 Task: Compose an email with the signature Crystal Jones with the subject Invitation to a workshop and the message I would like to request a copy of the companys policy on work from home arrangements. from softage.4@softage.net to softage.8@softage.net, select last sentence, change the font of the message to Georgia and change the font typography to italics Send the email. Finally, move the email from Sent Items to the label Infrastructure
Action: Mouse moved to (1004, 80)
Screenshot: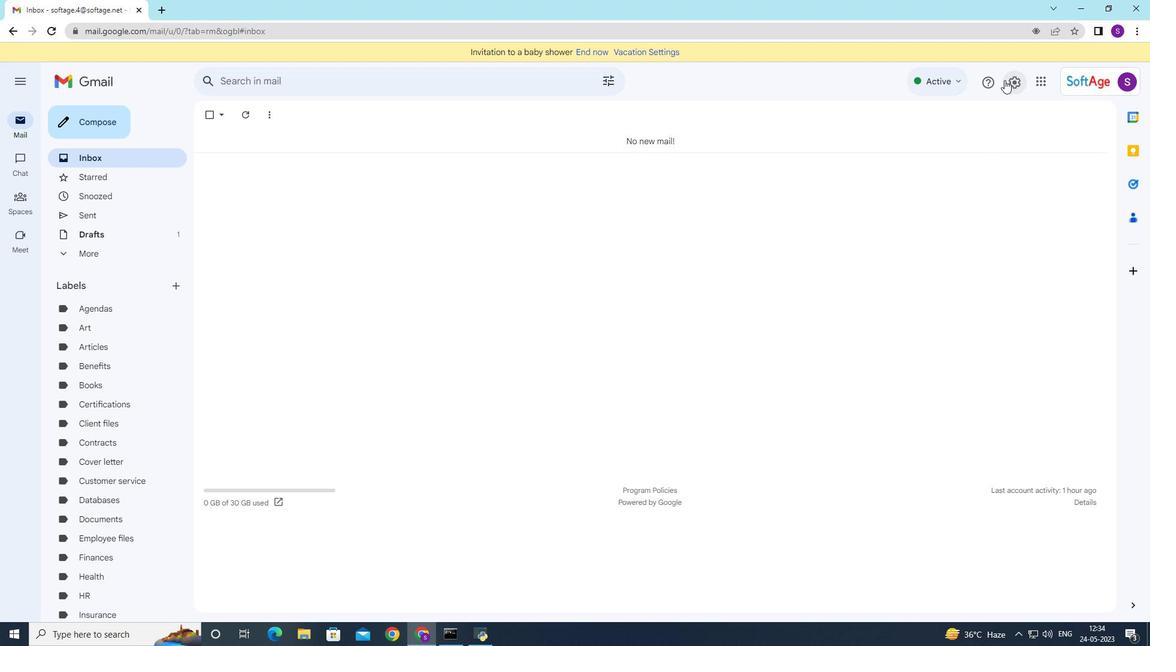 
Action: Mouse pressed left at (1004, 80)
Screenshot: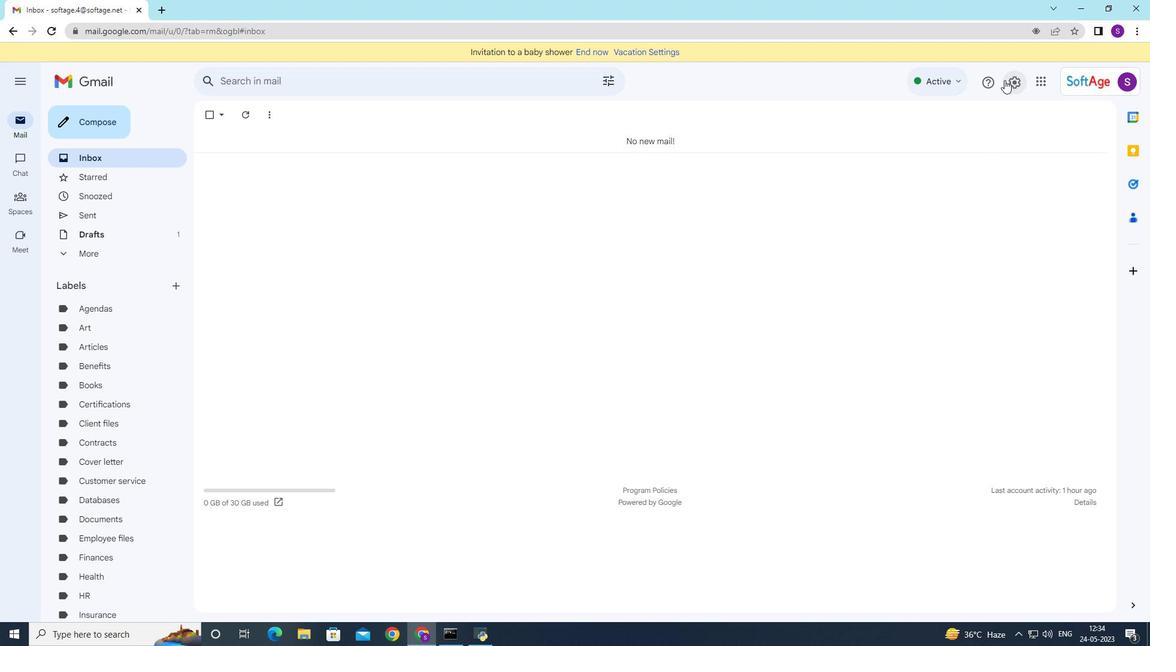 
Action: Mouse moved to (1010, 144)
Screenshot: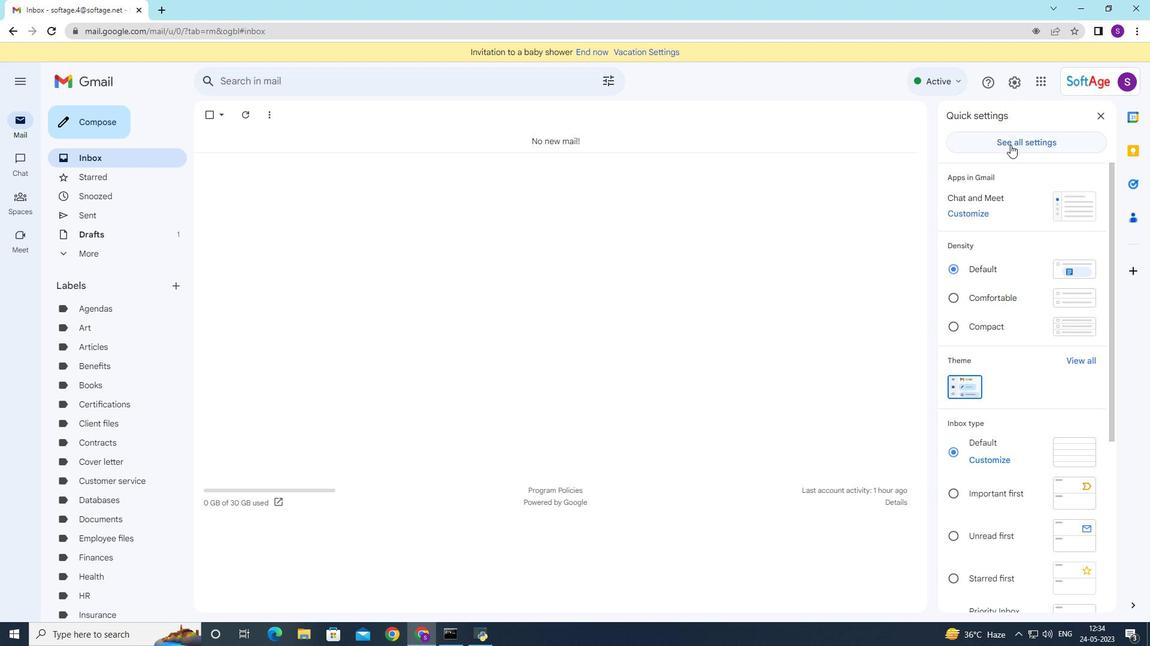 
Action: Mouse pressed left at (1010, 144)
Screenshot: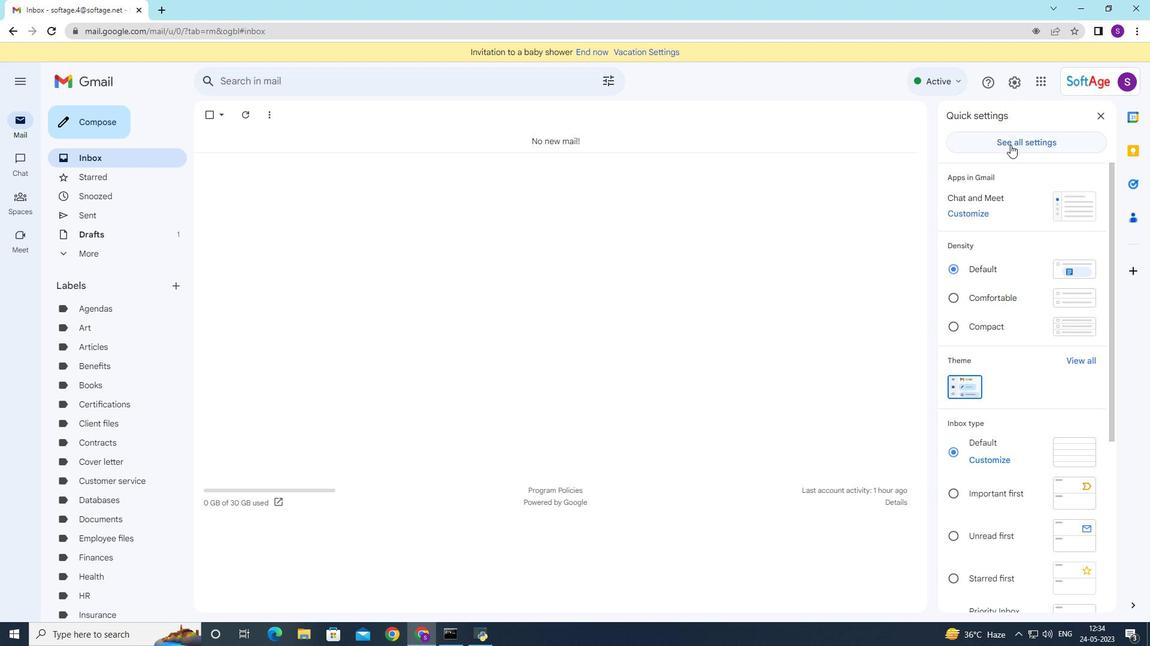 
Action: Mouse moved to (512, 250)
Screenshot: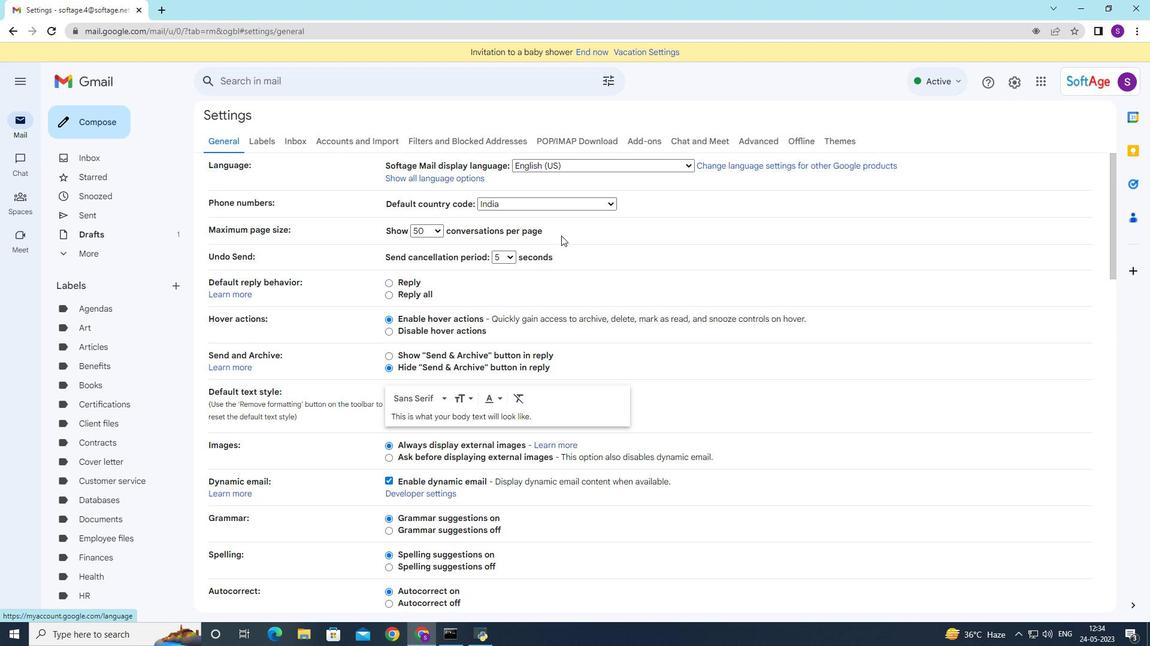 
Action: Mouse scrolled (512, 250) with delta (0, 0)
Screenshot: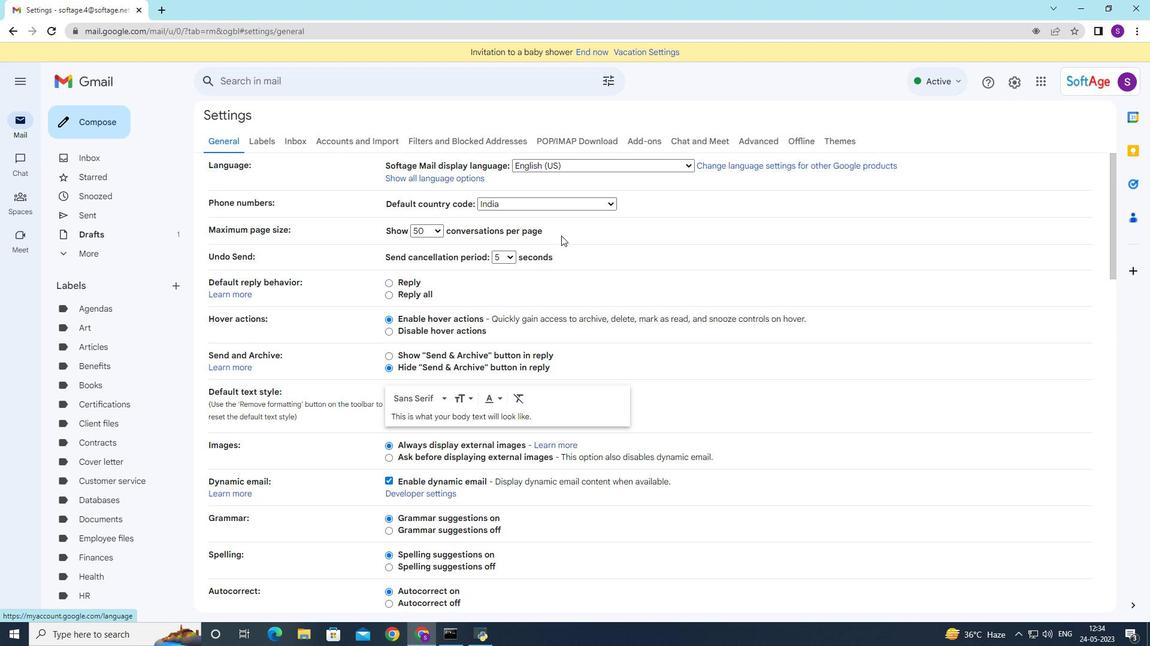 
Action: Mouse scrolled (512, 250) with delta (0, 0)
Screenshot: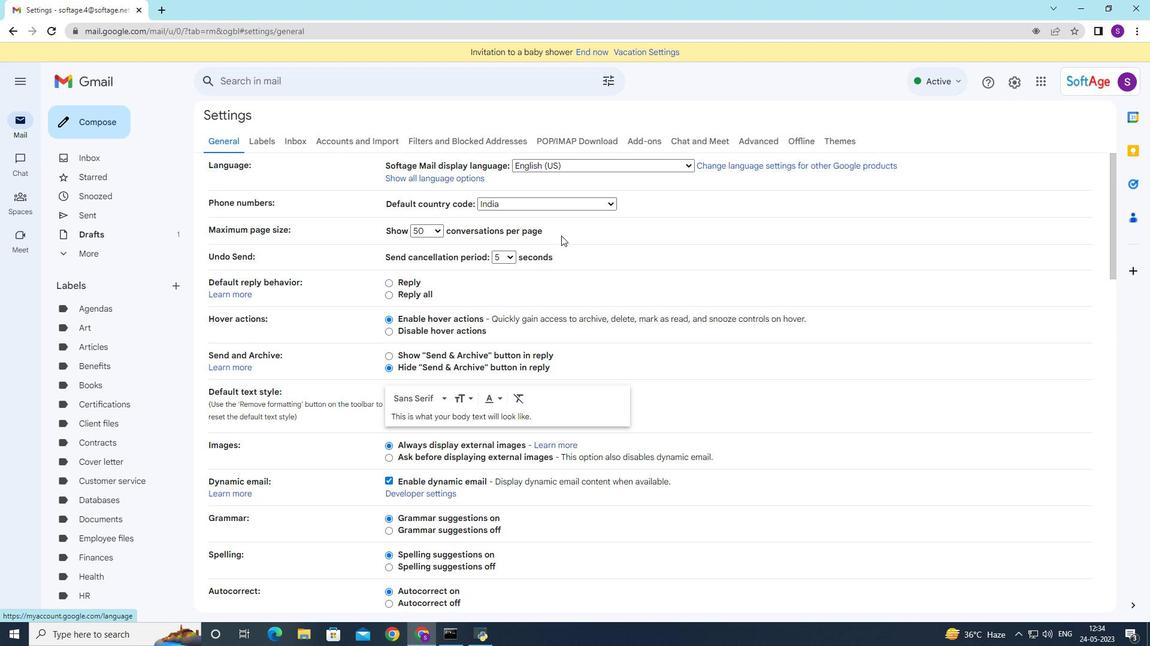 
Action: Mouse moved to (512, 250)
Screenshot: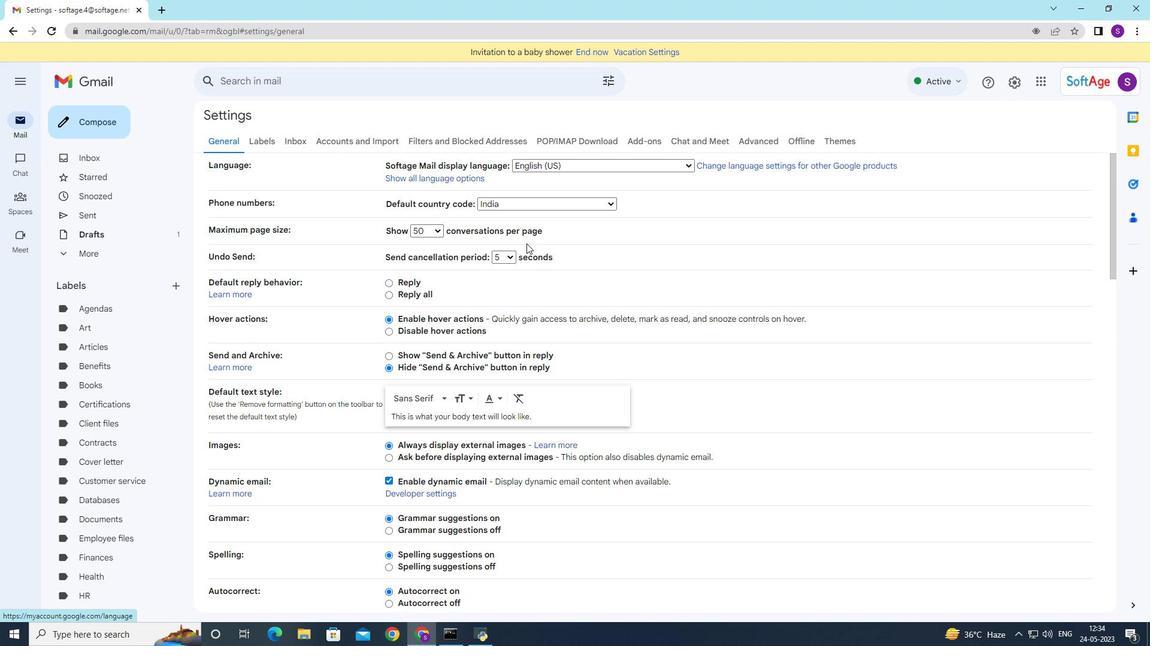 
Action: Mouse scrolled (512, 250) with delta (0, 0)
Screenshot: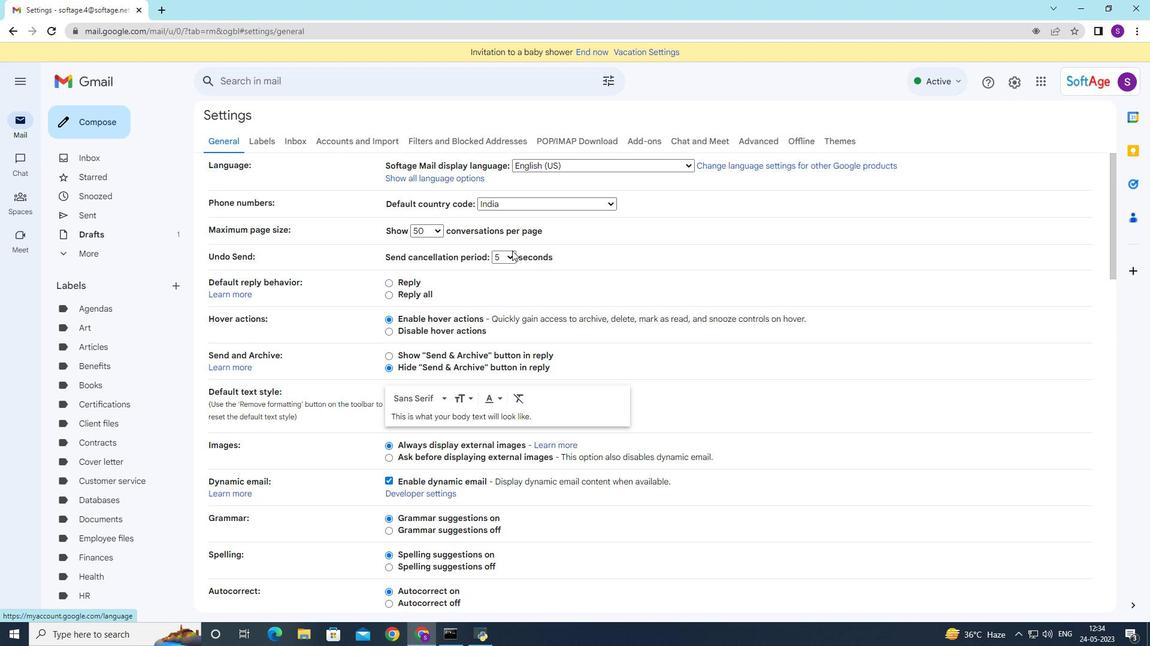 
Action: Mouse scrolled (512, 250) with delta (0, 0)
Screenshot: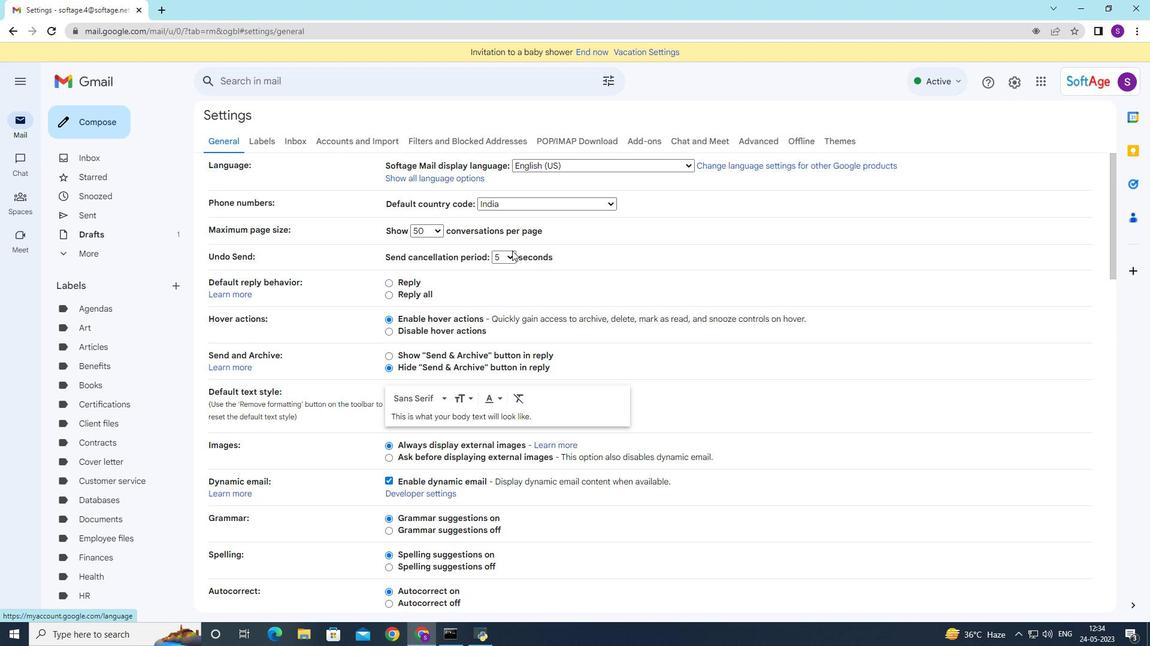 
Action: Mouse moved to (511, 250)
Screenshot: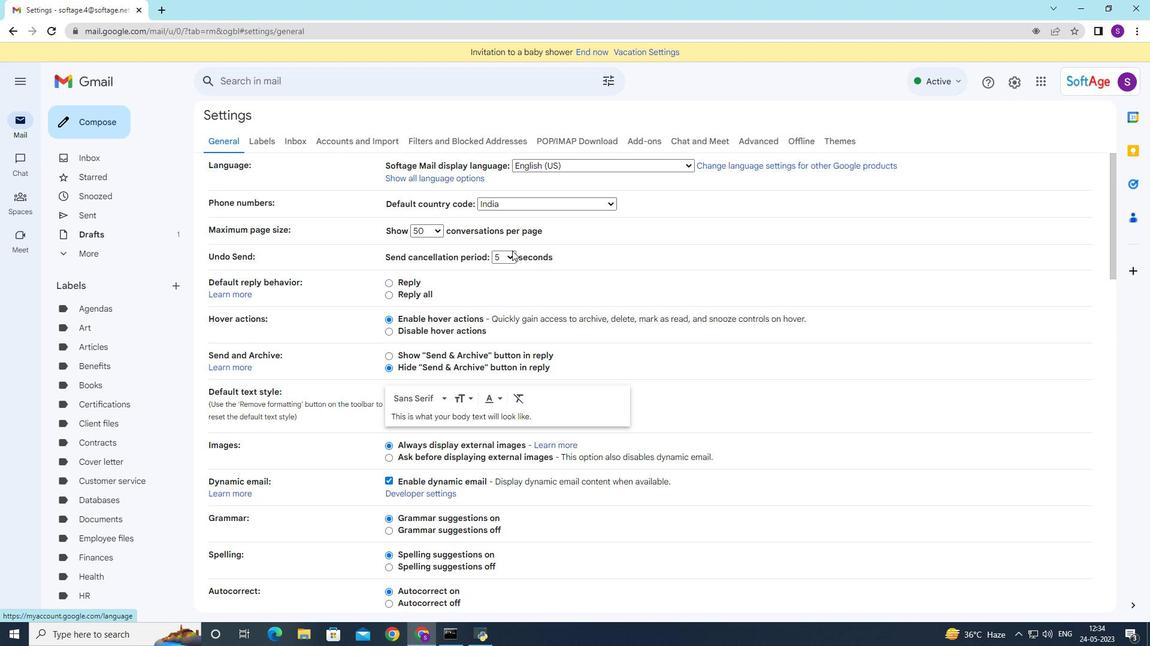 
Action: Mouse scrolled (511, 250) with delta (0, 0)
Screenshot: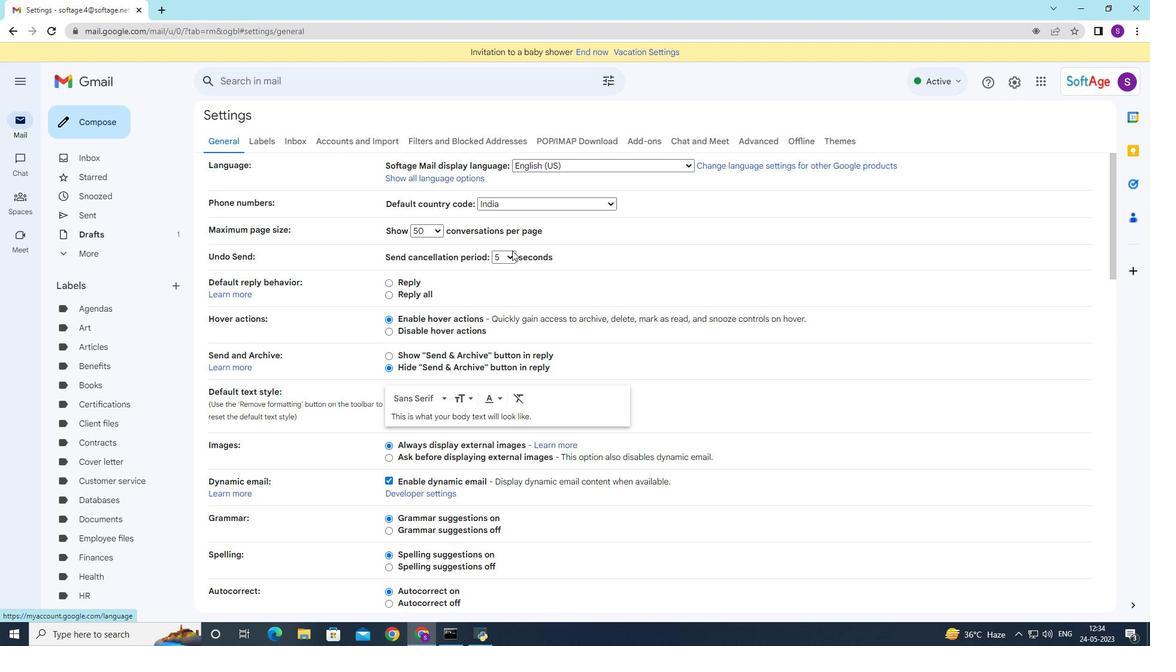 
Action: Mouse scrolled (511, 250) with delta (0, 0)
Screenshot: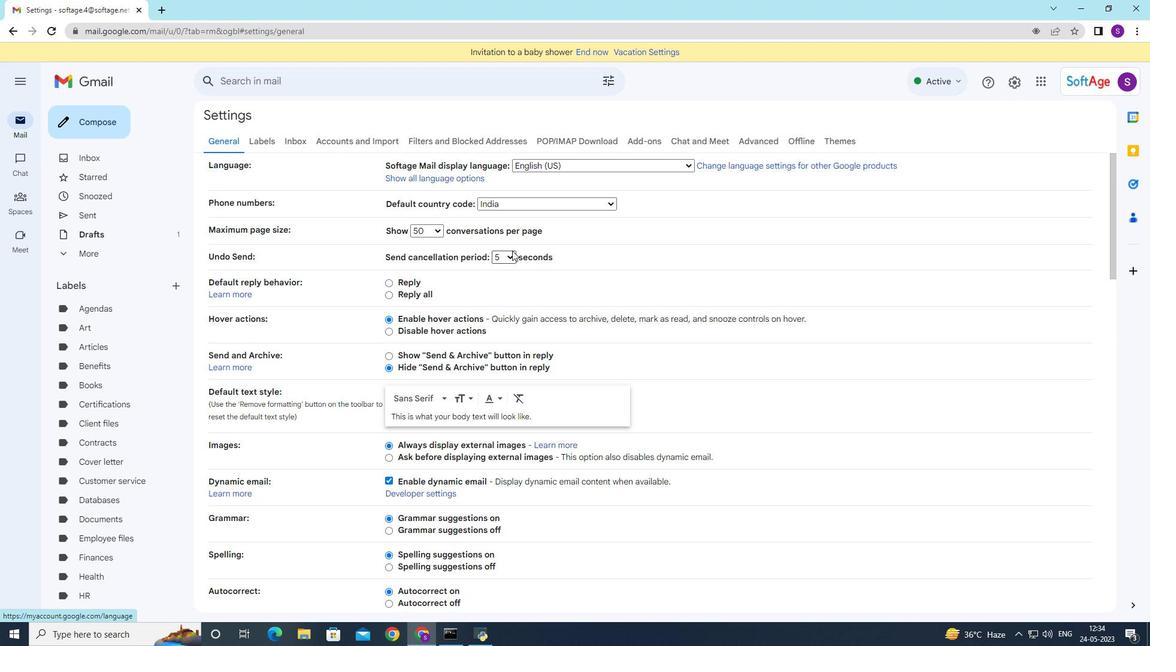 
Action: Mouse scrolled (511, 250) with delta (0, 0)
Screenshot: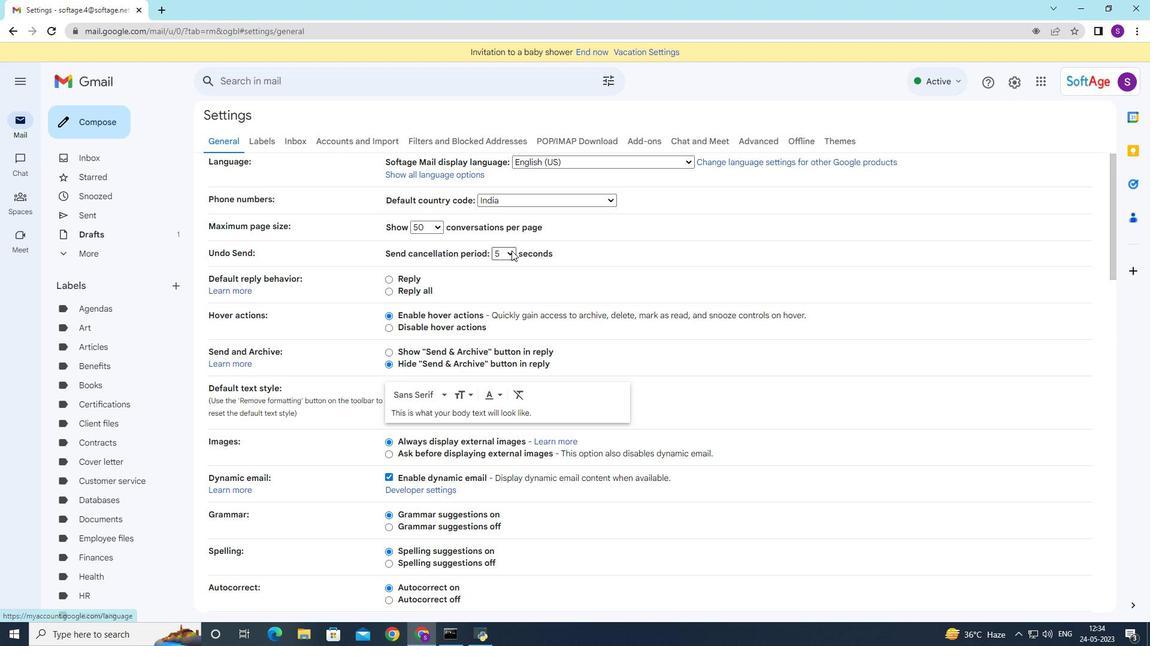 
Action: Mouse moved to (517, 261)
Screenshot: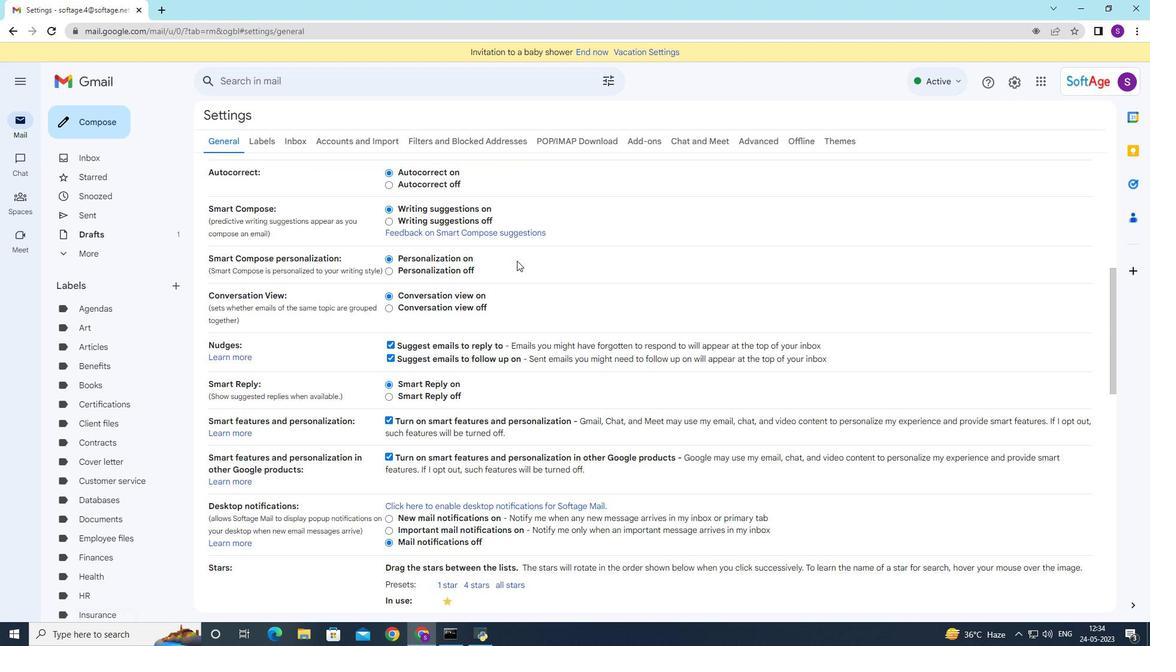 
Action: Mouse scrolled (517, 260) with delta (0, 0)
Screenshot: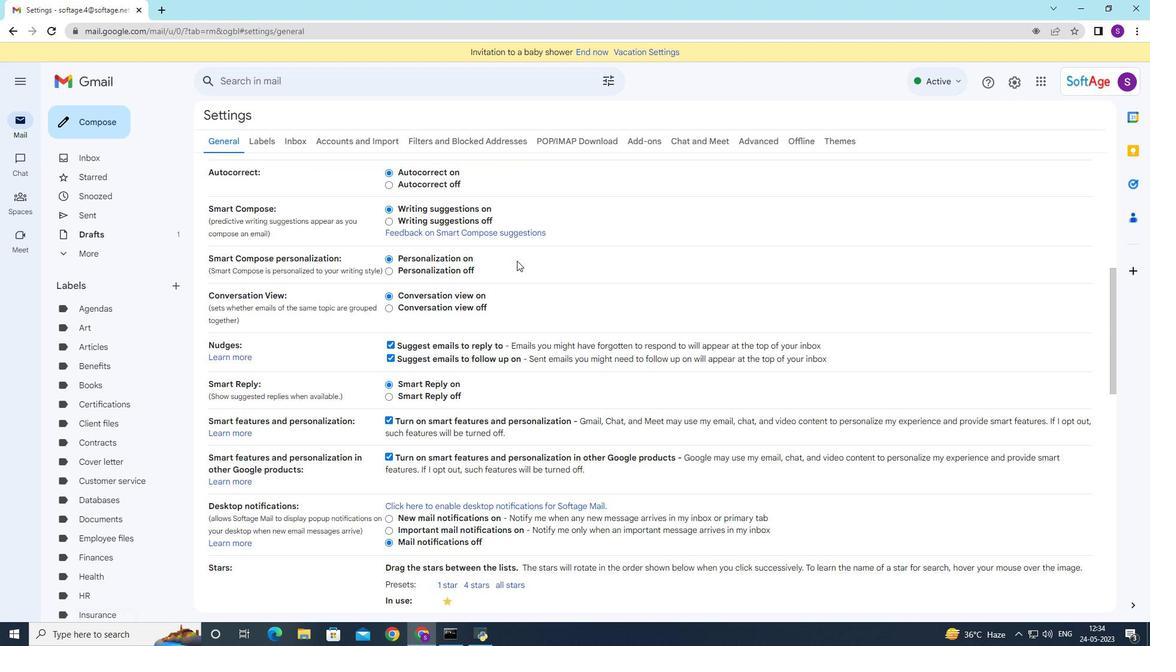
Action: Mouse moved to (518, 261)
Screenshot: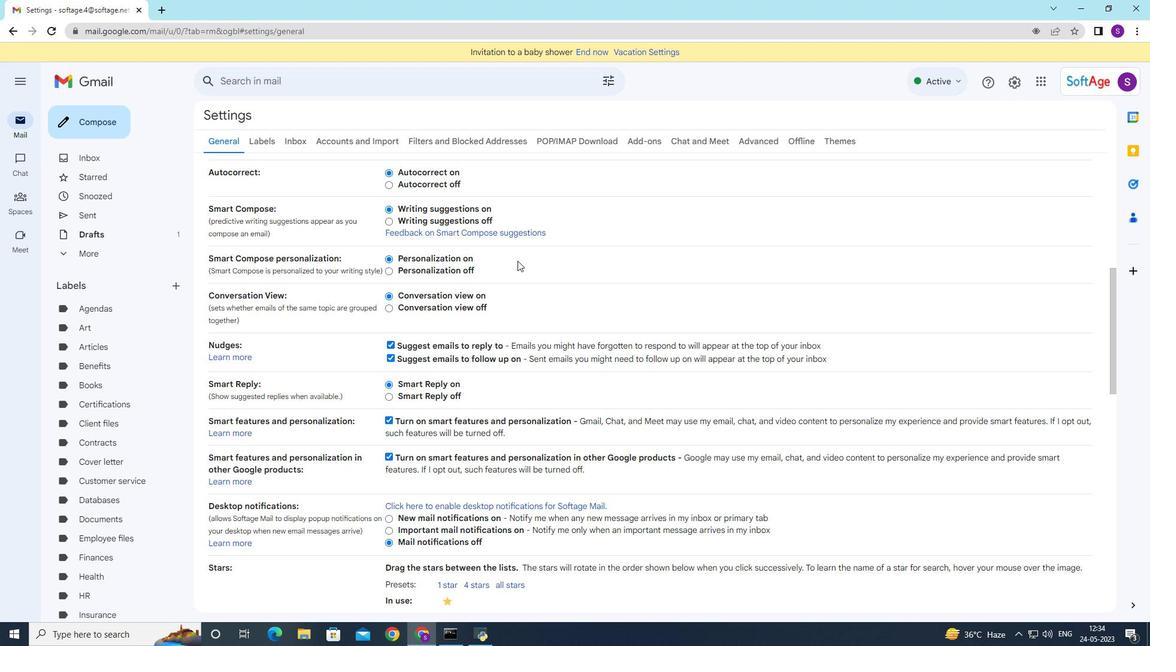
Action: Mouse scrolled (518, 261) with delta (0, 0)
Screenshot: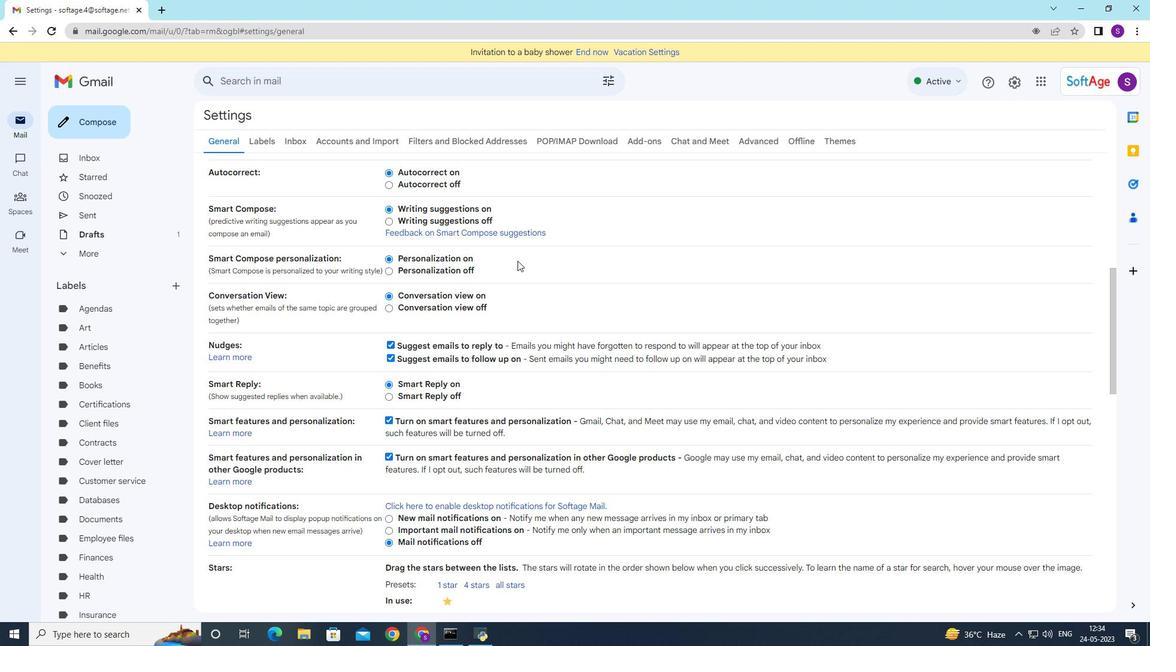 
Action: Mouse scrolled (518, 261) with delta (0, 0)
Screenshot: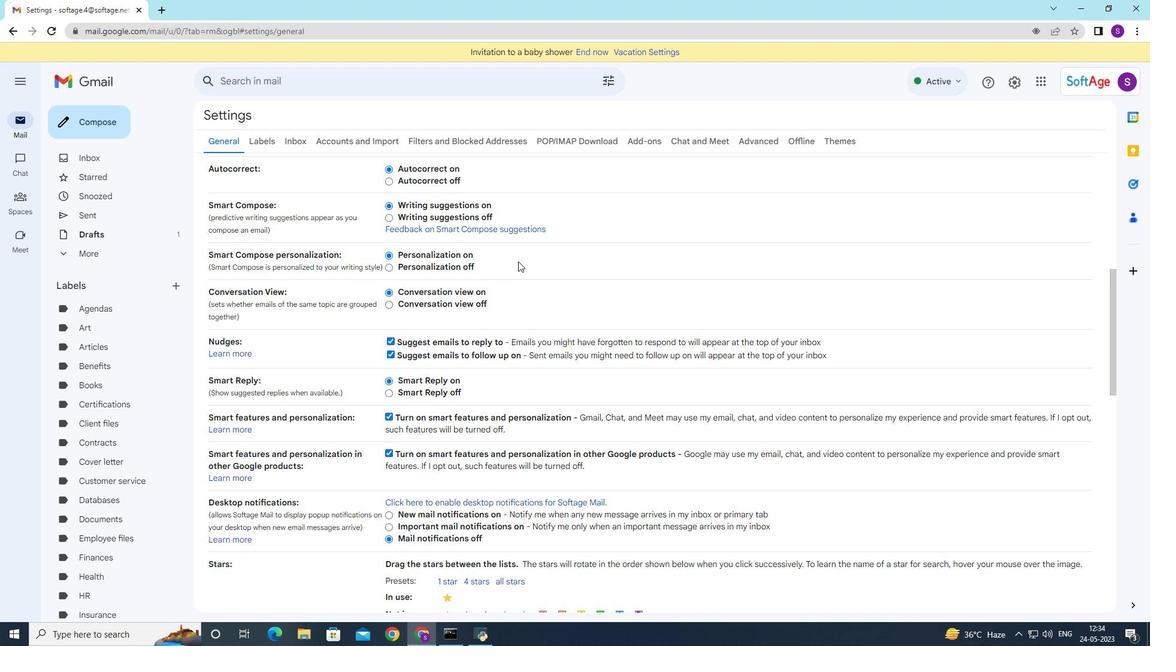 
Action: Mouse moved to (518, 274)
Screenshot: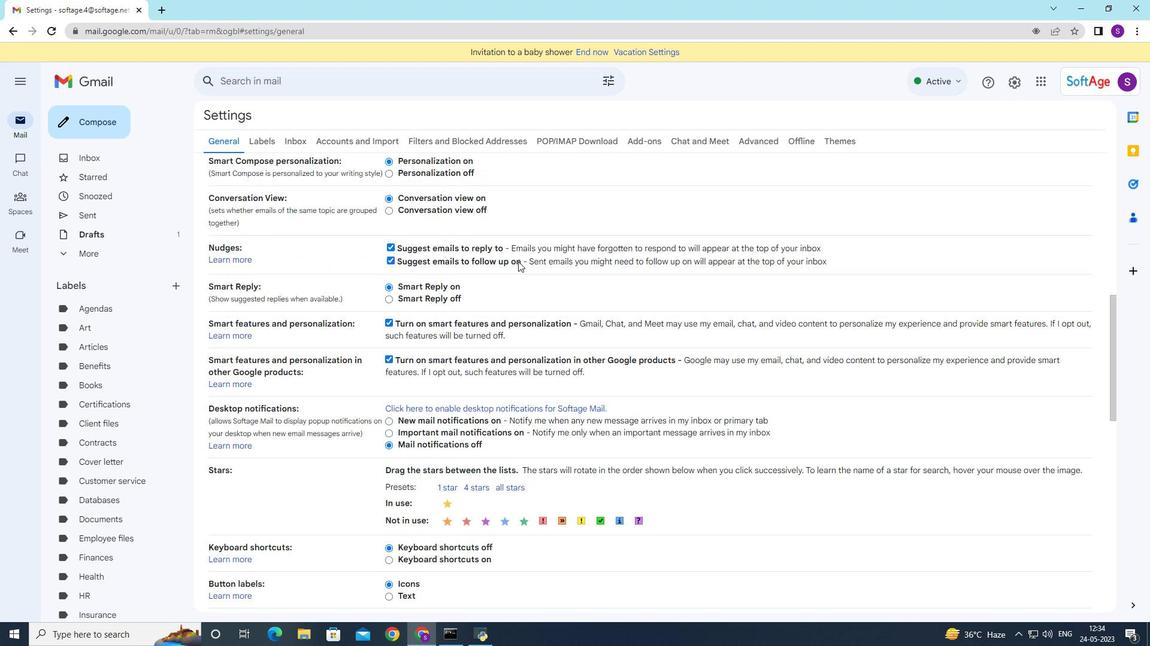 
Action: Mouse scrolled (518, 274) with delta (0, 0)
Screenshot: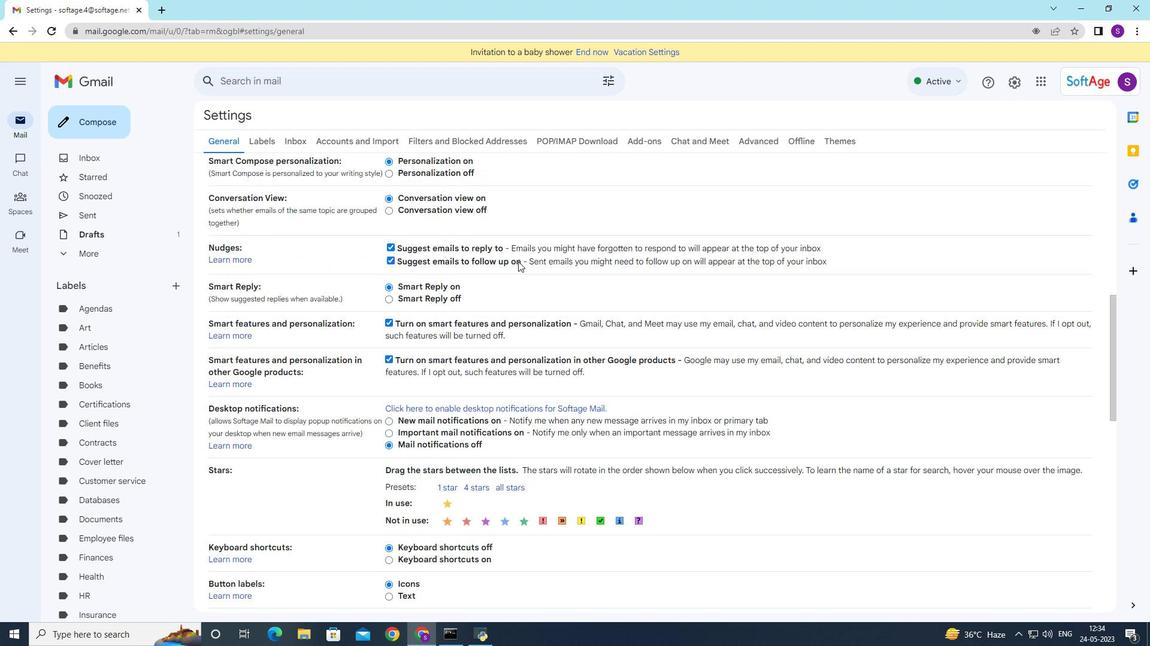 
Action: Mouse moved to (521, 283)
Screenshot: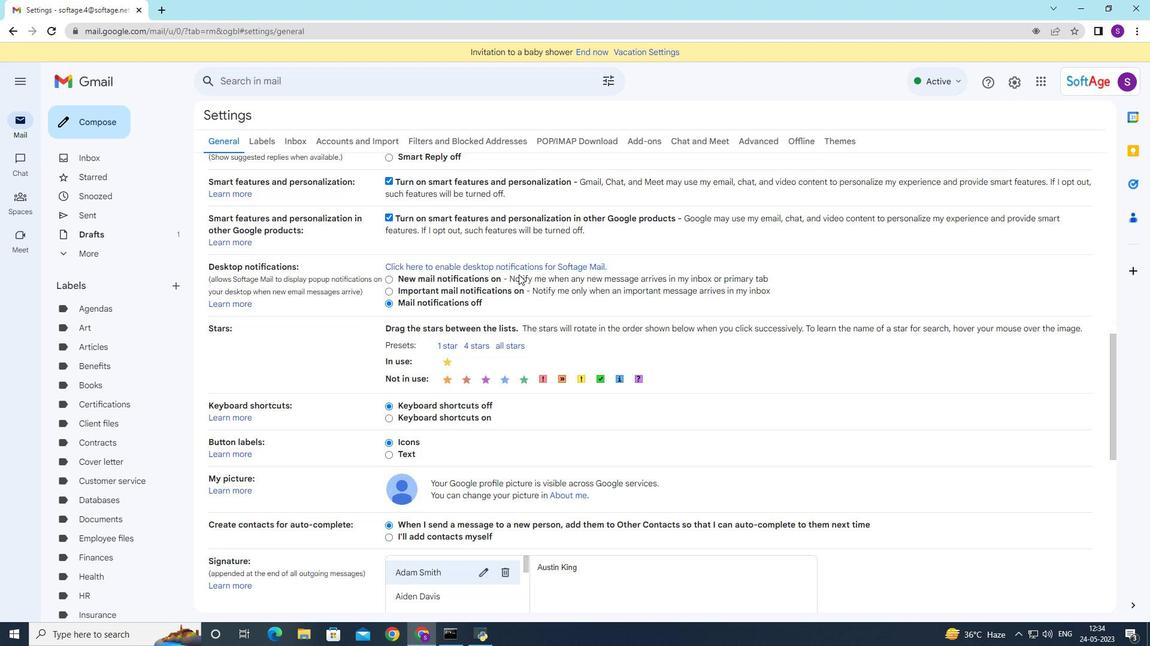 
Action: Mouse scrolled (519, 280) with delta (0, 0)
Screenshot: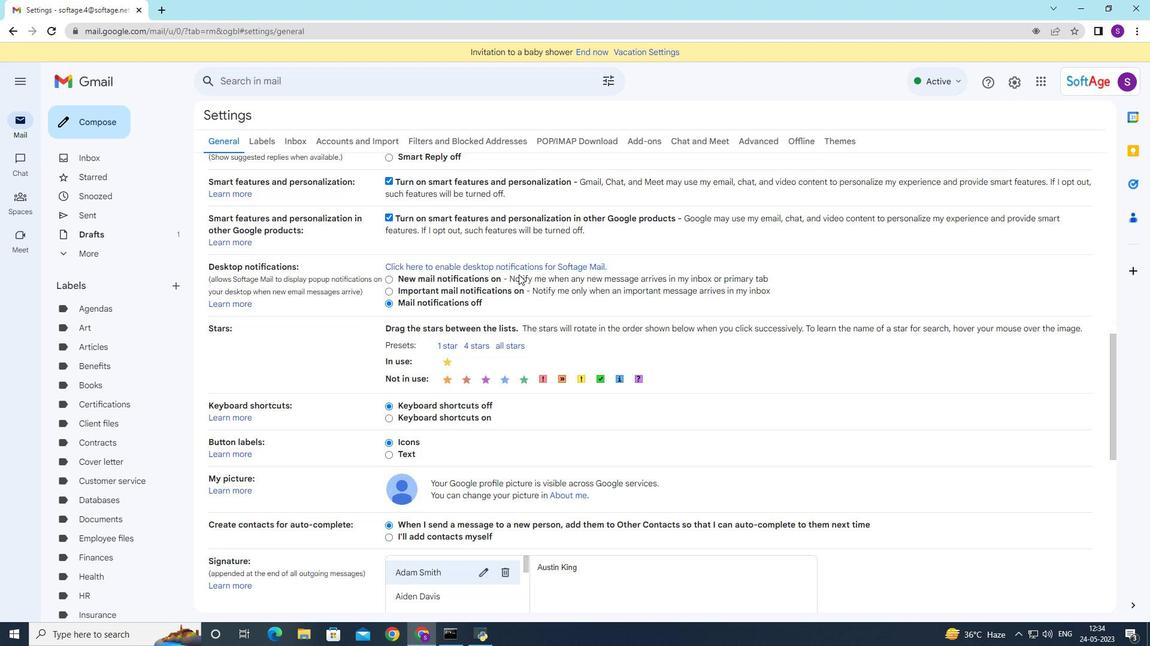 
Action: Mouse moved to (524, 293)
Screenshot: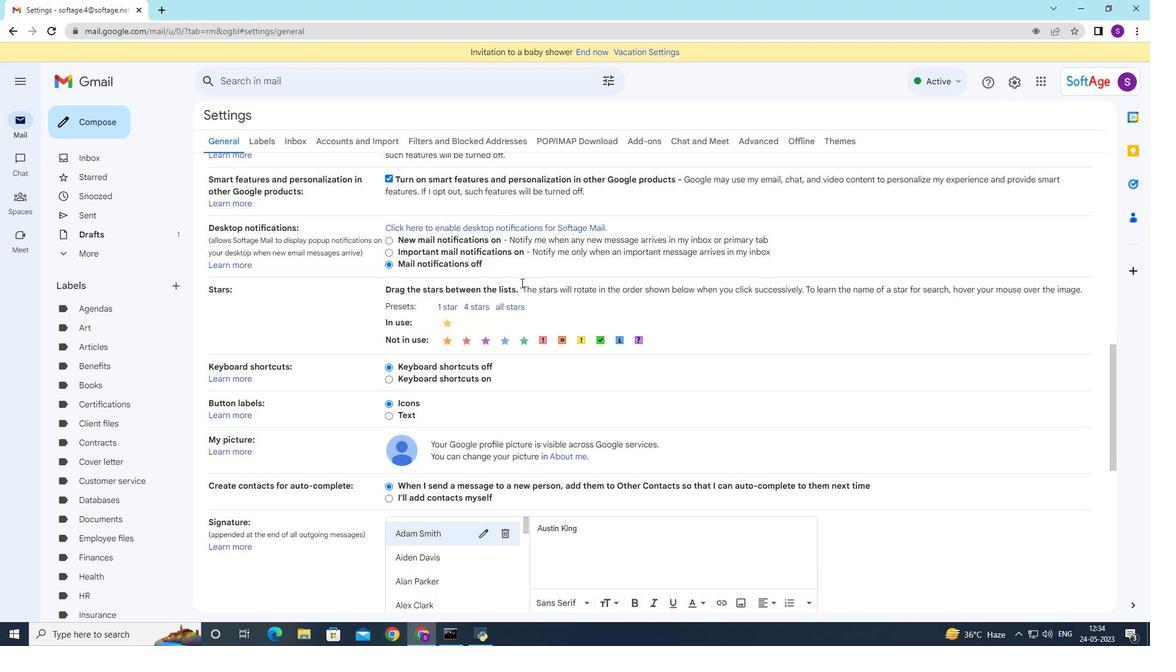 
Action: Mouse scrolled (524, 292) with delta (0, 0)
Screenshot: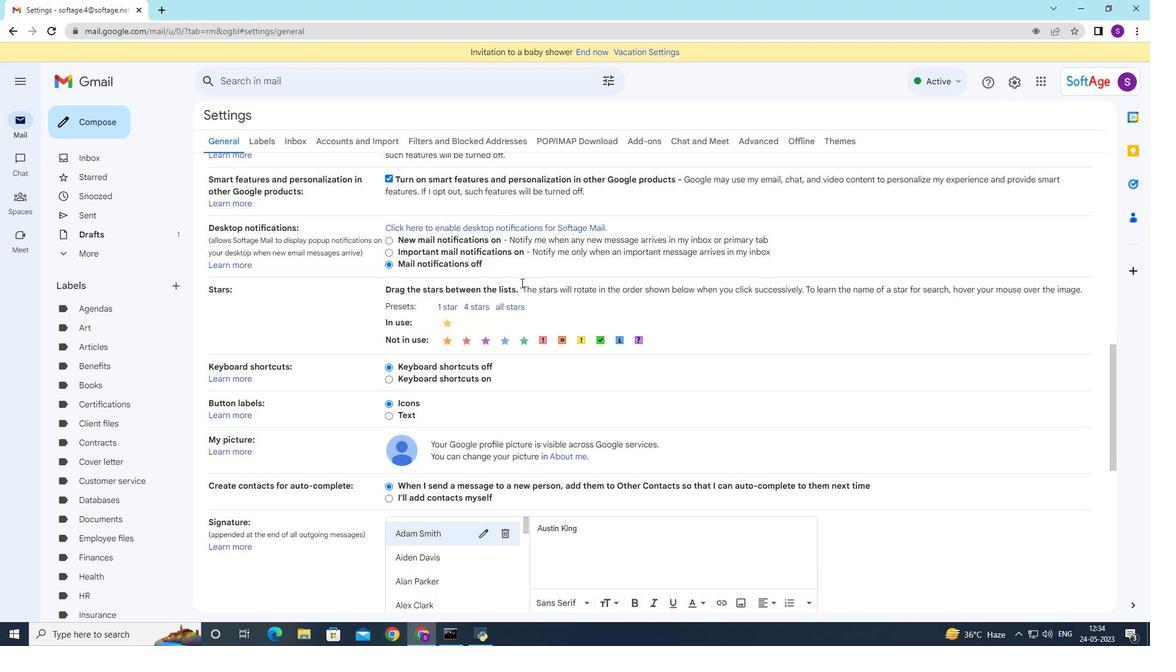 
Action: Mouse moved to (525, 297)
Screenshot: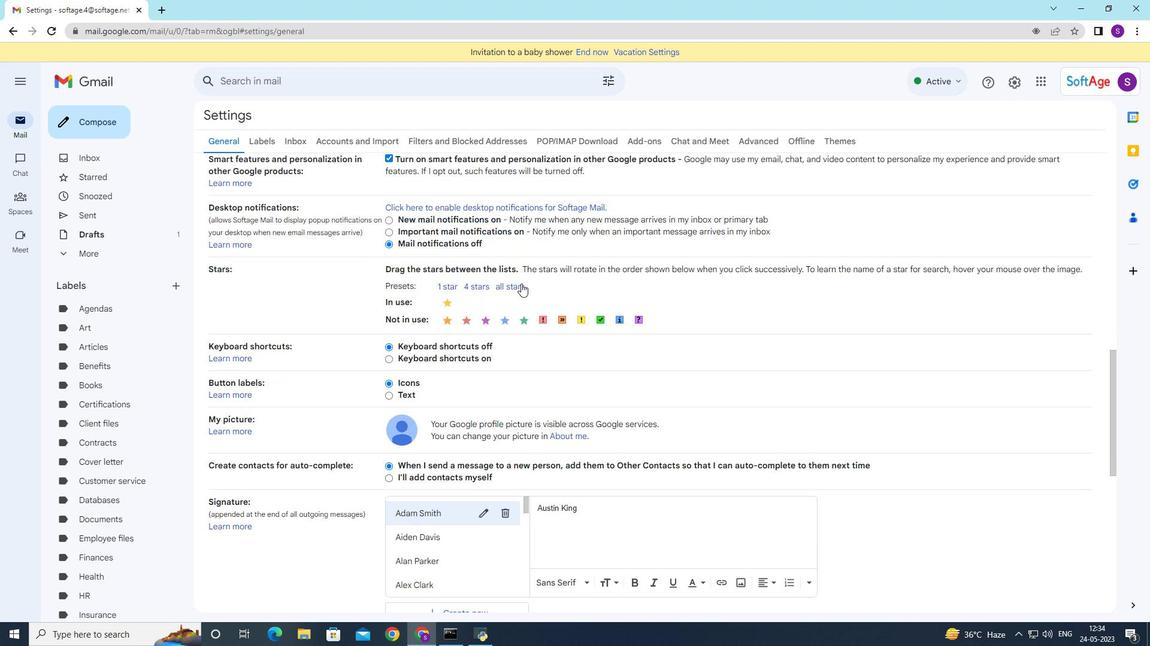 
Action: Mouse scrolled (525, 297) with delta (0, 0)
Screenshot: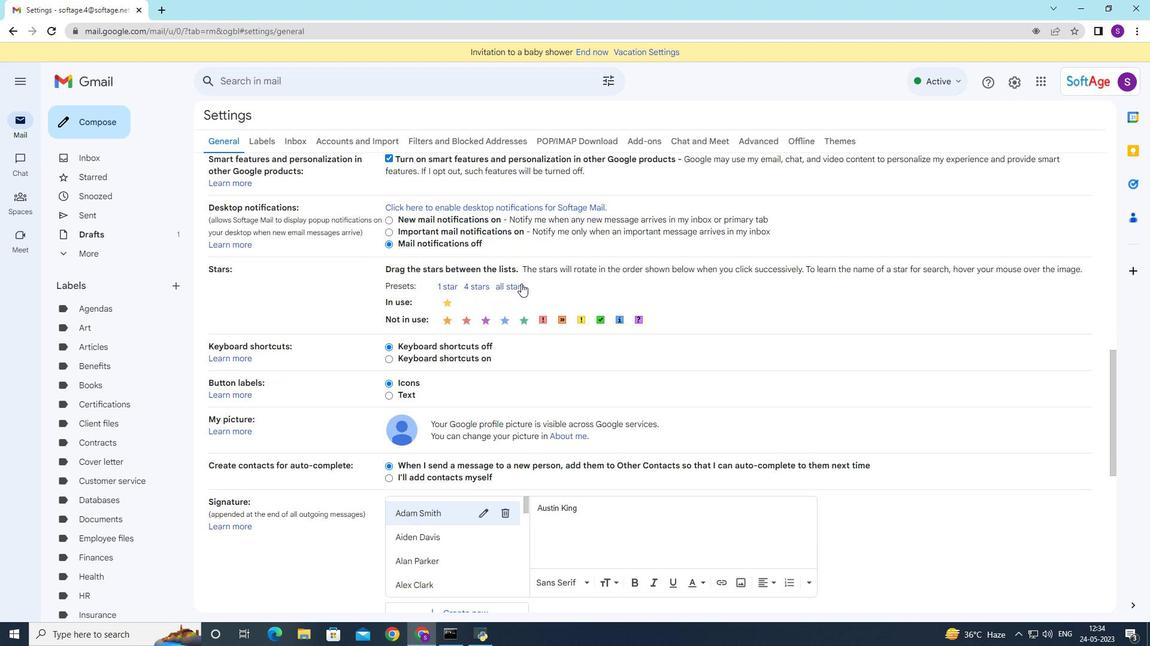 
Action: Mouse moved to (526, 306)
Screenshot: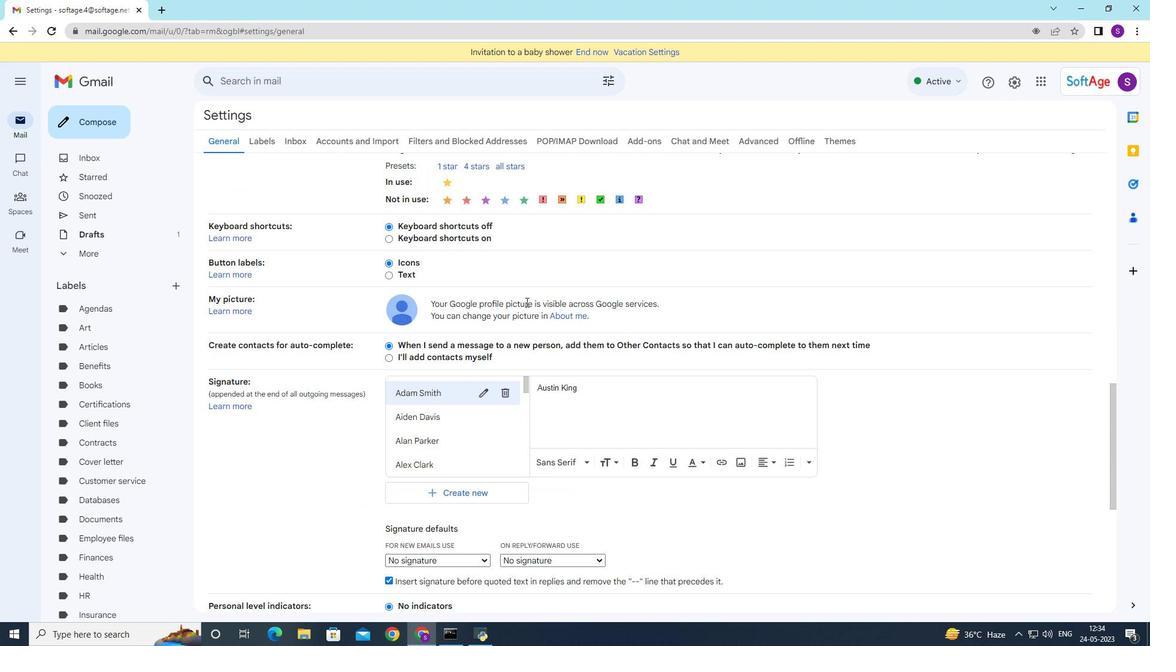 
Action: Mouse scrolled (526, 306) with delta (0, 0)
Screenshot: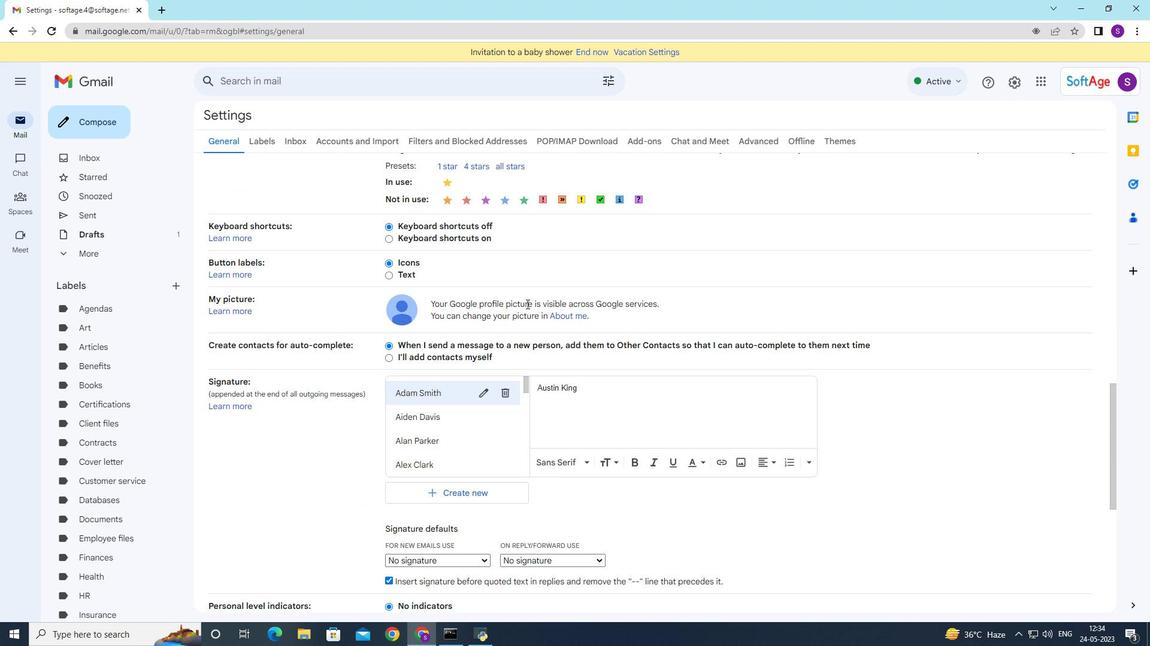 
Action: Mouse moved to (527, 310)
Screenshot: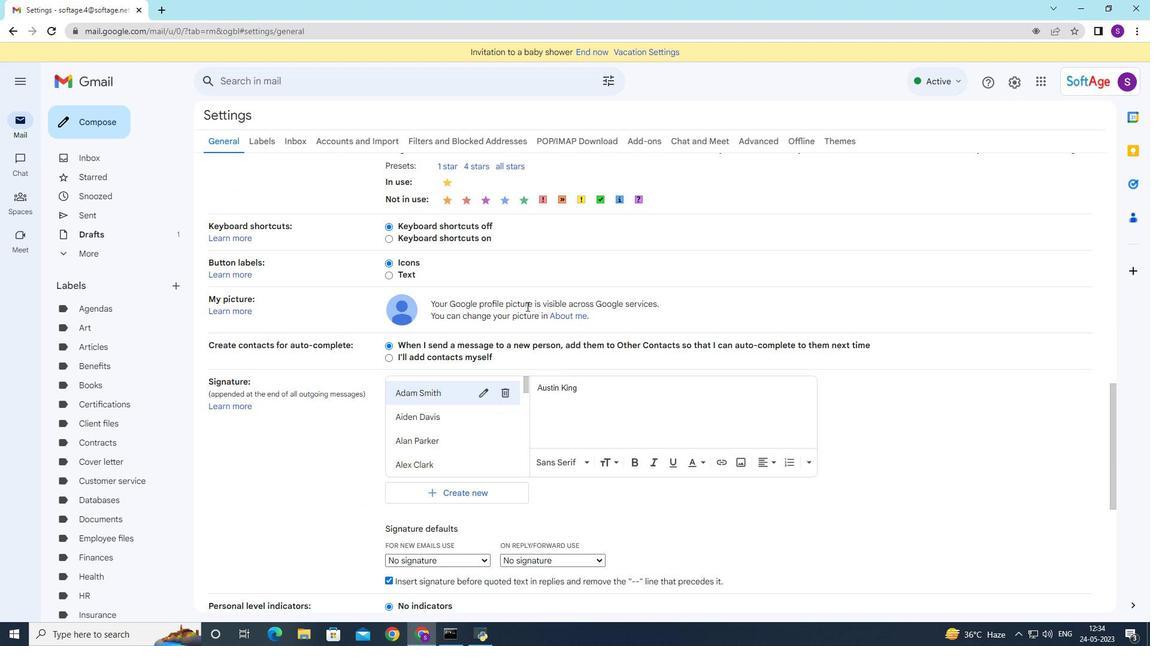 
Action: Mouse scrolled (527, 309) with delta (0, 0)
Screenshot: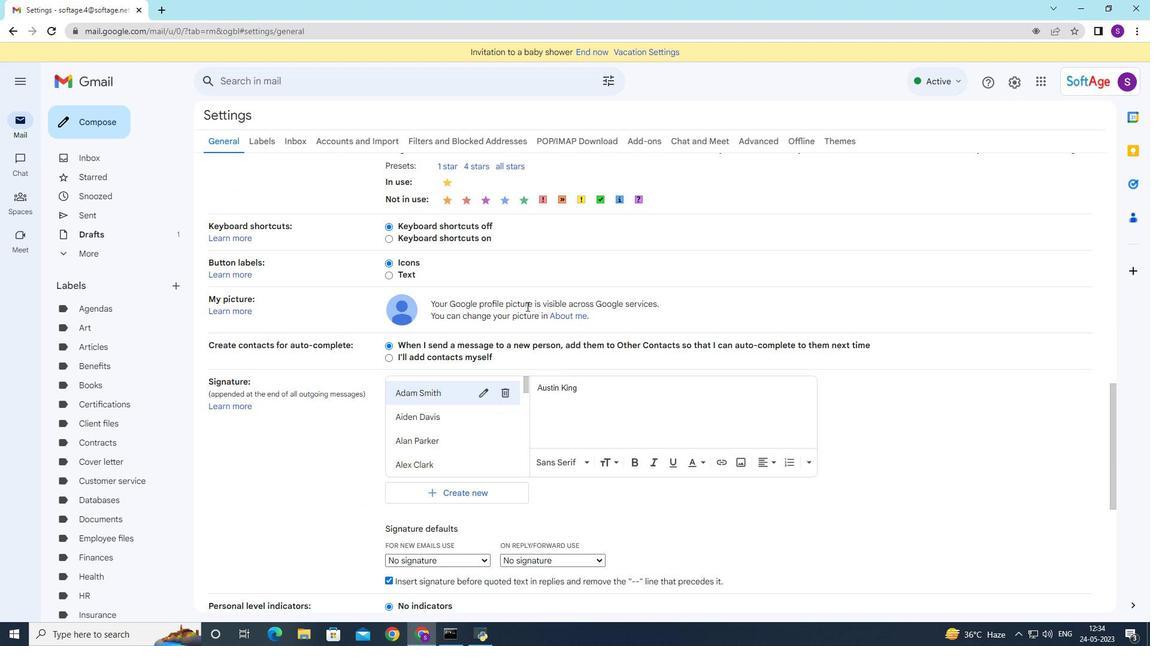 
Action: Mouse moved to (470, 368)
Screenshot: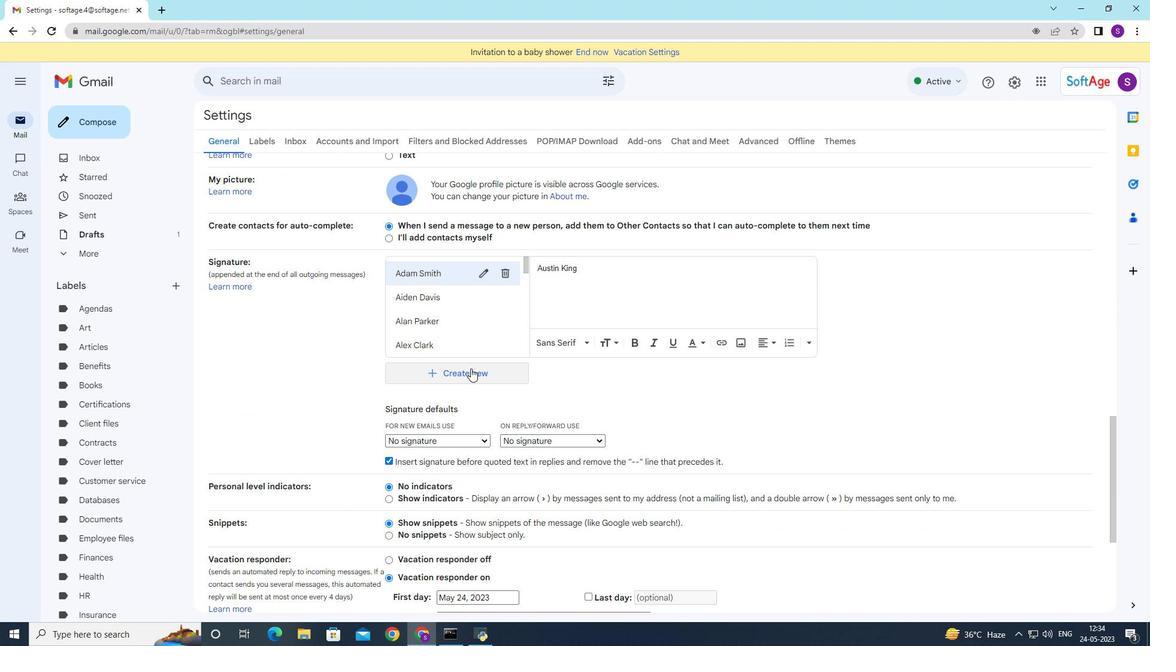 
Action: Mouse pressed left at (470, 368)
Screenshot: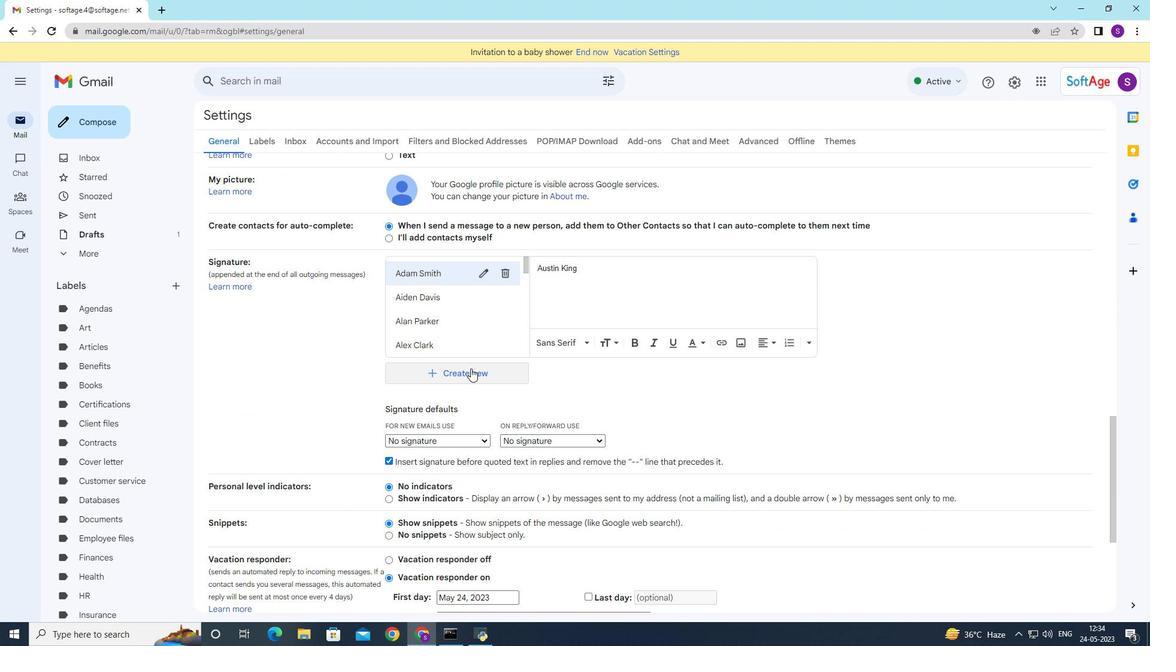 
Action: Mouse moved to (548, 320)
Screenshot: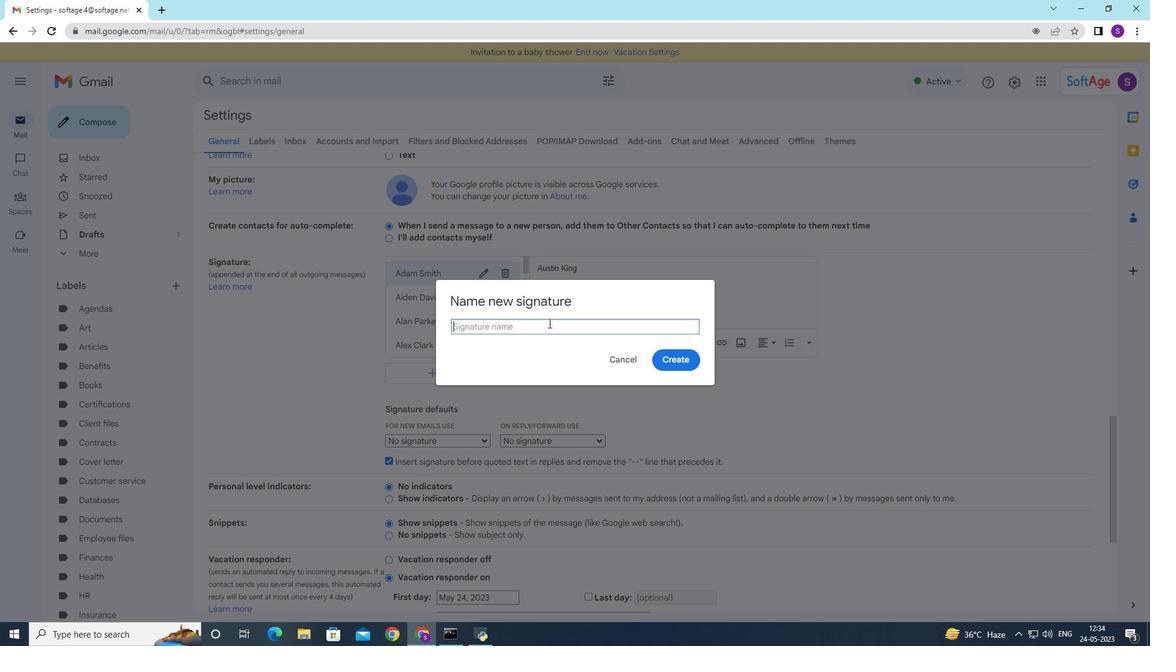
Action: Key pressed <Key.shift>Crystal<Key.space><Key.shift>Jones
Screenshot: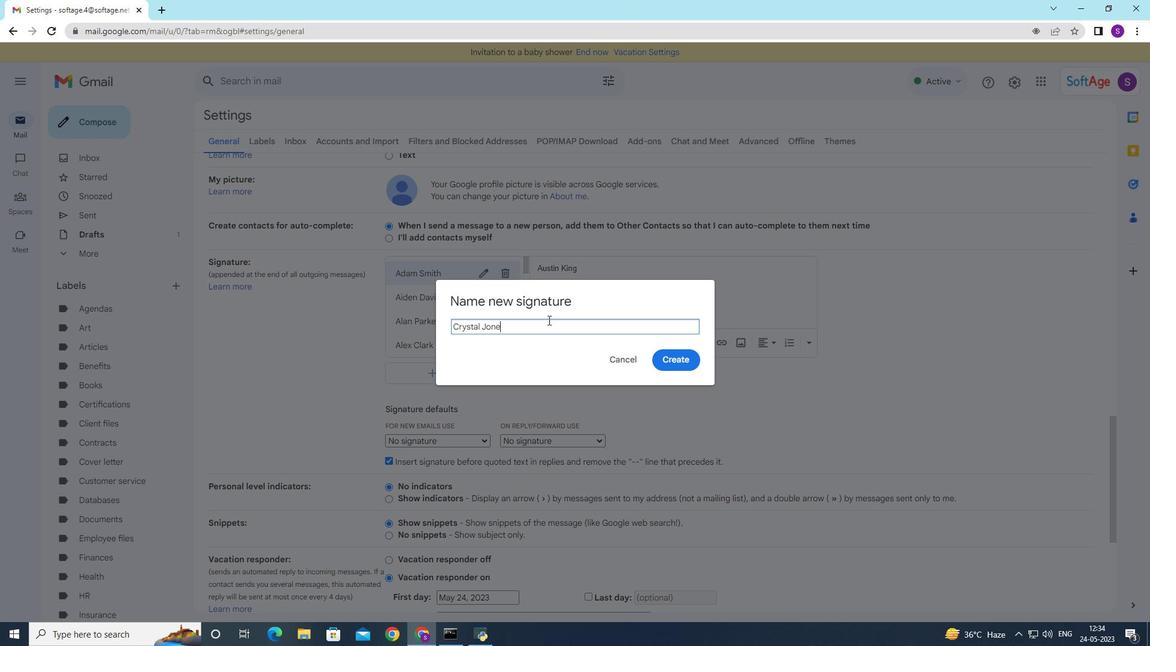 
Action: Mouse moved to (675, 361)
Screenshot: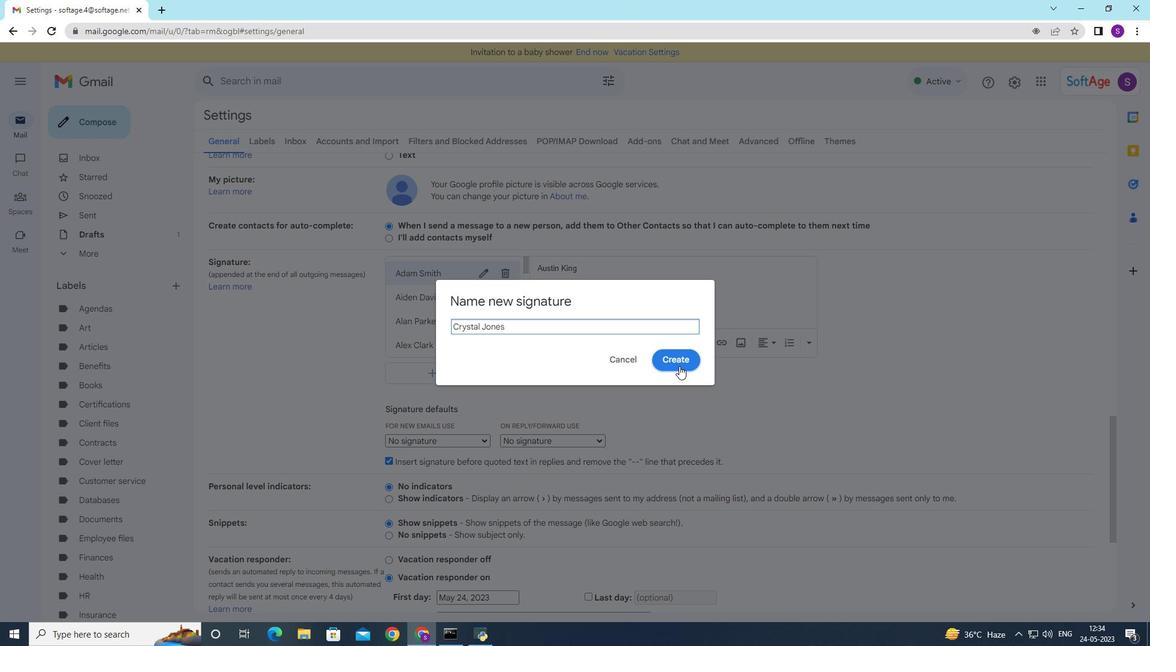 
Action: Mouse pressed left at (675, 361)
Screenshot: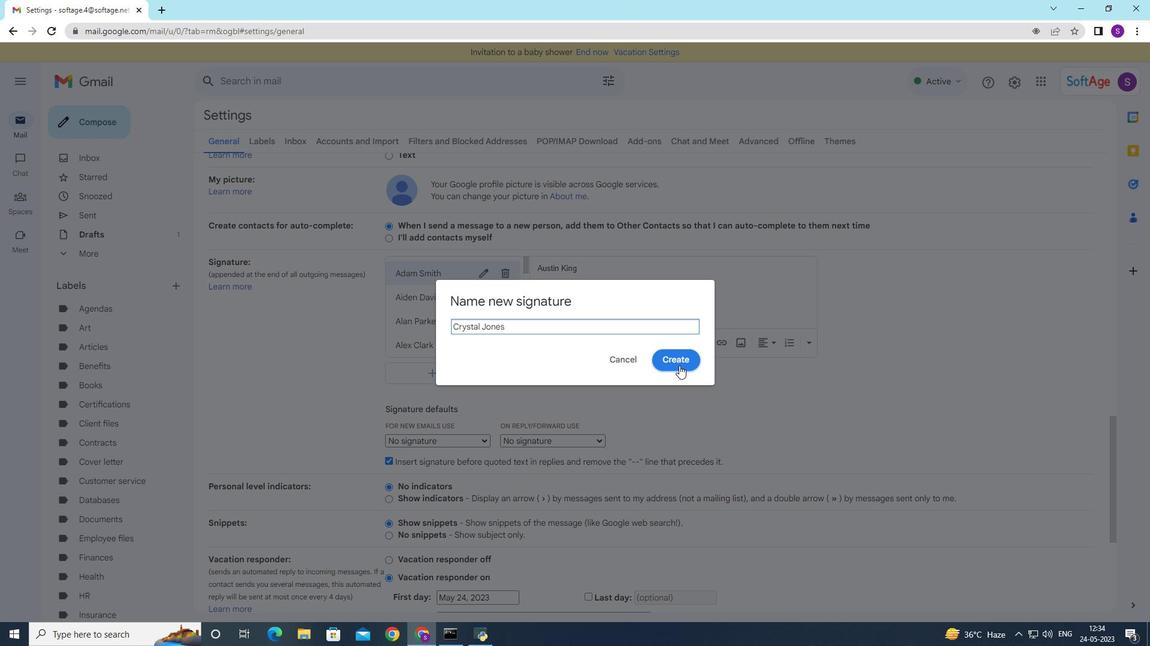 
Action: Mouse moved to (600, 280)
Screenshot: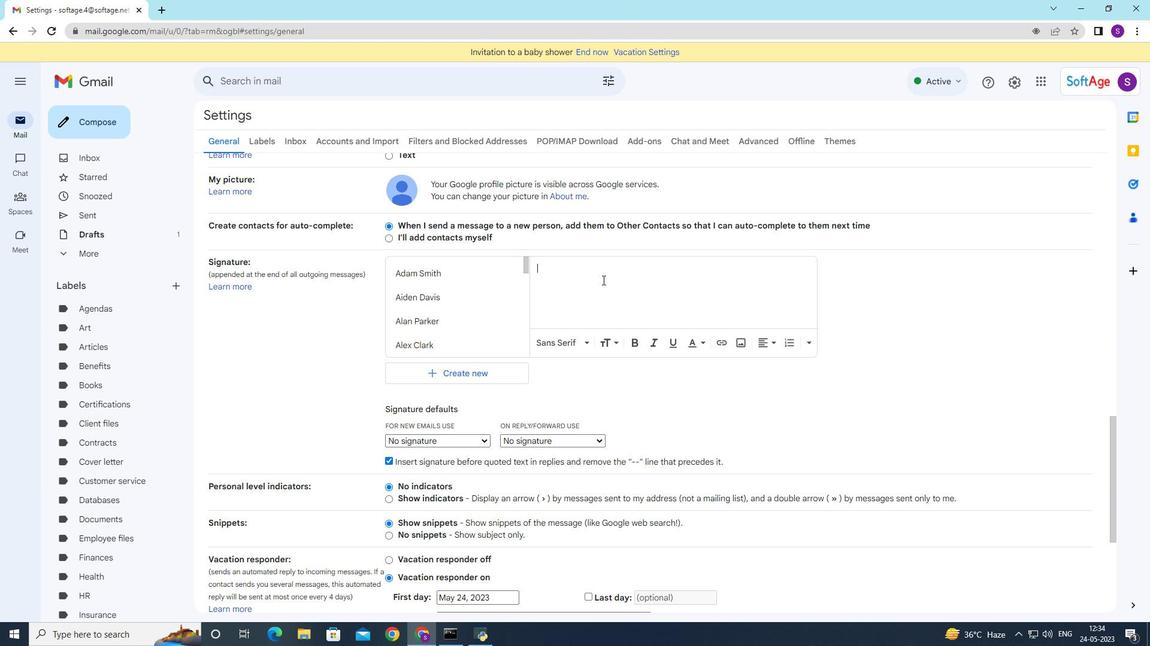 
Action: Key pressed <Key.shift>Crysta<Key.space>j<Key.backspace><Key.shift>Jones
Screenshot: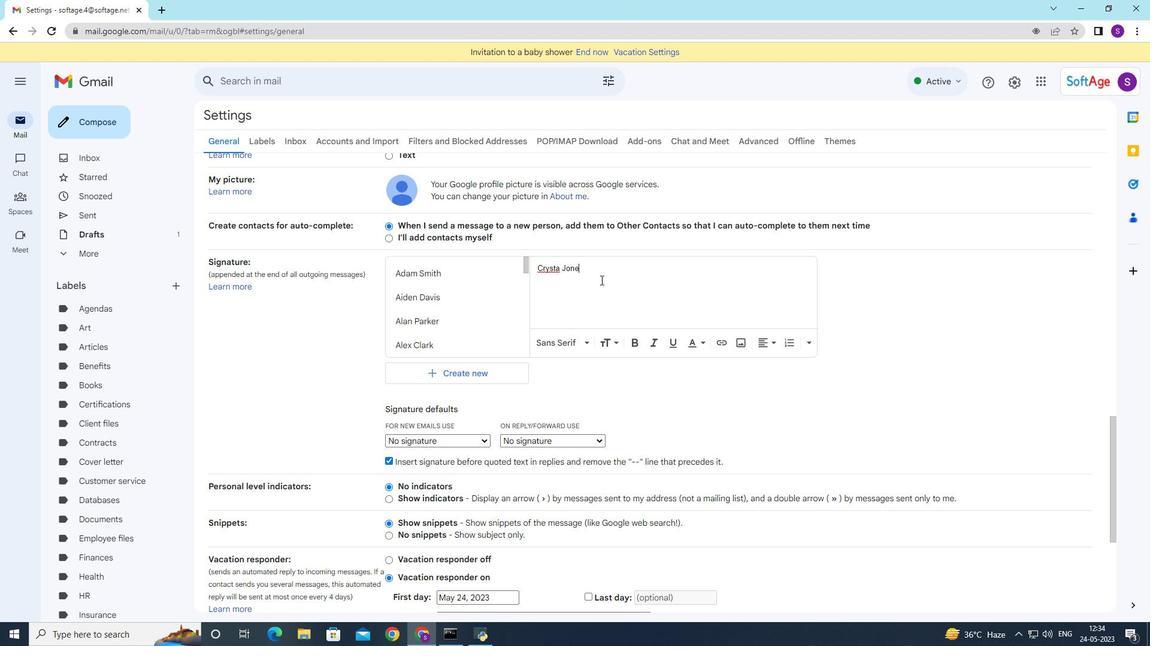 
Action: Mouse moved to (557, 268)
Screenshot: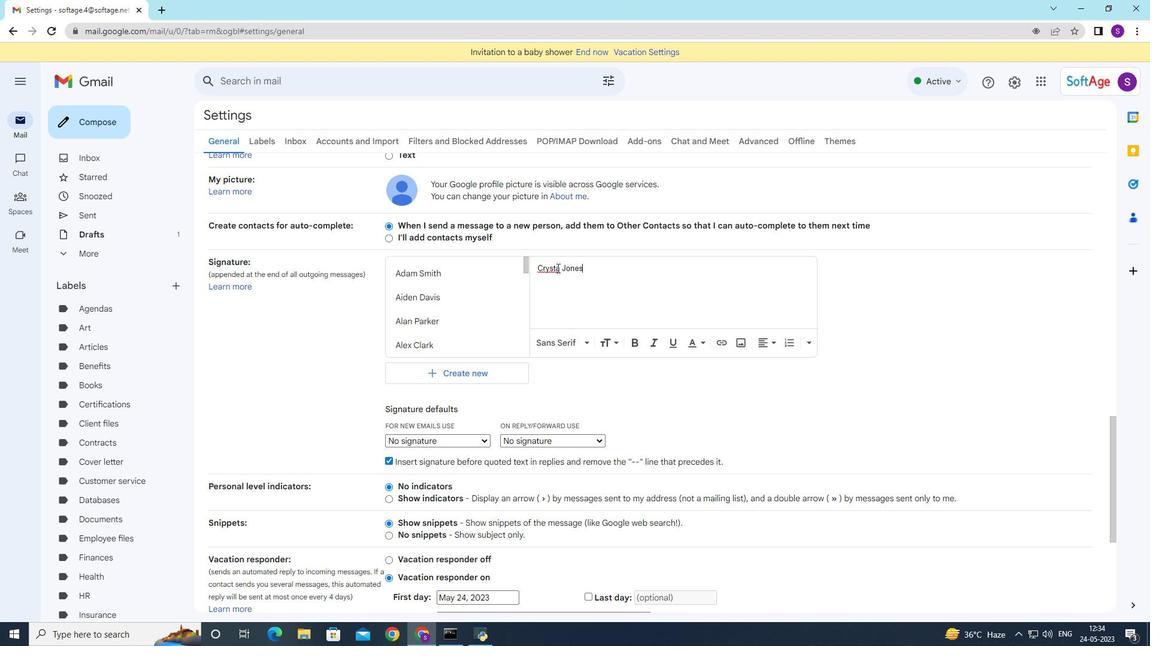 
Action: Mouse pressed left at (557, 268)
Screenshot: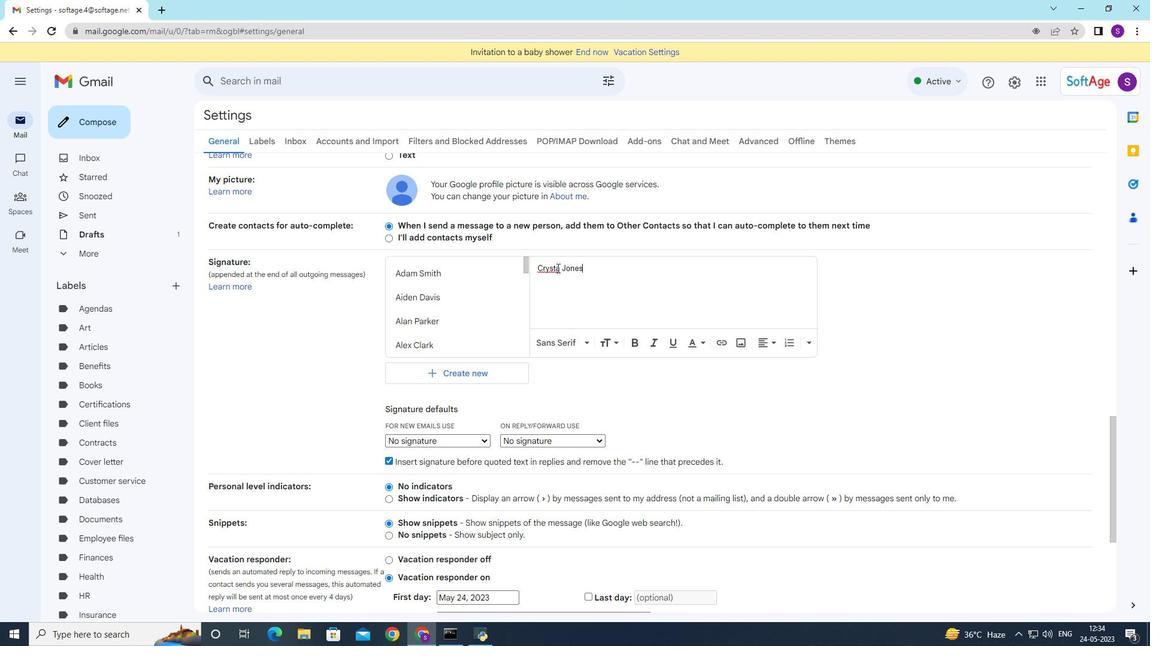 
Action: Mouse moved to (559, 267)
Screenshot: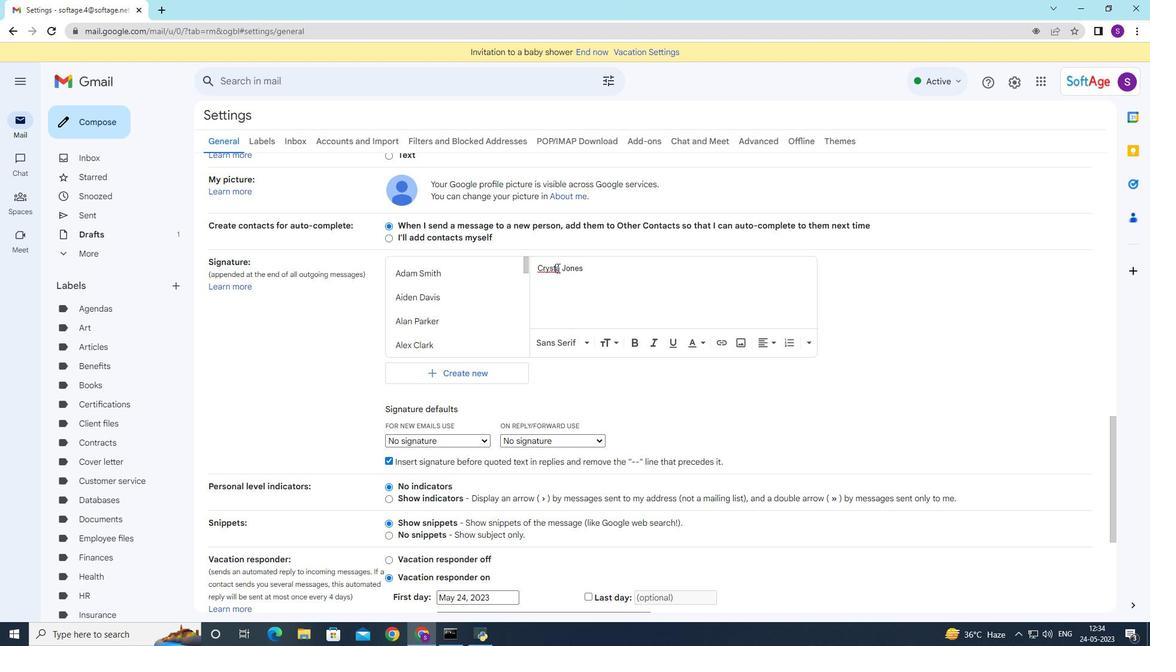 
Action: Mouse pressed left at (559, 267)
Screenshot: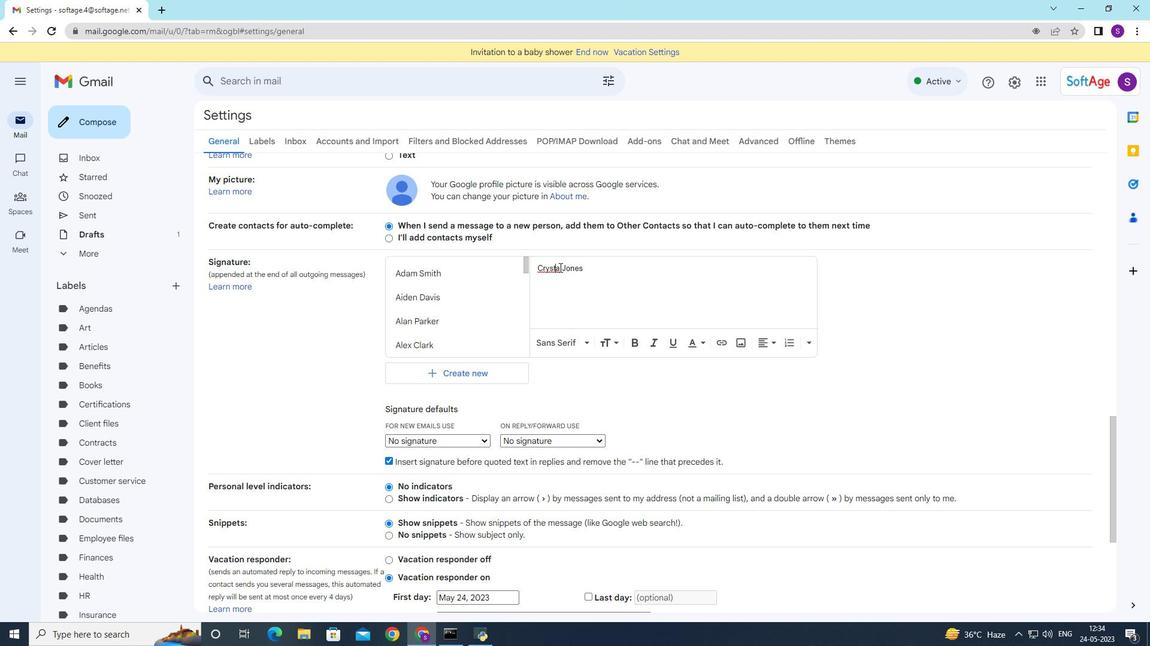 
Action: Key pressed l
Screenshot: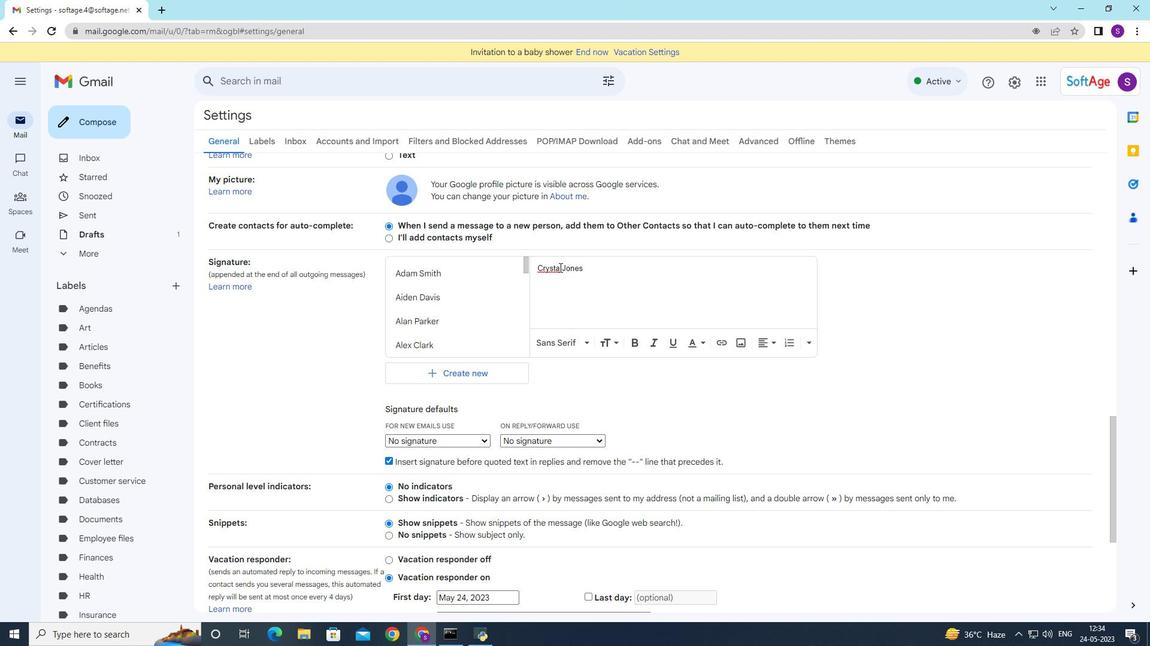 
Action: Mouse moved to (587, 321)
Screenshot: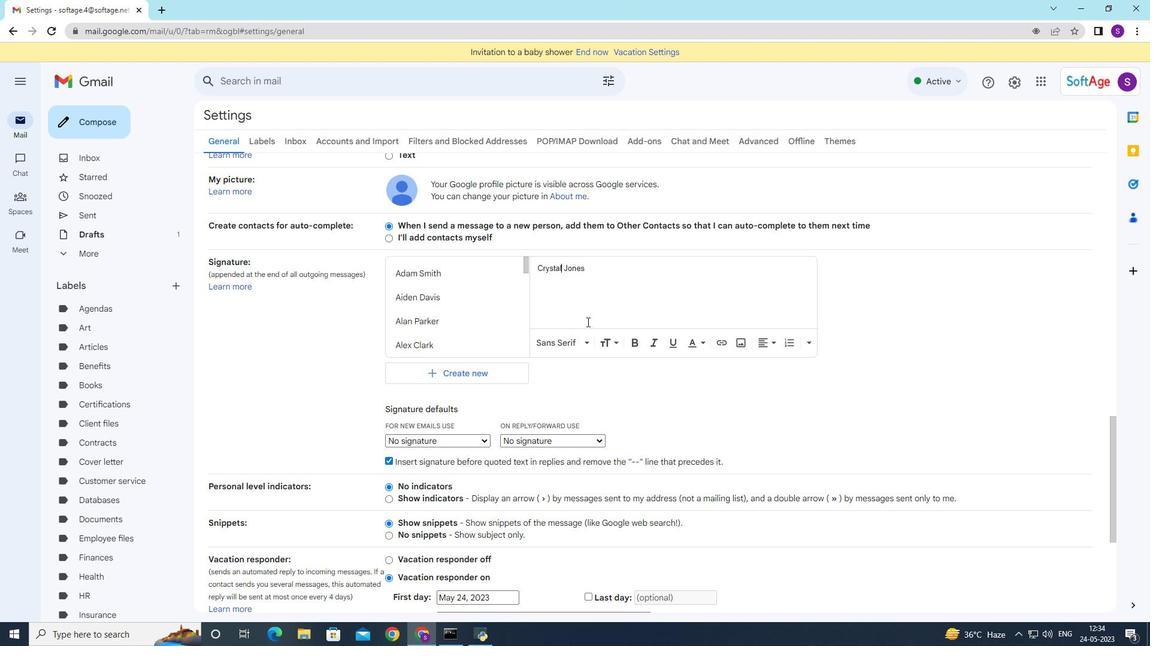 
Action: Mouse scrolled (587, 321) with delta (0, 0)
Screenshot: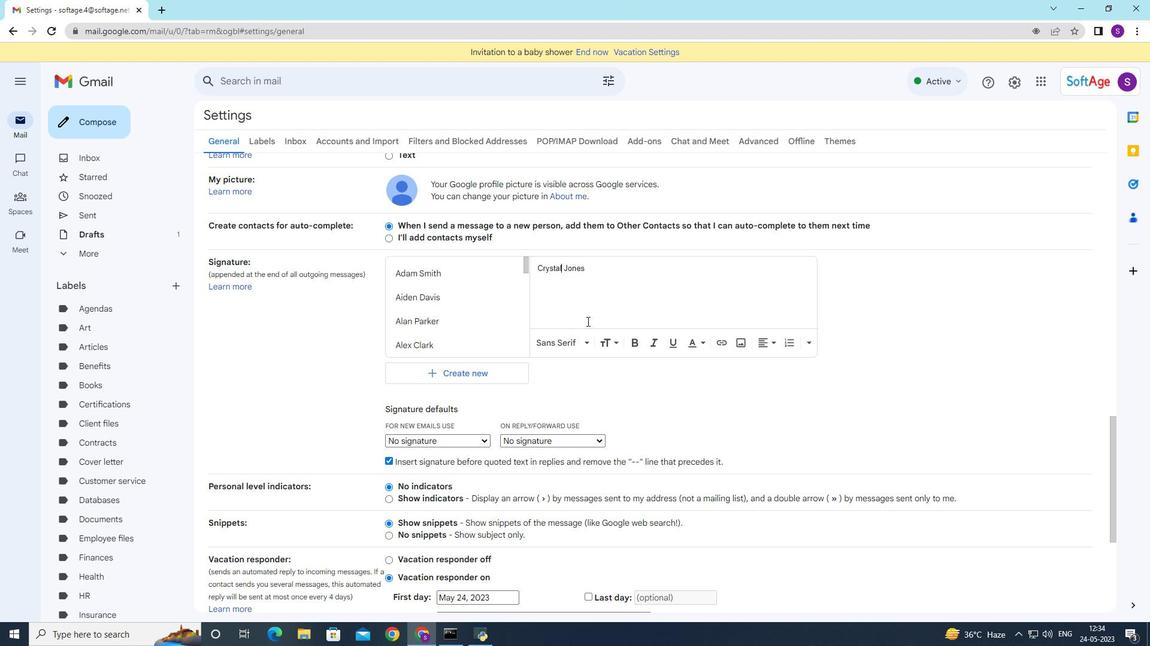 
Action: Mouse scrolled (587, 321) with delta (0, 0)
Screenshot: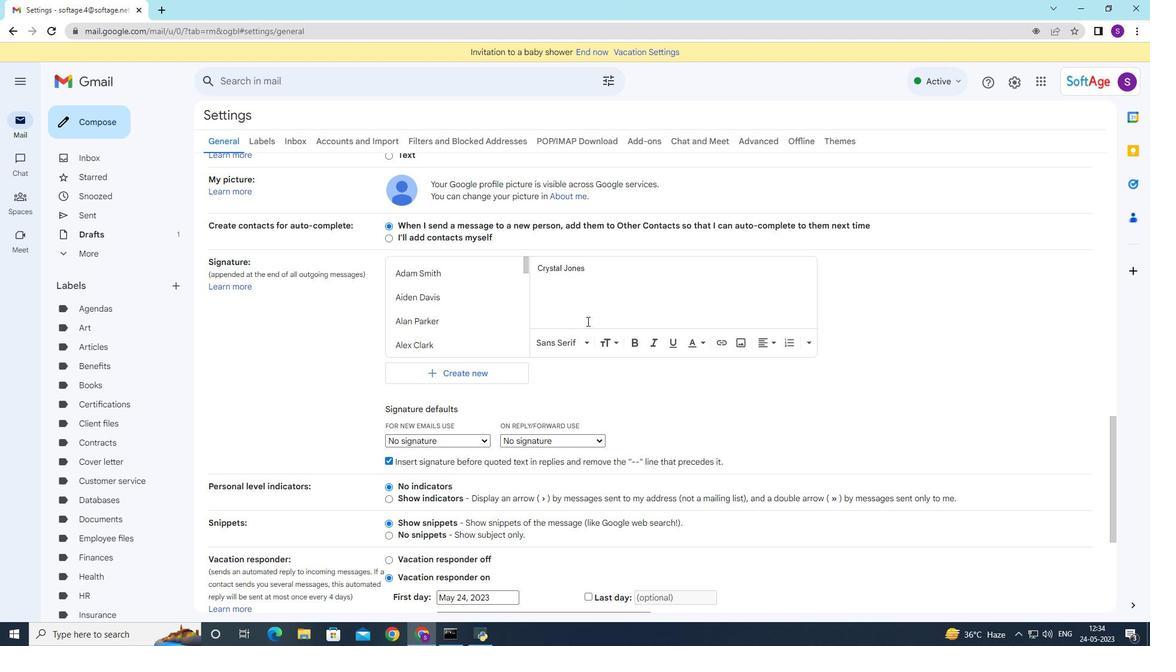 
Action: Mouse scrolled (587, 321) with delta (0, 0)
Screenshot: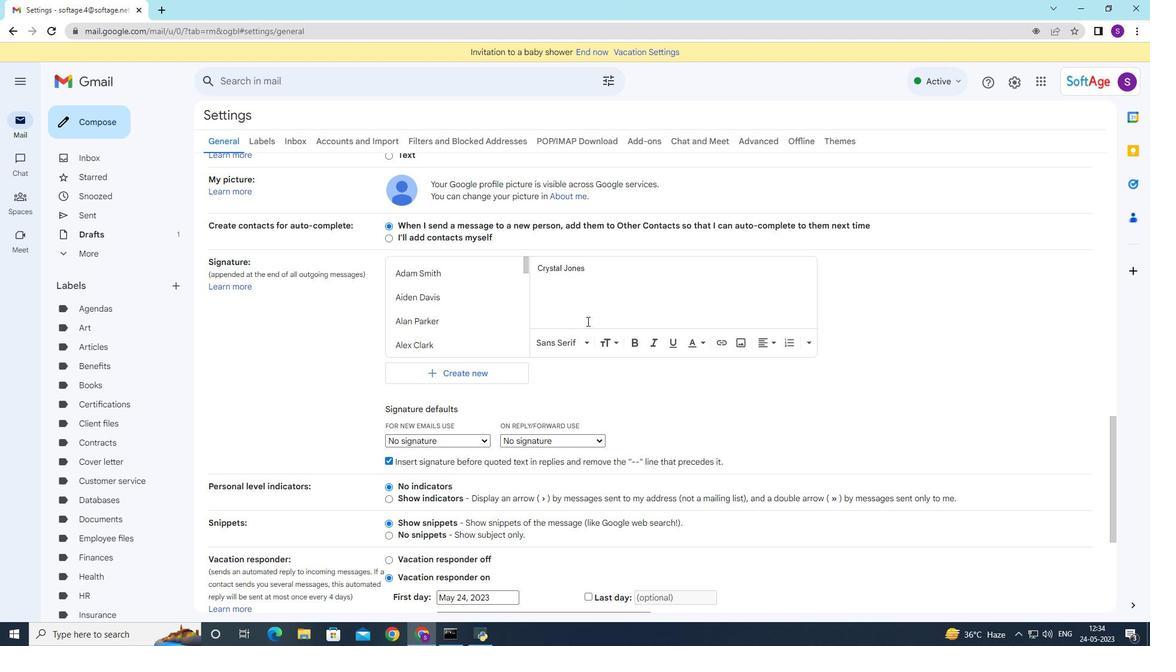 
Action: Mouse moved to (587, 322)
Screenshot: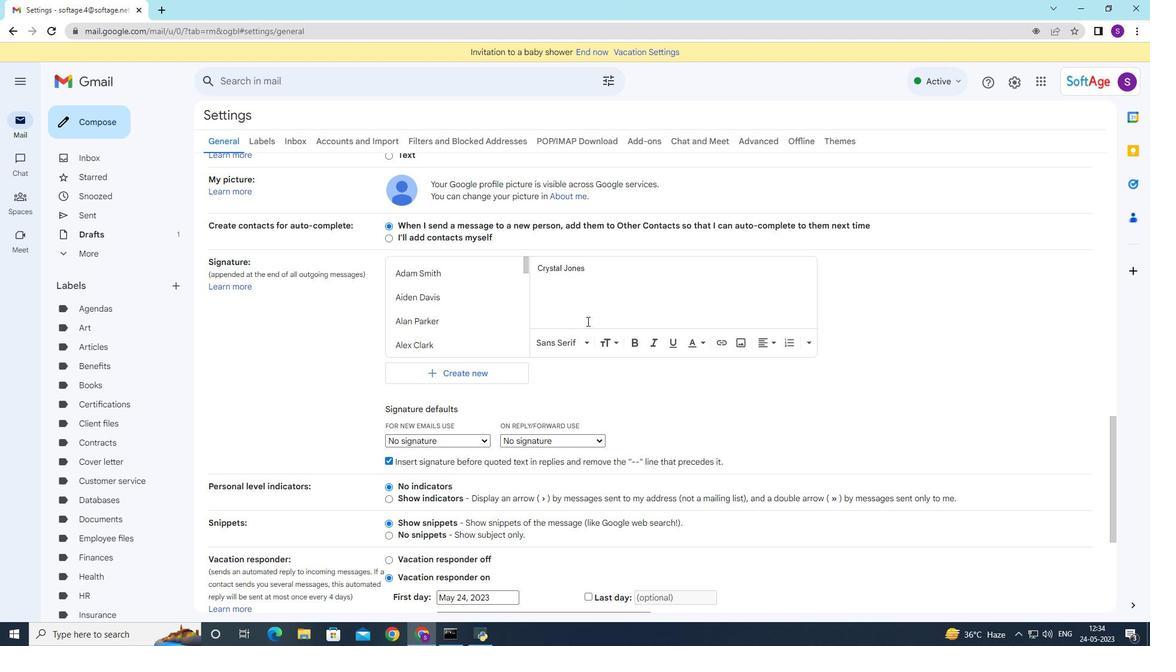 
Action: Mouse scrolled (587, 321) with delta (0, 0)
Screenshot: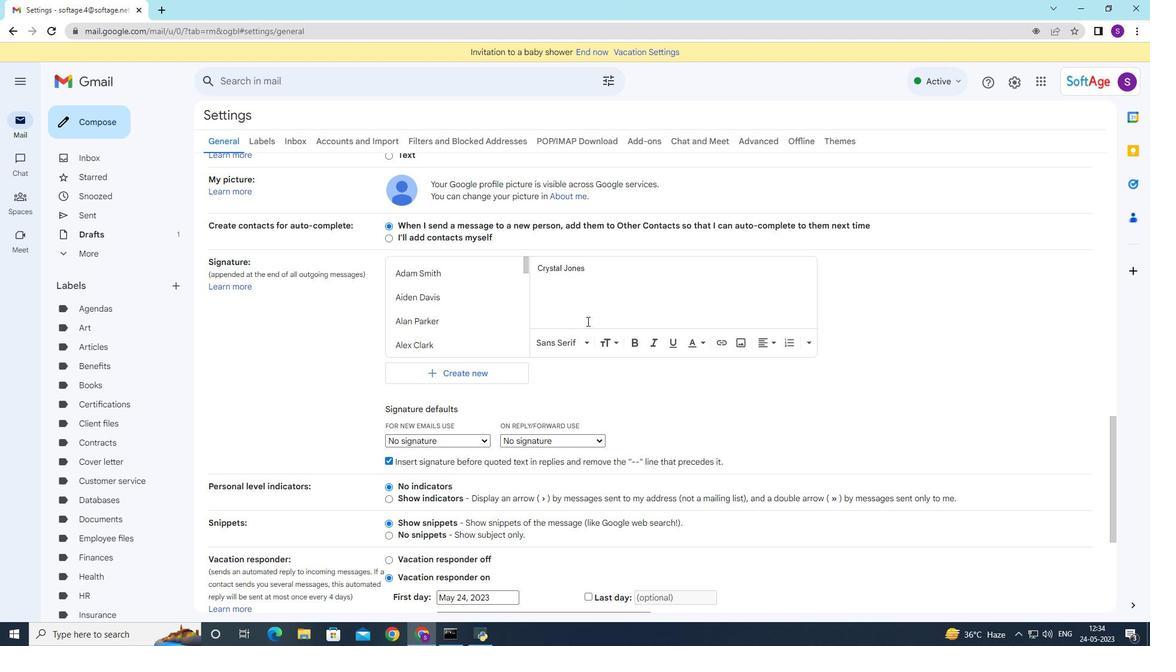 
Action: Mouse moved to (584, 325)
Screenshot: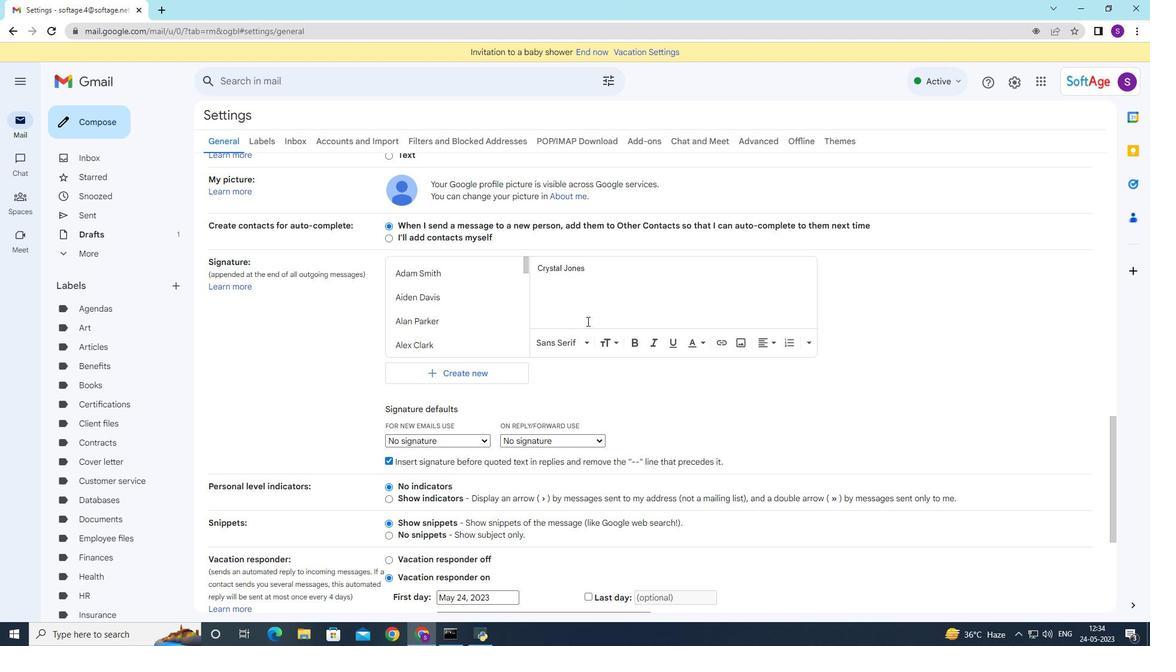 
Action: Mouse scrolled (584, 324) with delta (0, 0)
Screenshot: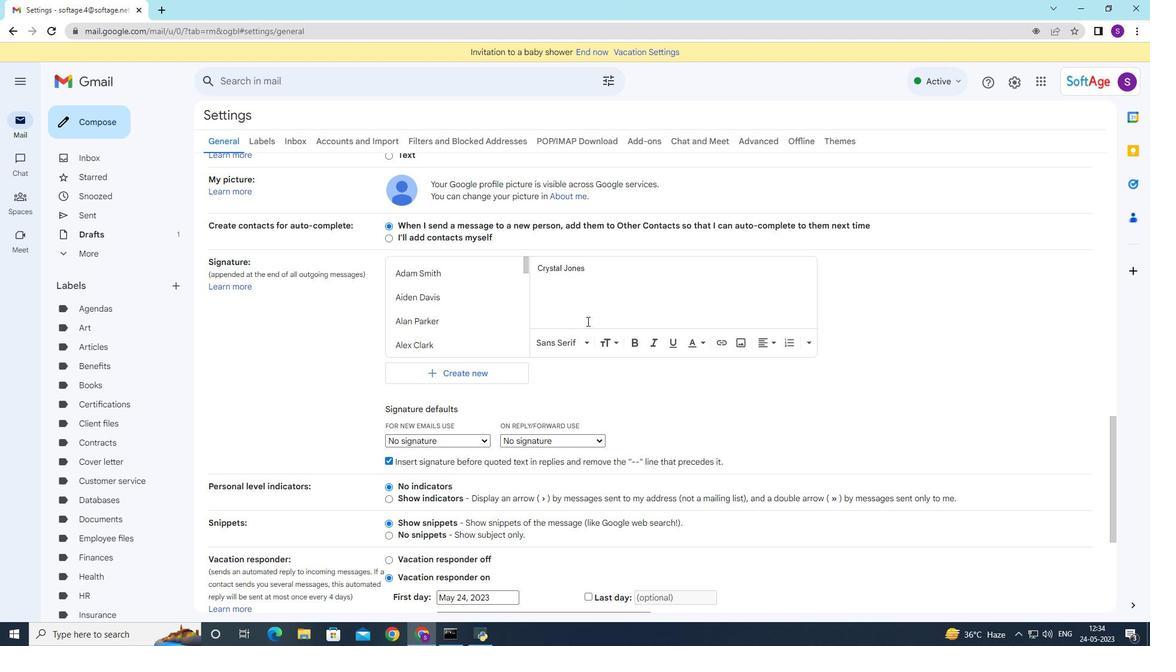 
Action: Mouse moved to (566, 353)
Screenshot: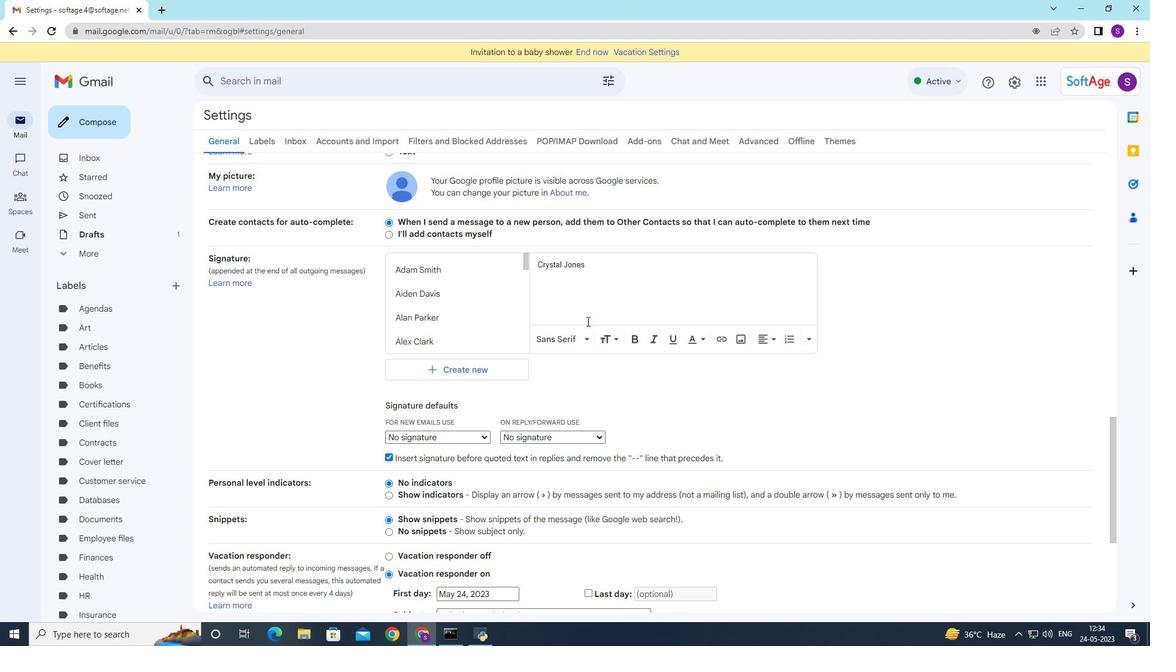 
Action: Mouse scrolled (566, 352) with delta (0, 0)
Screenshot: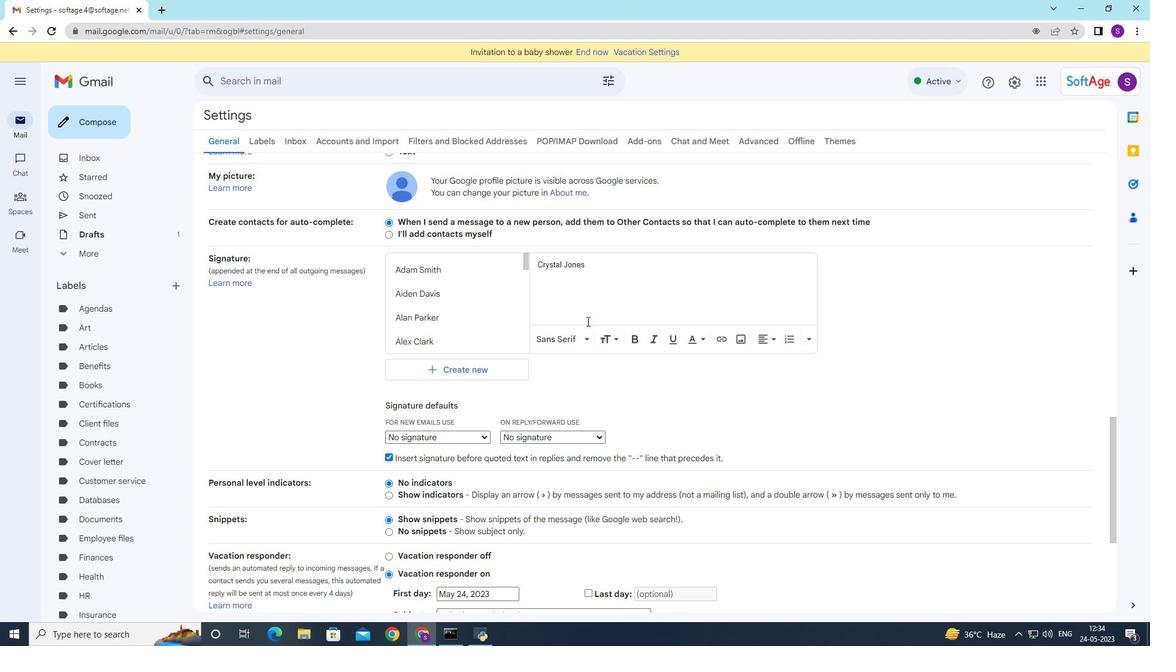 
Action: Mouse moved to (621, 551)
Screenshot: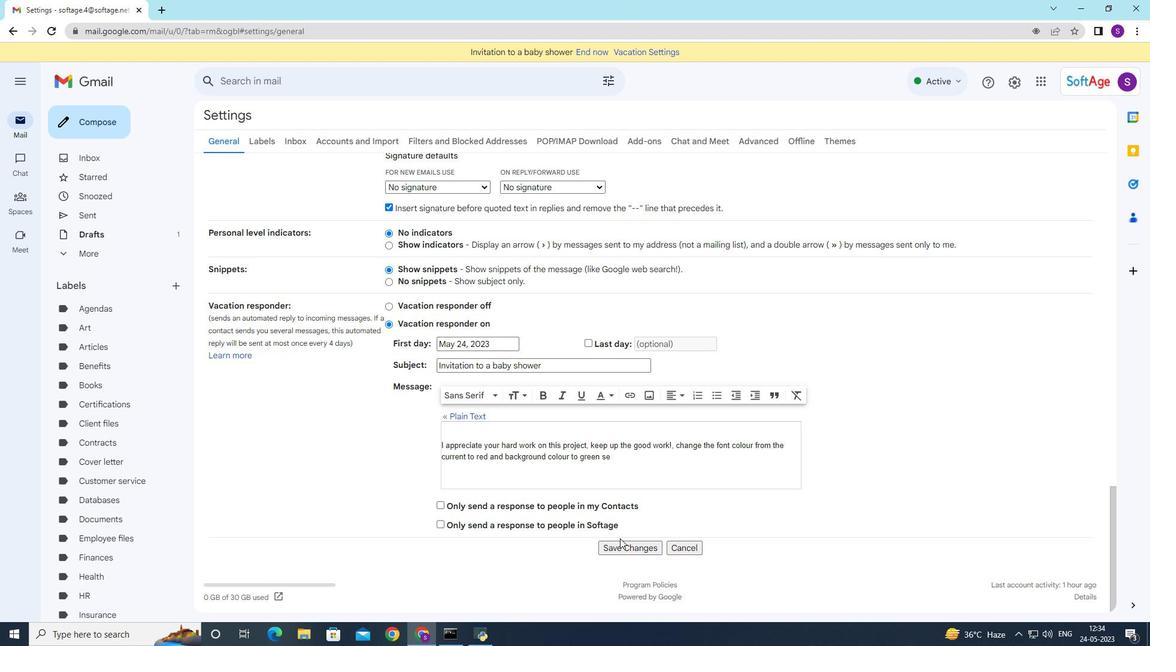 
Action: Mouse pressed left at (621, 551)
Screenshot: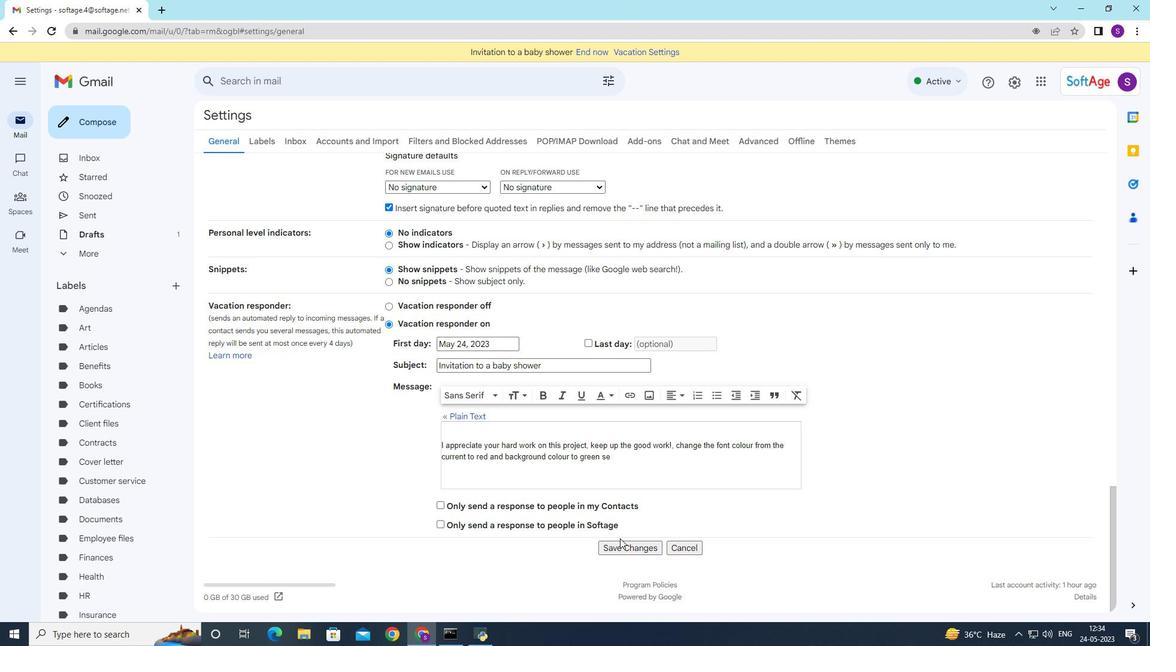 
Action: Mouse moved to (67, 123)
Screenshot: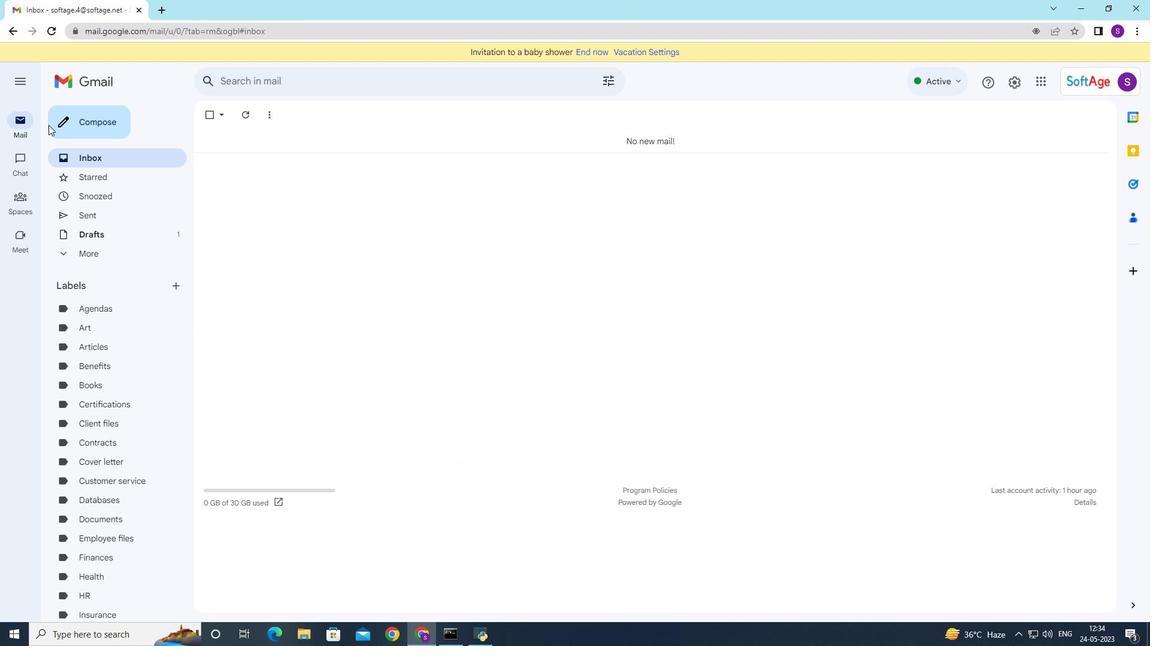 
Action: Mouse pressed left at (67, 123)
Screenshot: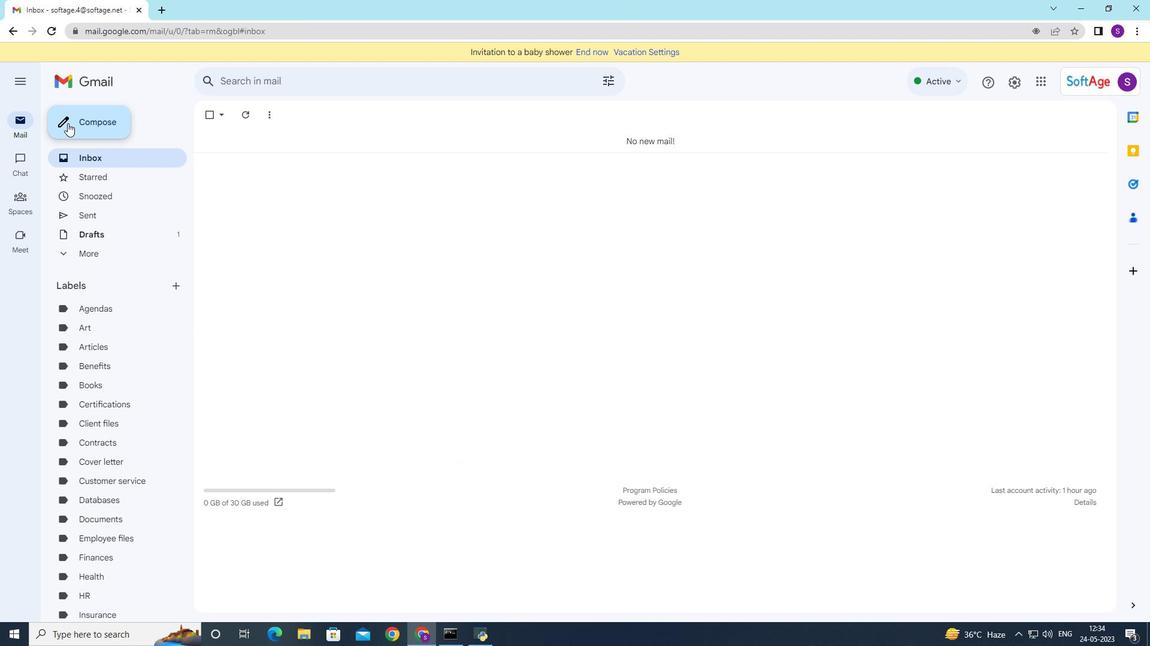 
Action: Mouse moved to (968, 609)
Screenshot: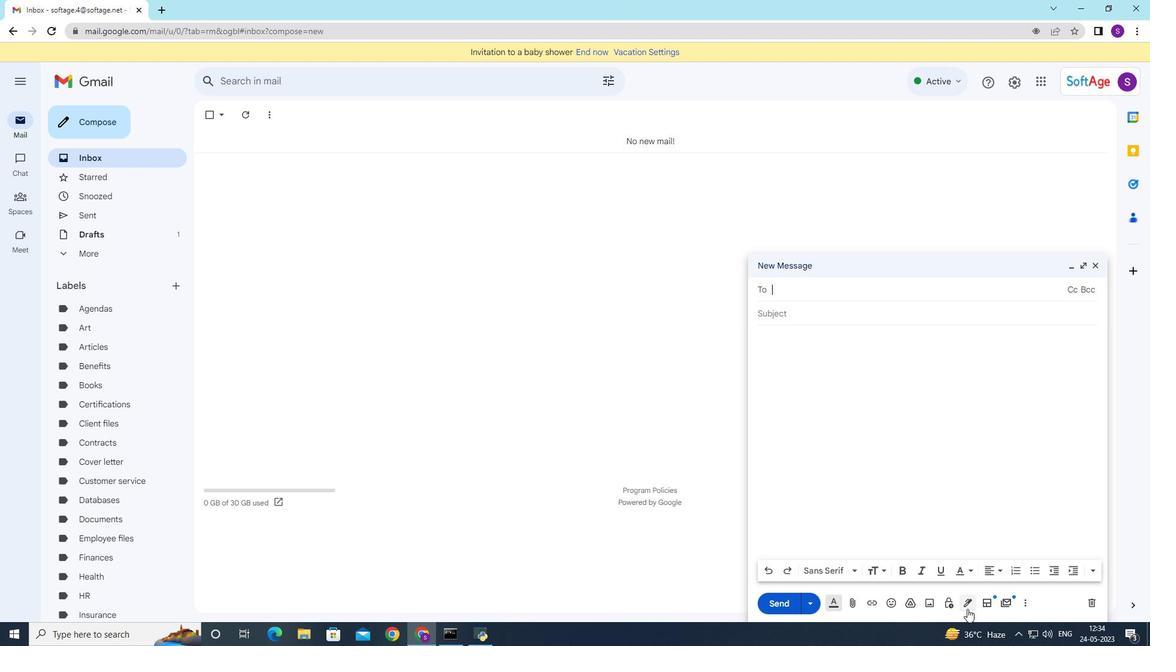 
Action: Mouse pressed left at (968, 609)
Screenshot: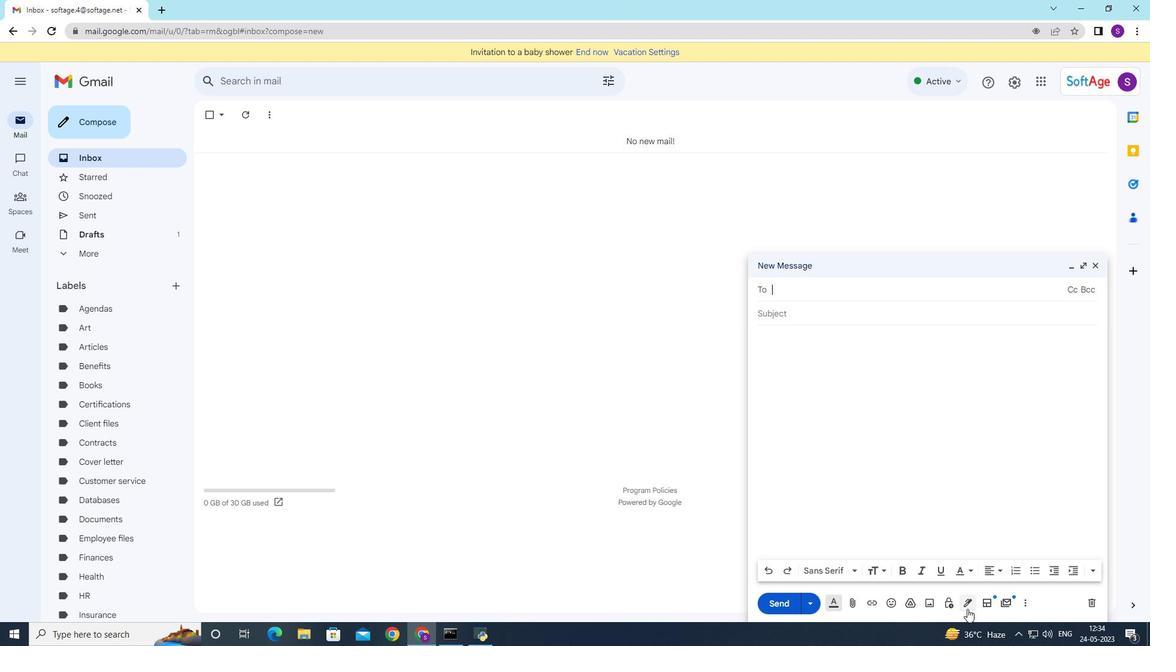 
Action: Mouse moved to (996, 441)
Screenshot: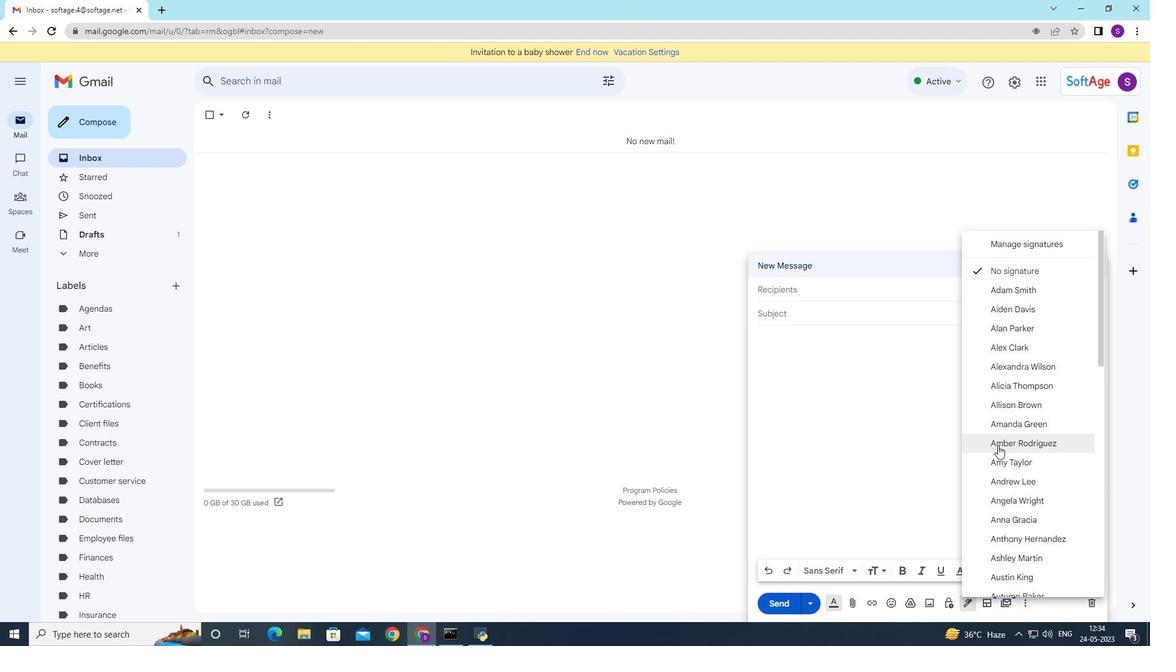 
Action: Mouse scrolled (996, 440) with delta (0, 0)
Screenshot: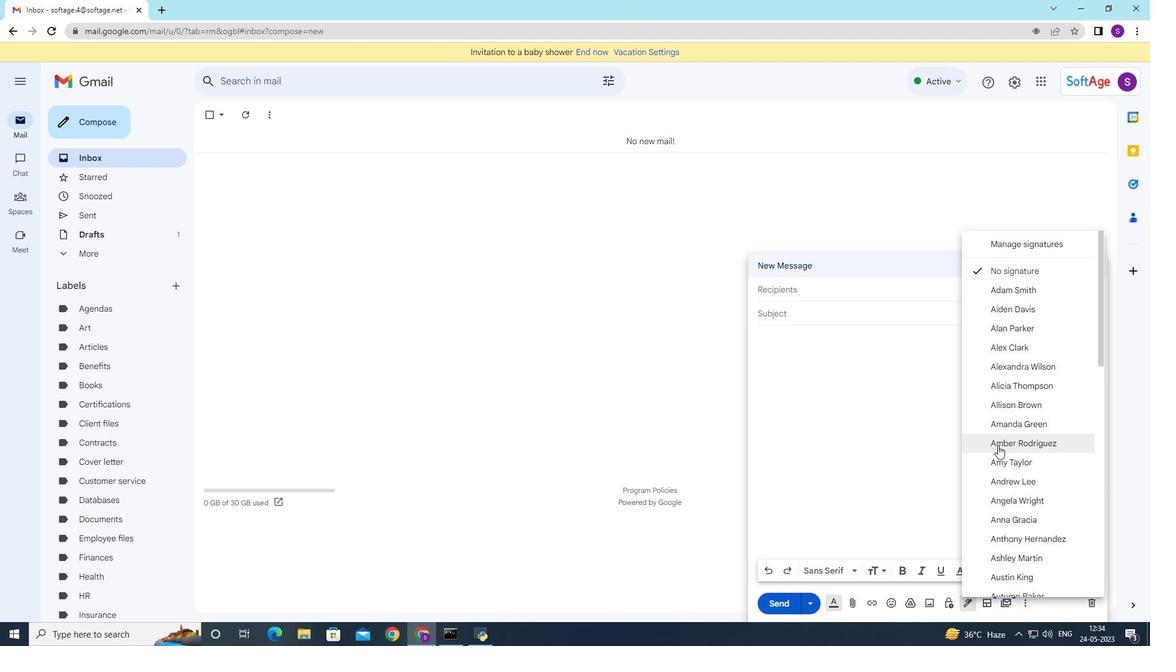 
Action: Mouse moved to (996, 442)
Screenshot: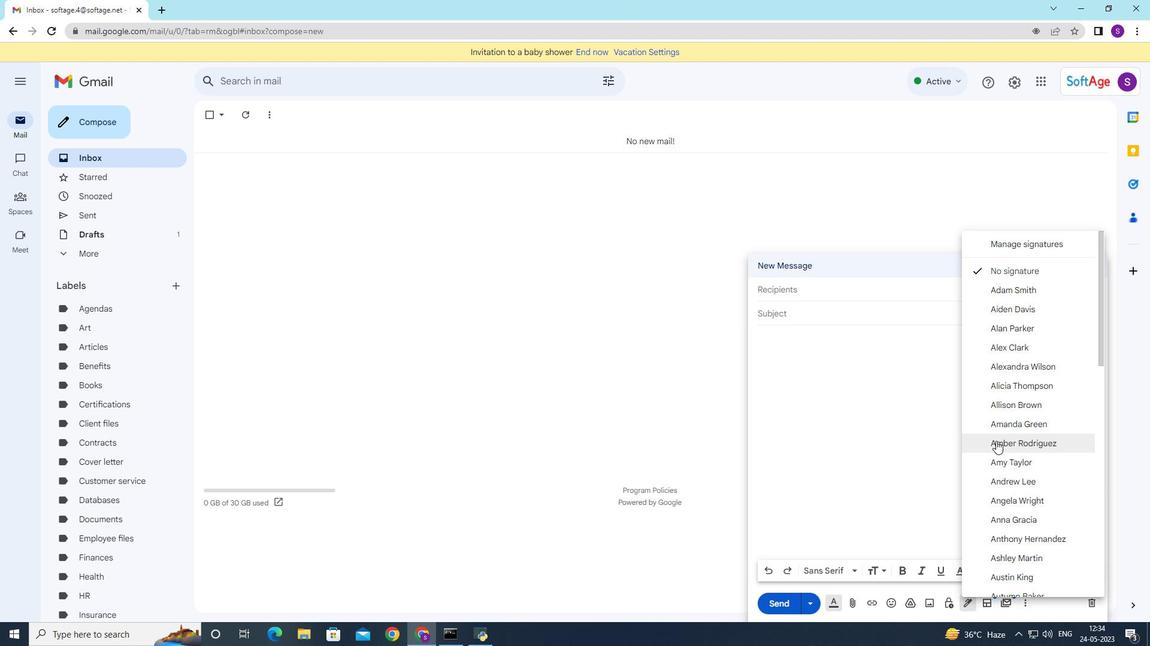 
Action: Mouse scrolled (996, 442) with delta (0, 0)
Screenshot: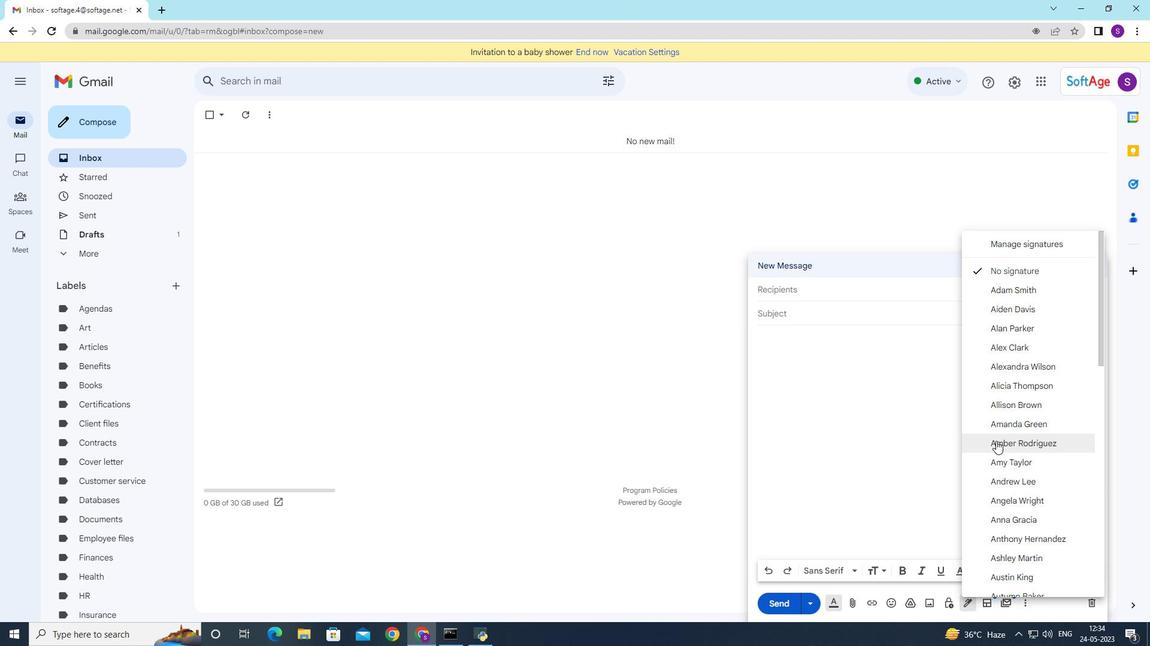 
Action: Mouse moved to (996, 443)
Screenshot: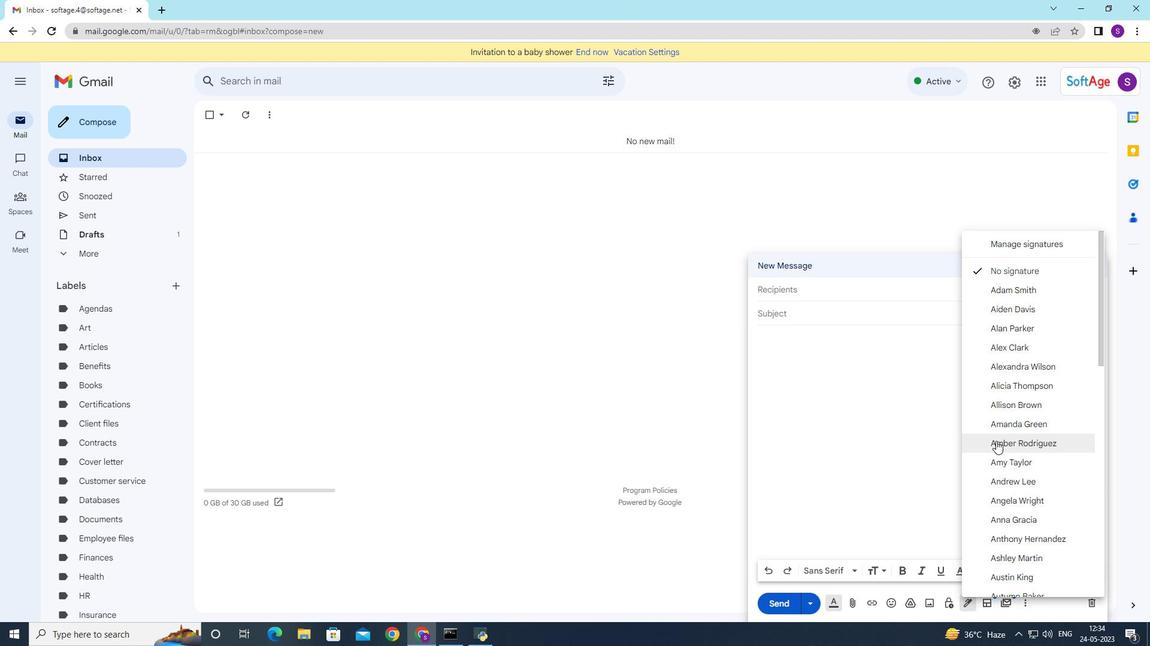 
Action: Mouse scrolled (996, 443) with delta (0, 0)
Screenshot: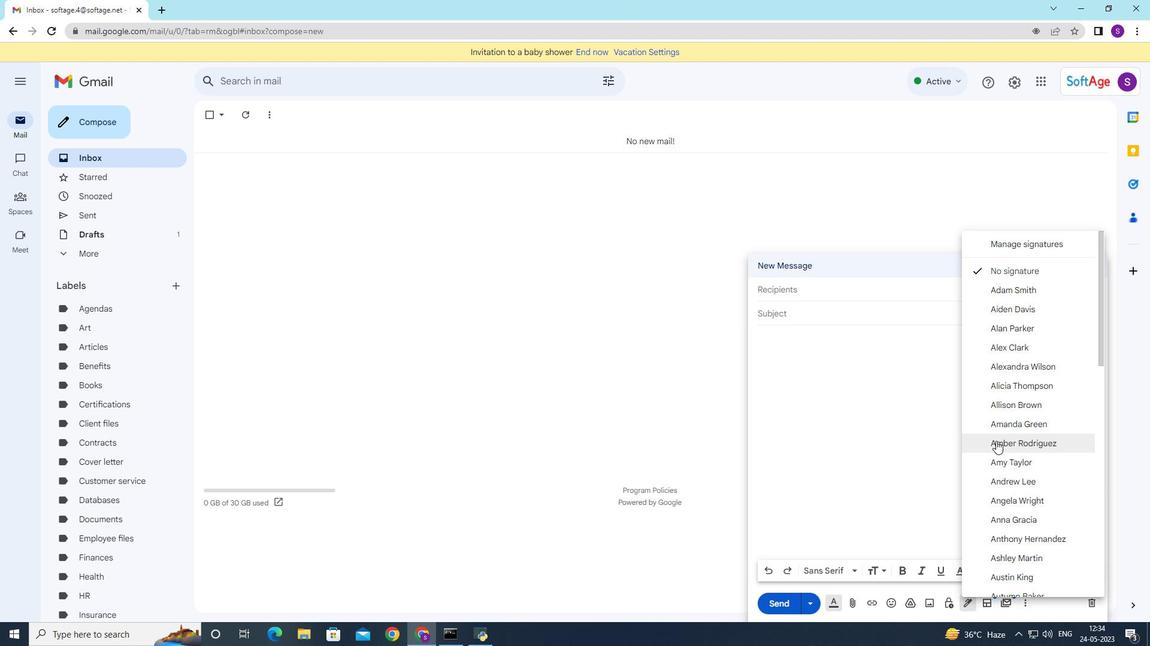 
Action: Mouse moved to (995, 445)
Screenshot: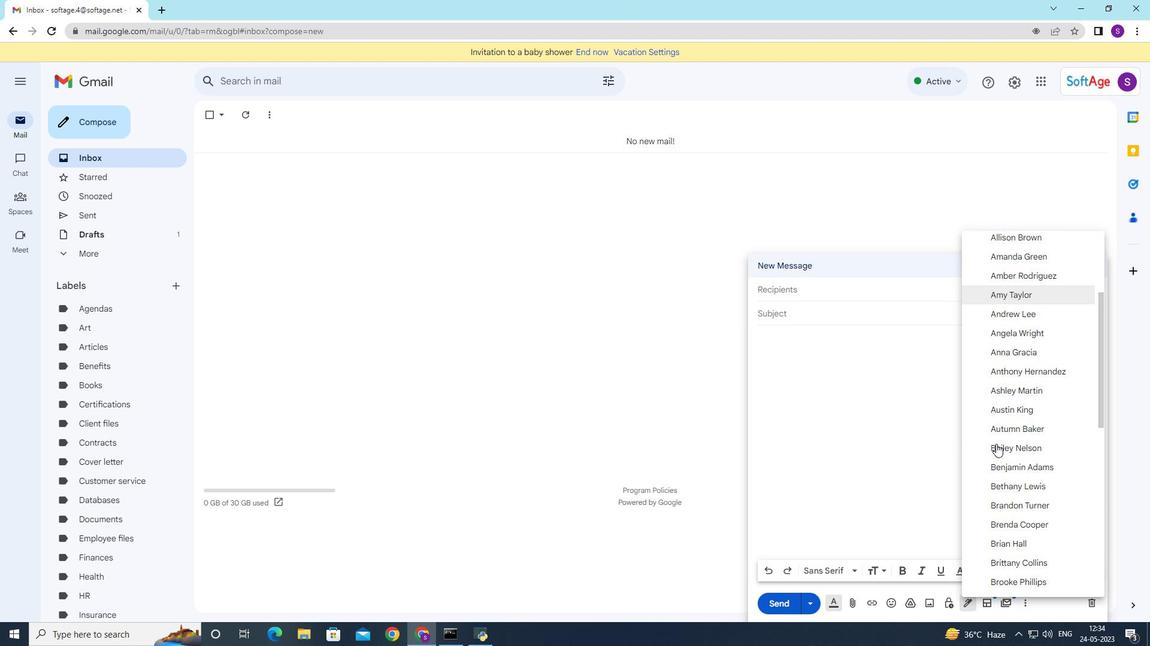 
Action: Mouse scrolled (996, 443) with delta (0, 0)
Screenshot: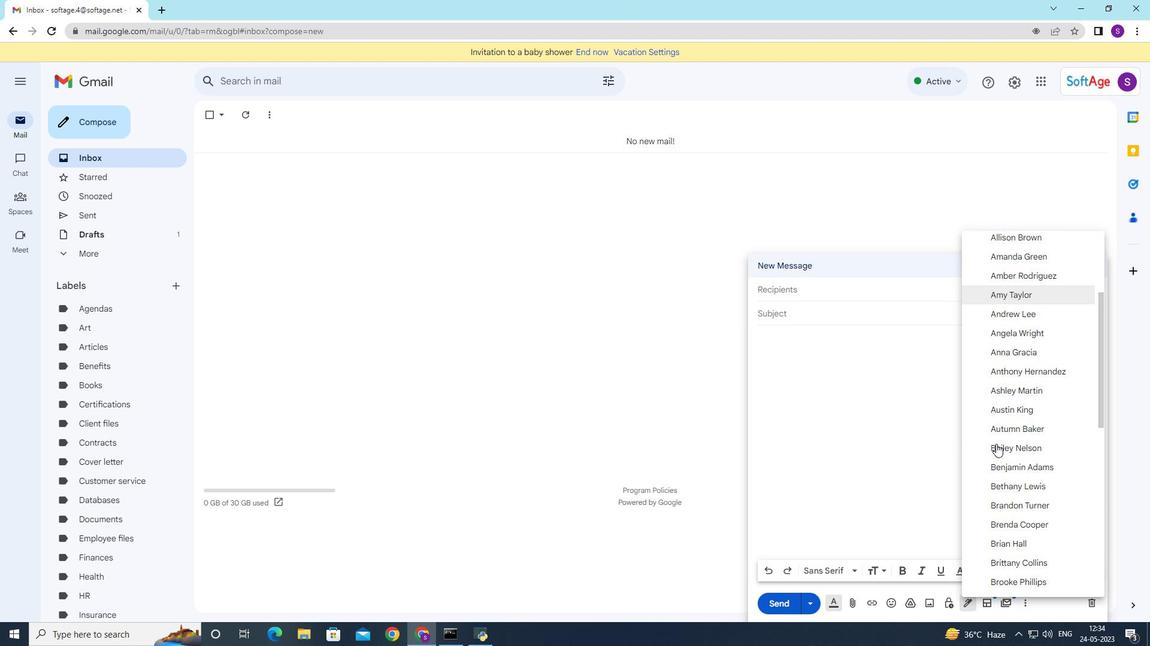 
Action: Mouse moved to (1009, 492)
Screenshot: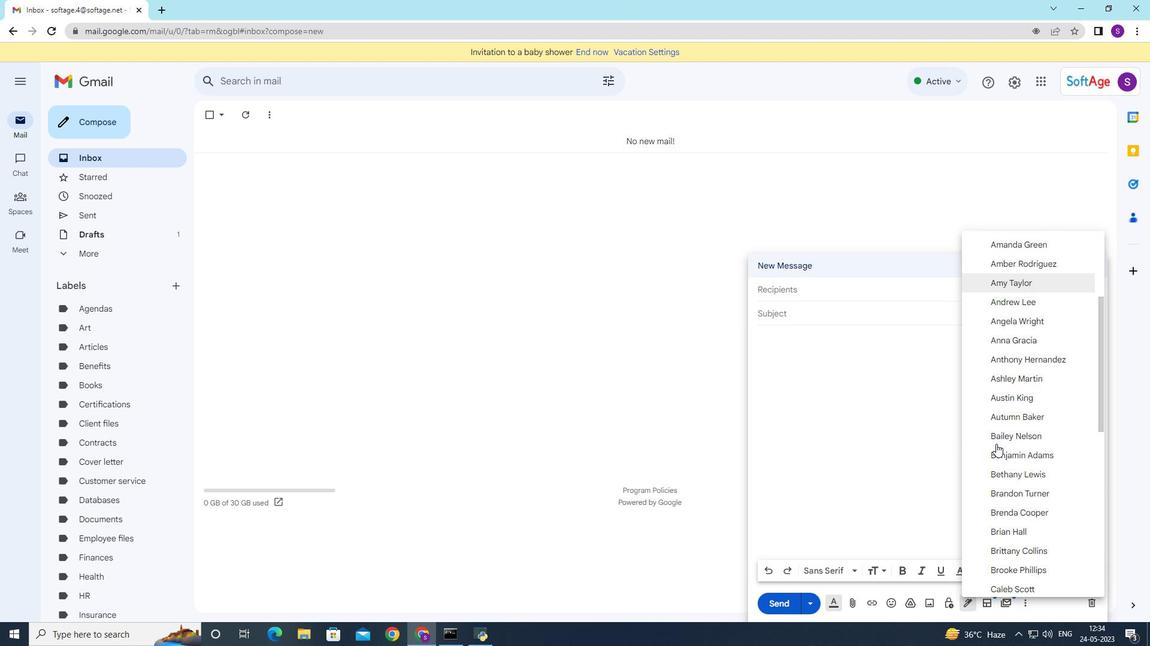 
Action: Mouse scrolled (995, 445) with delta (0, 0)
Screenshot: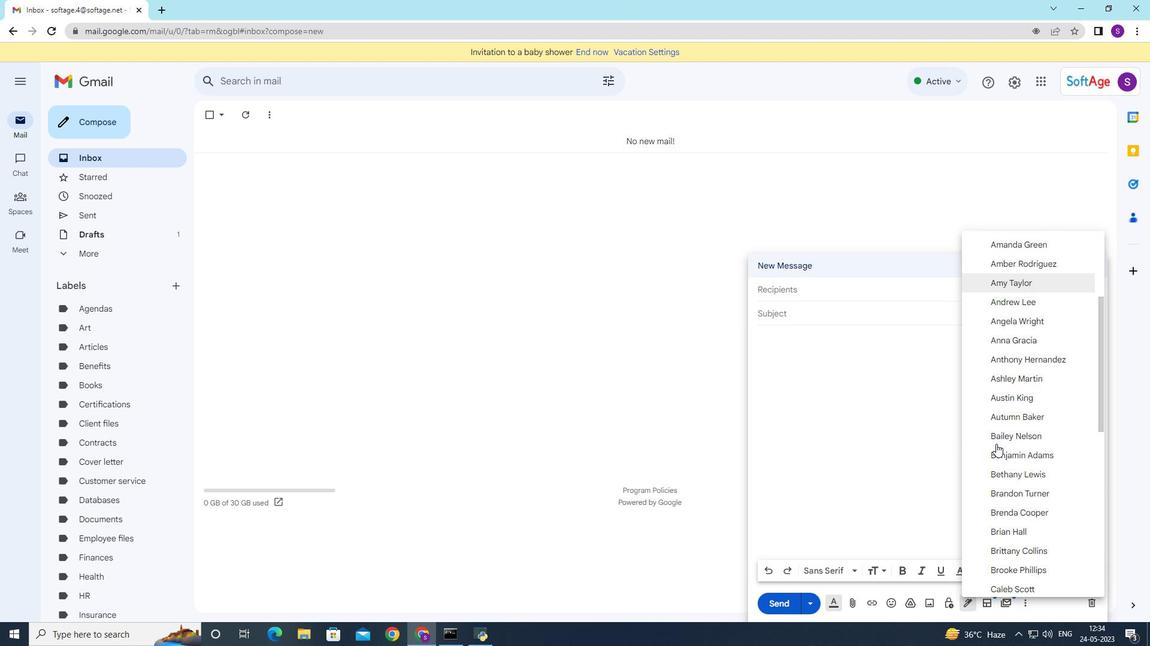 
Action: Mouse moved to (1024, 507)
Screenshot: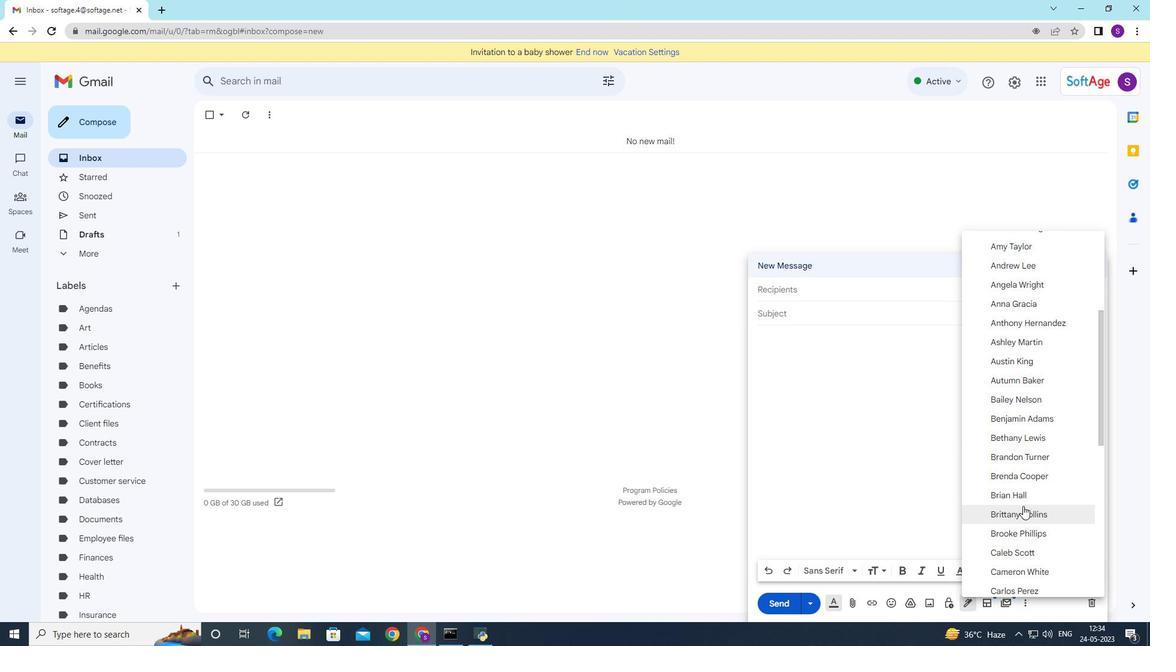 
Action: Mouse scrolled (1024, 507) with delta (0, 0)
Screenshot: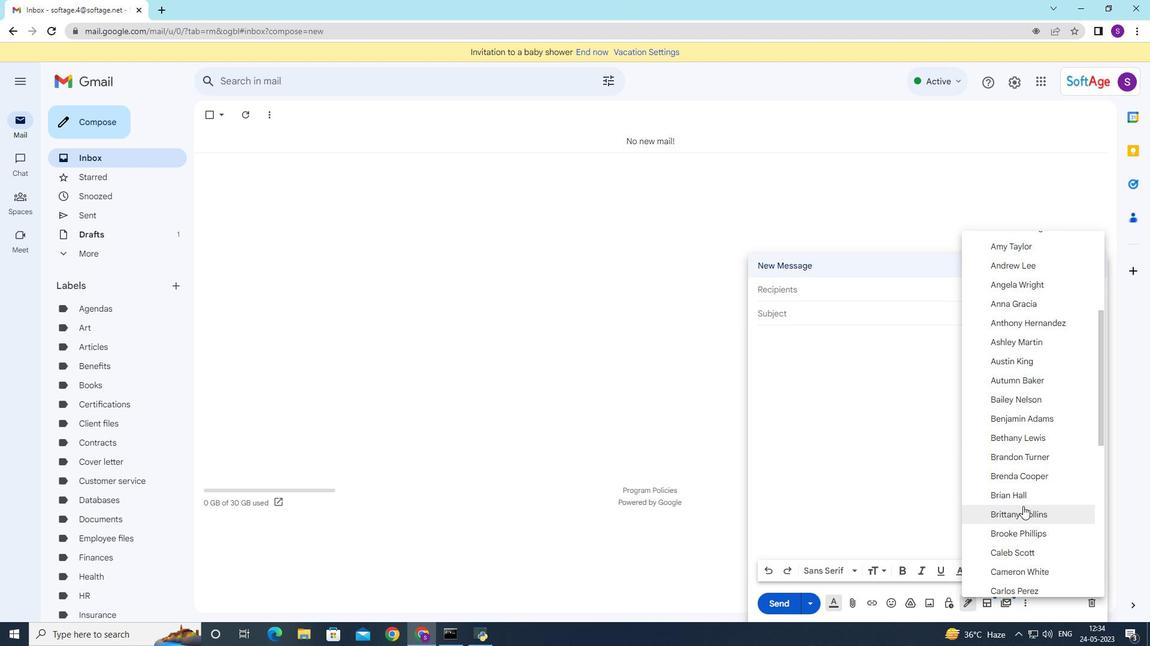 
Action: Mouse moved to (1024, 507)
Screenshot: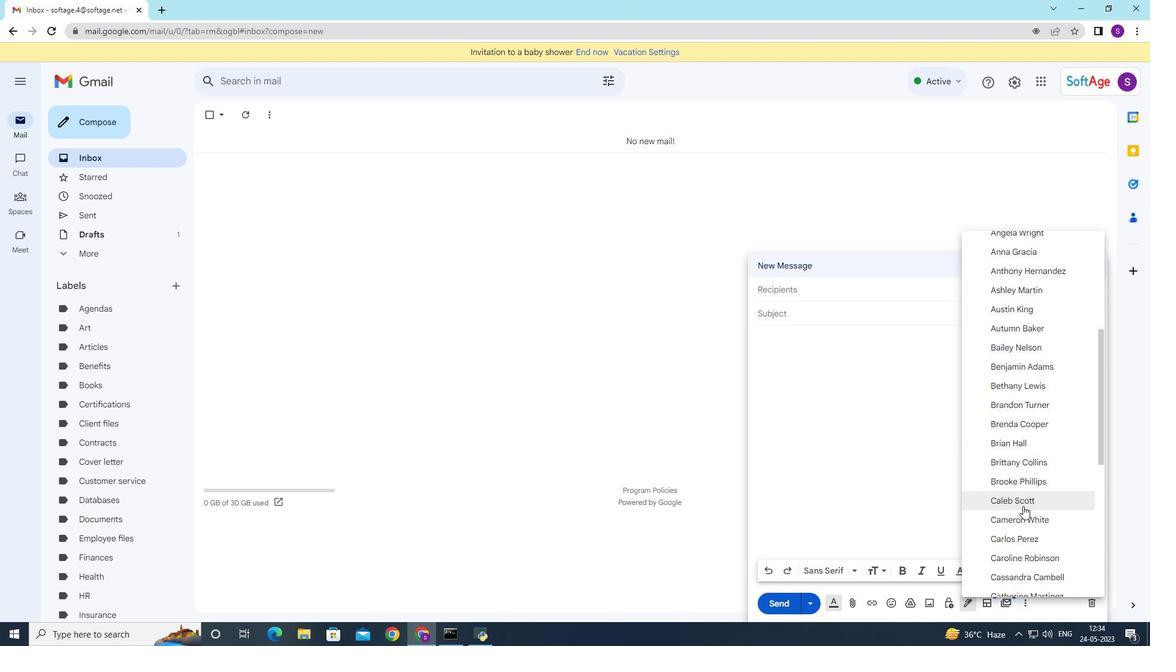 
Action: Mouse scrolled (1024, 507) with delta (0, 0)
Screenshot: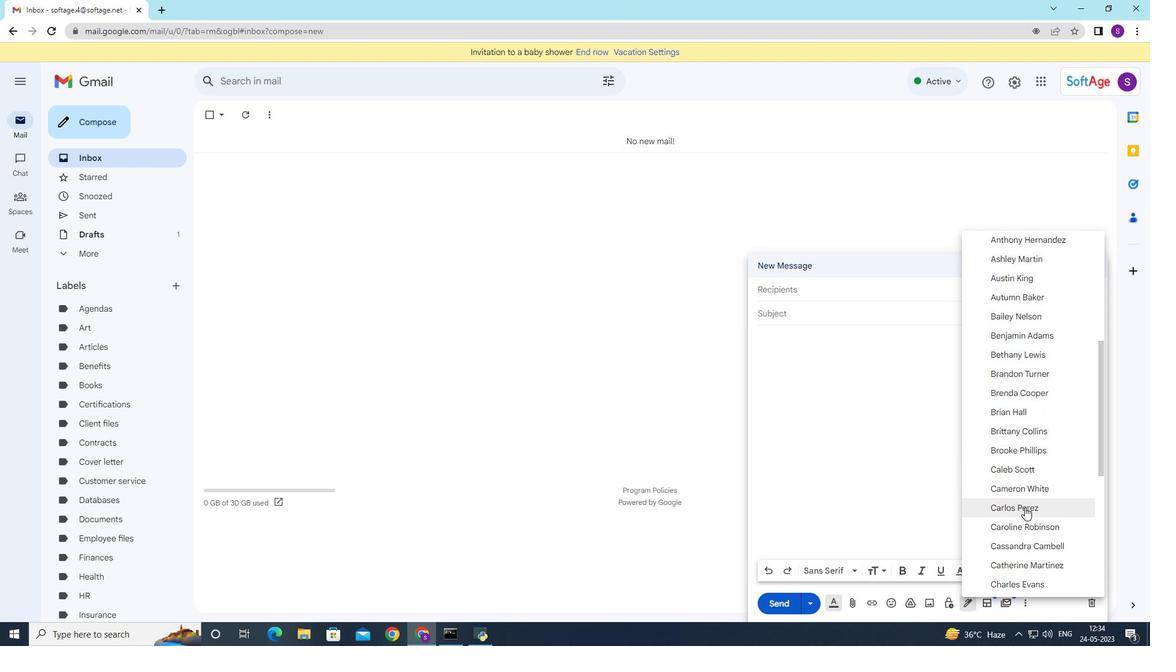 
Action: Mouse moved to (1042, 449)
Screenshot: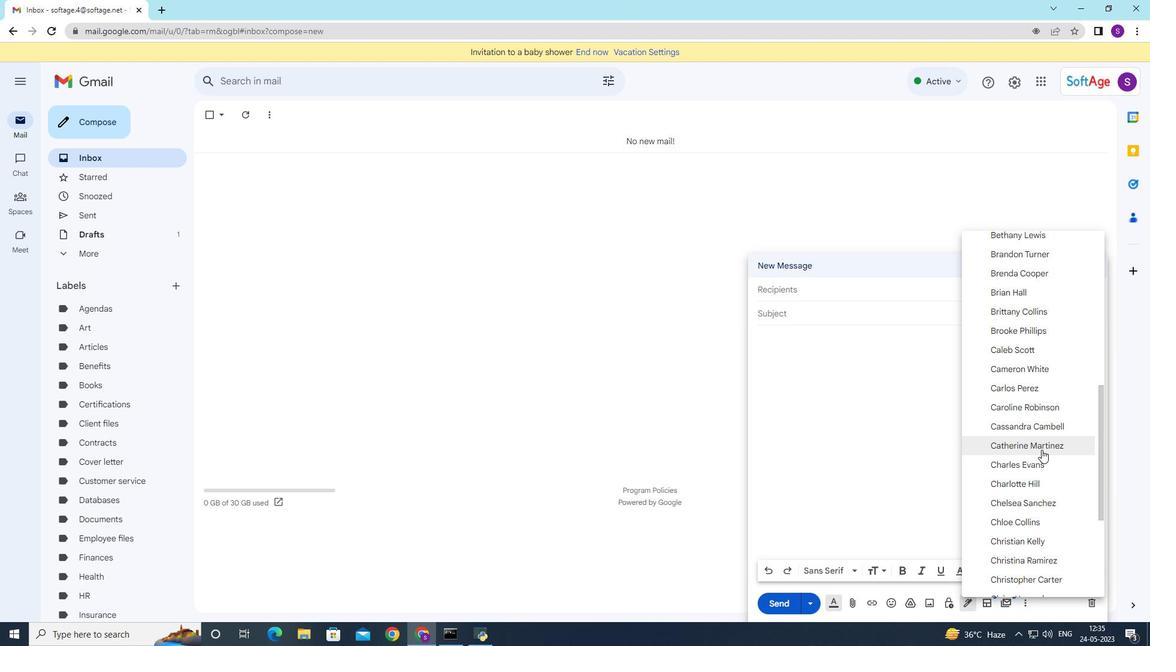 
Action: Mouse scrolled (1042, 449) with delta (0, 0)
Screenshot: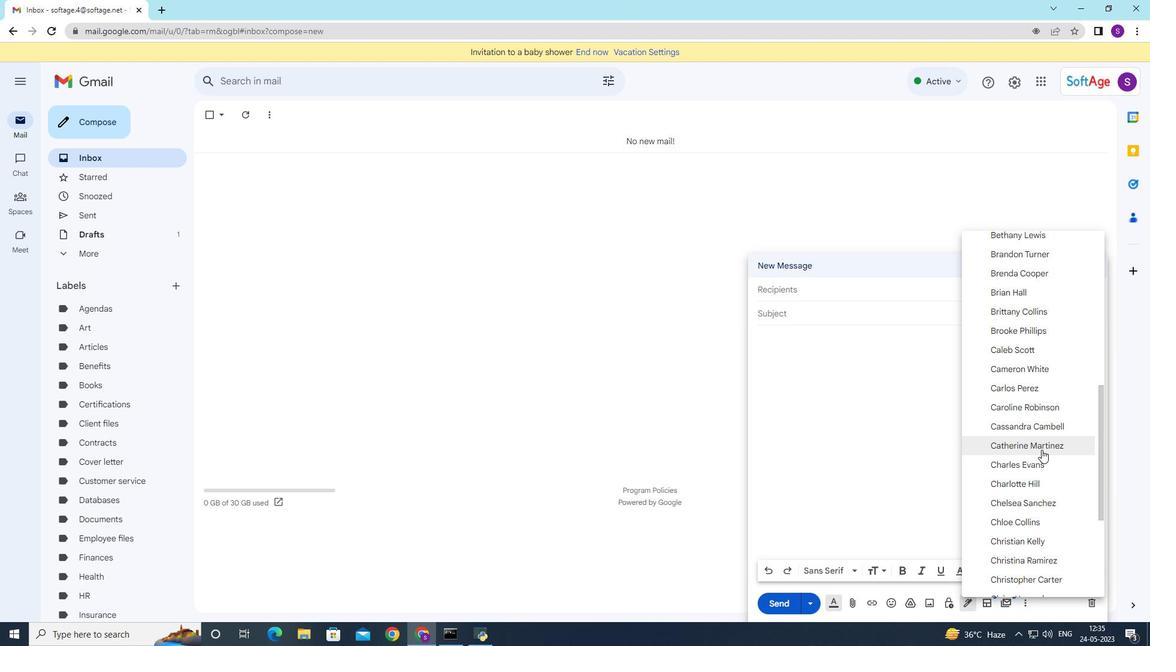 
Action: Mouse moved to (1043, 450)
Screenshot: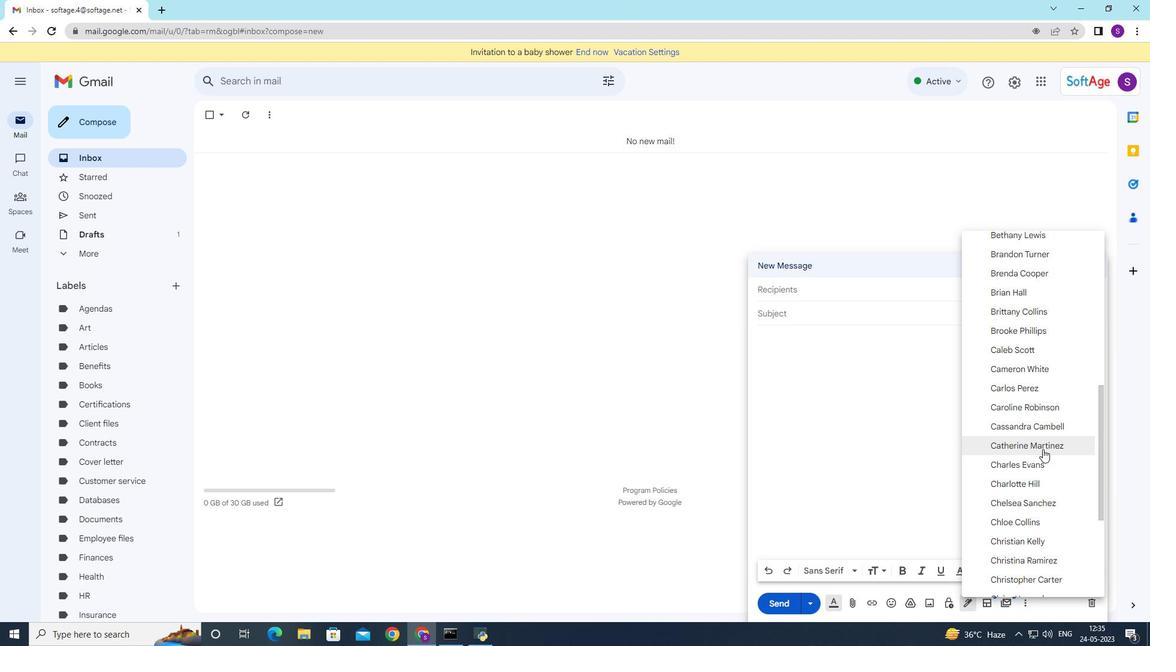 
Action: Mouse scrolled (1043, 449) with delta (0, 0)
Screenshot: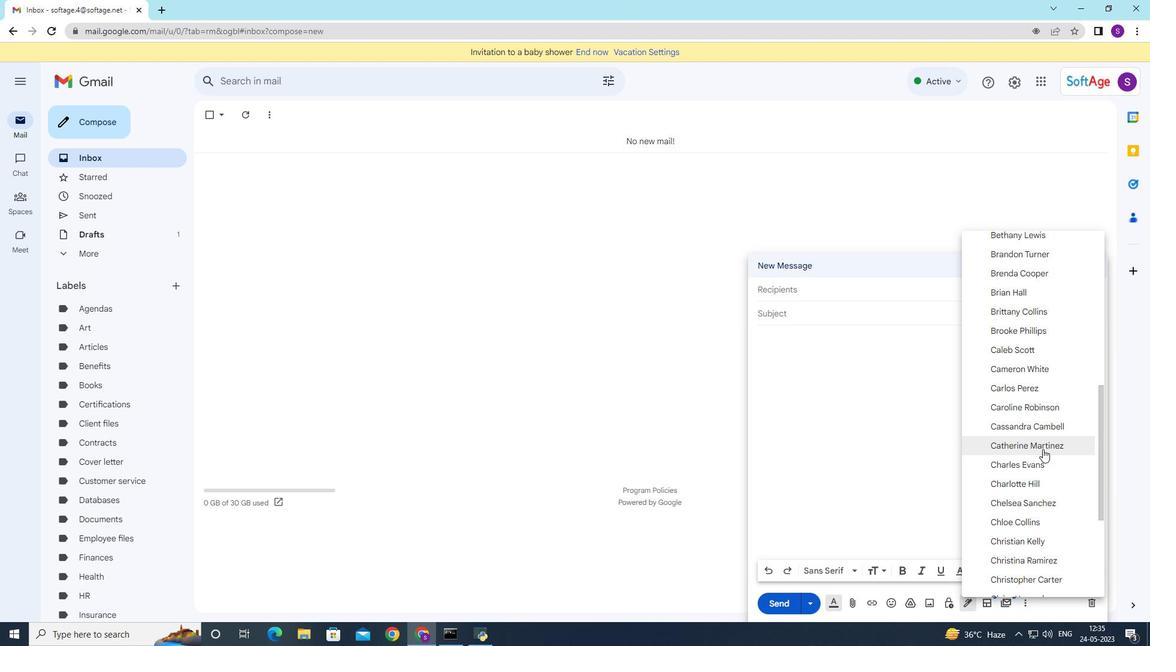 
Action: Mouse moved to (1035, 463)
Screenshot: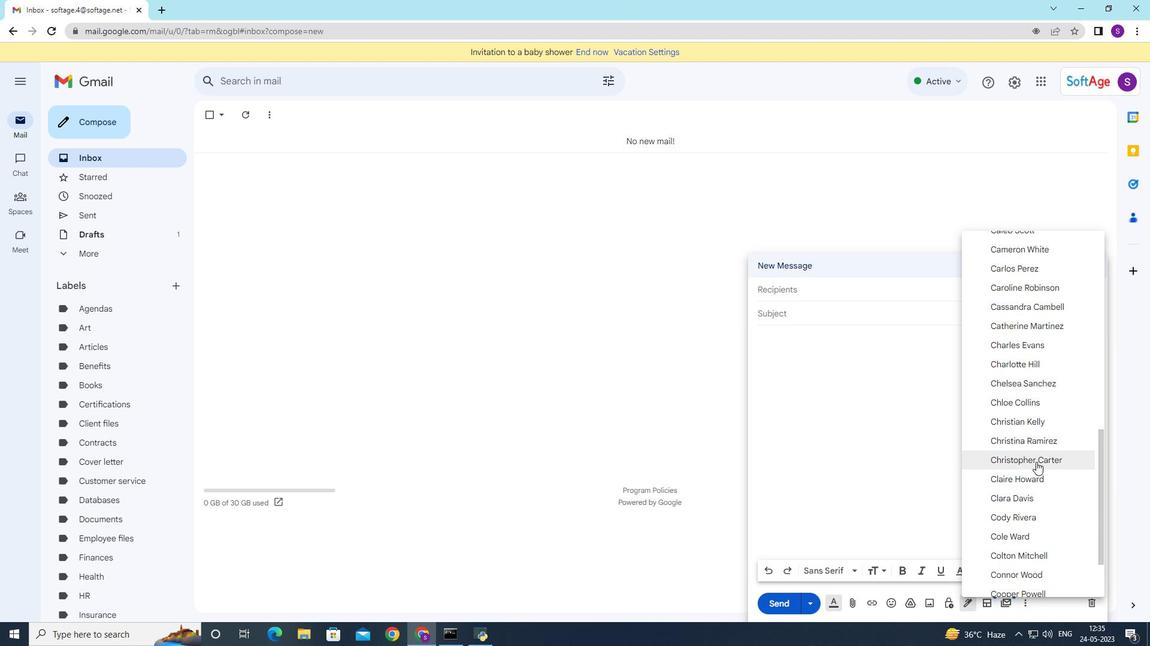 
Action: Mouse scrolled (1035, 462) with delta (0, 0)
Screenshot: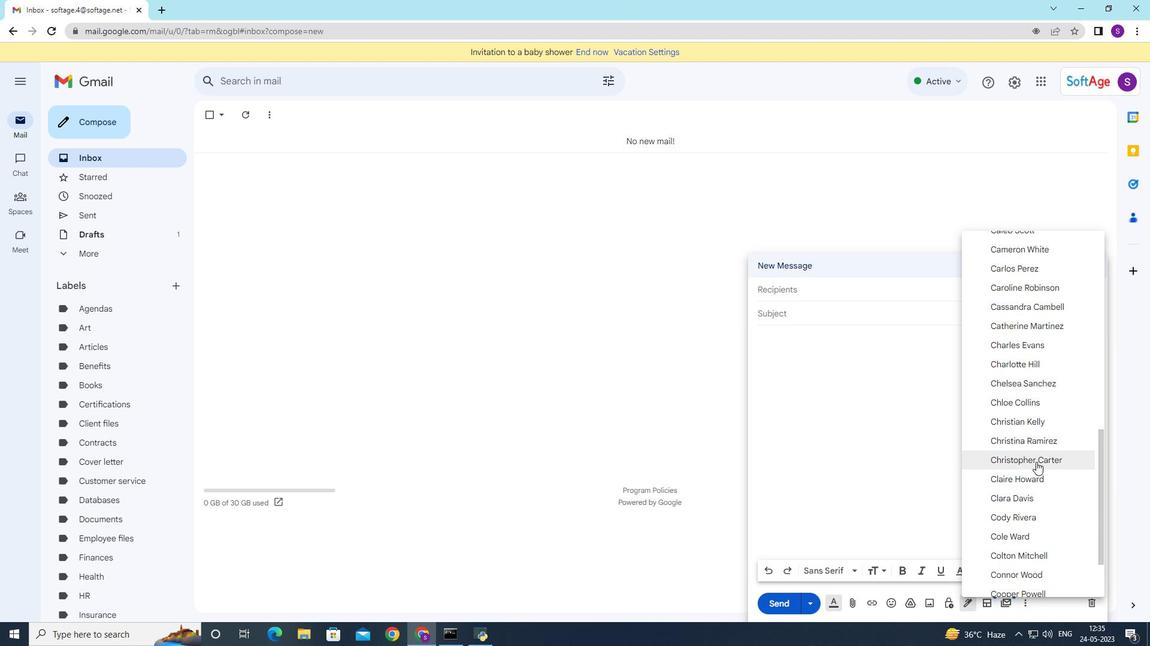 
Action: Mouse moved to (1035, 461)
Screenshot: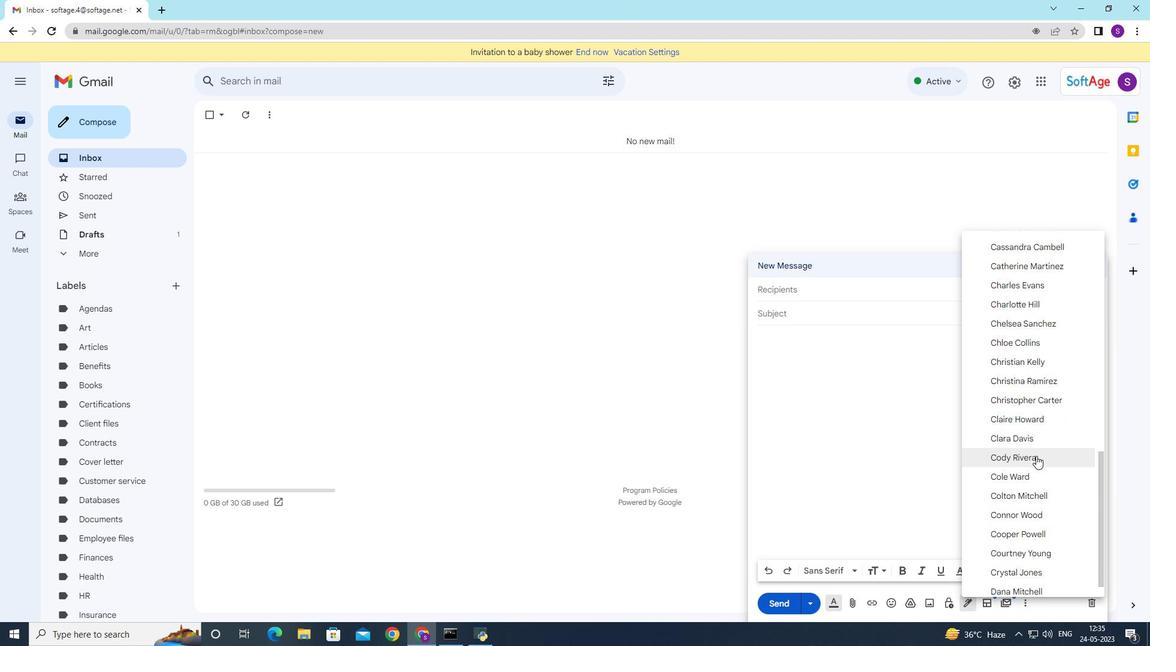 
Action: Mouse scrolled (1035, 461) with delta (0, 0)
Screenshot: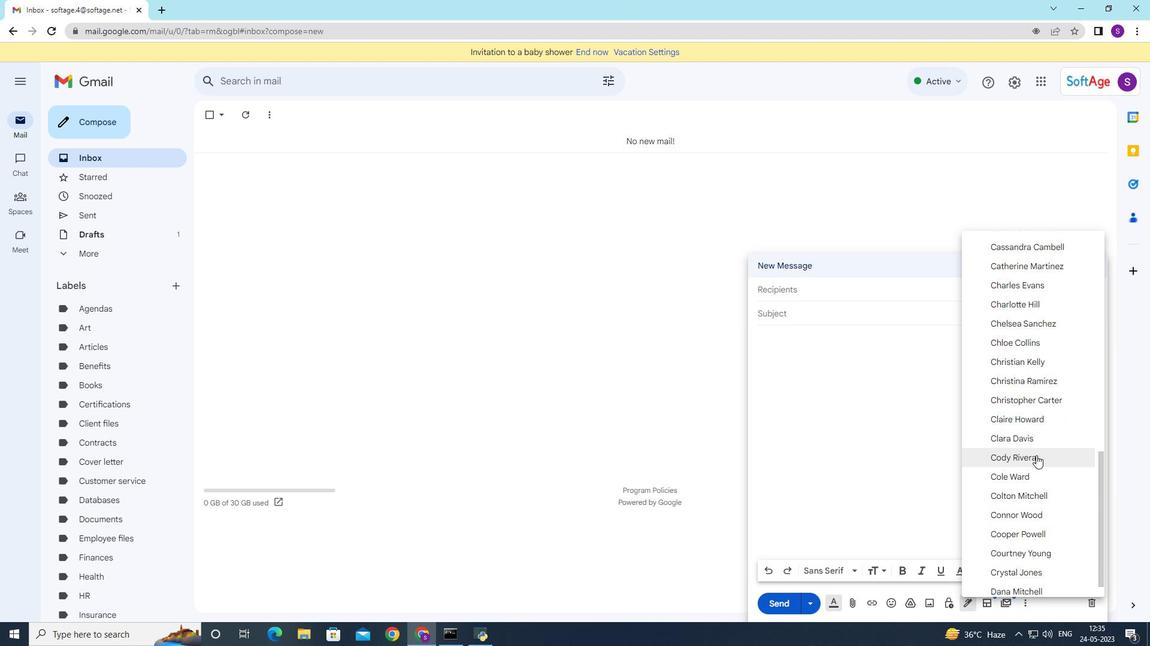 
Action: Mouse moved to (1035, 463)
Screenshot: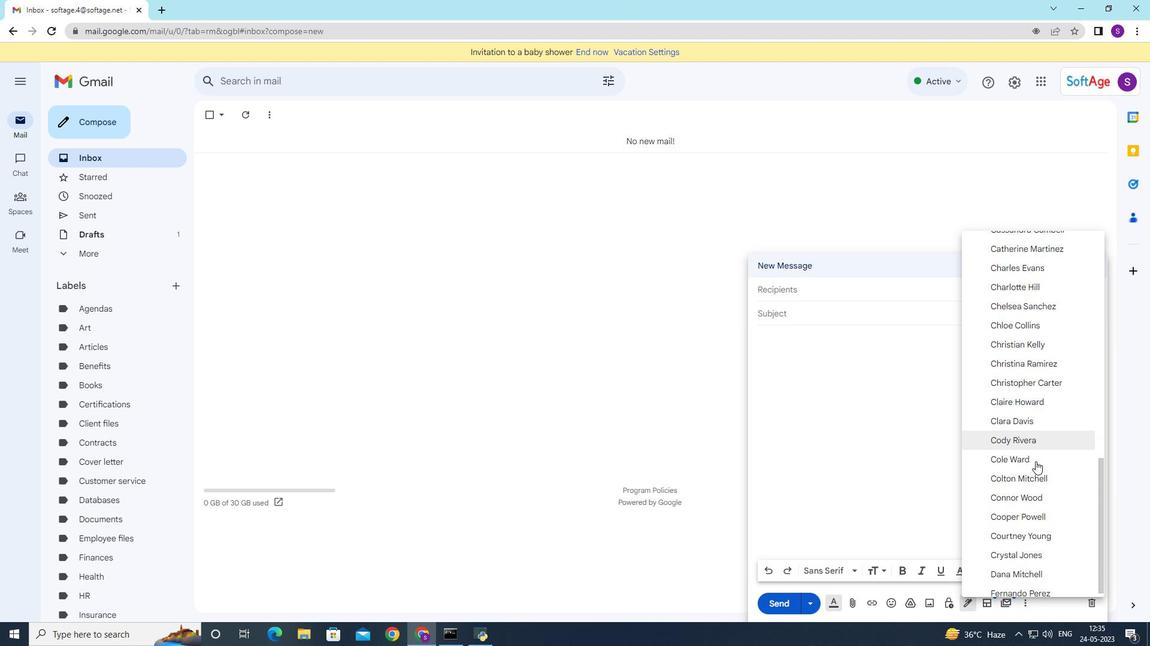 
Action: Mouse scrolled (1035, 463) with delta (0, 0)
Screenshot: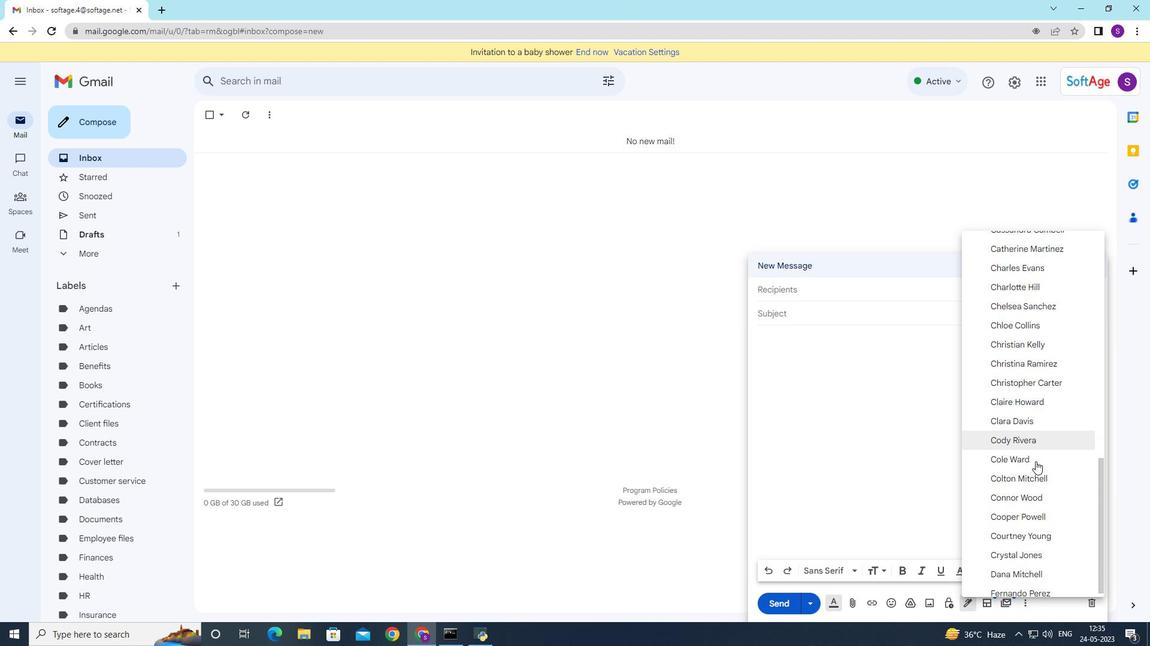 
Action: Mouse moved to (1023, 546)
Screenshot: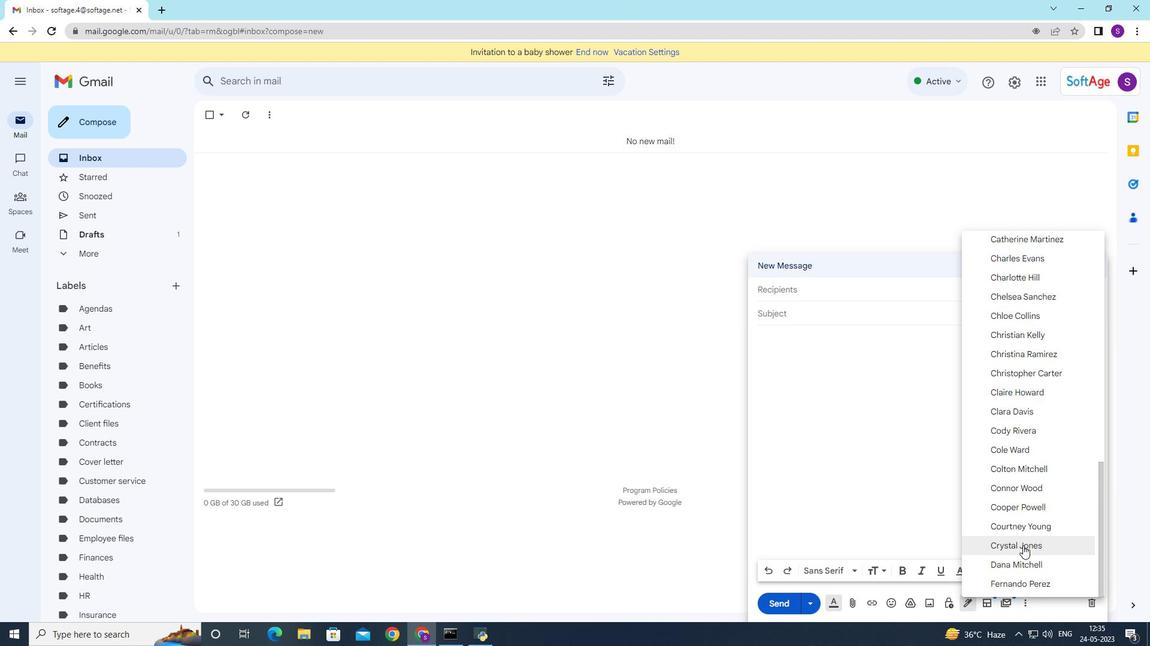 
Action: Mouse pressed left at (1023, 546)
Screenshot: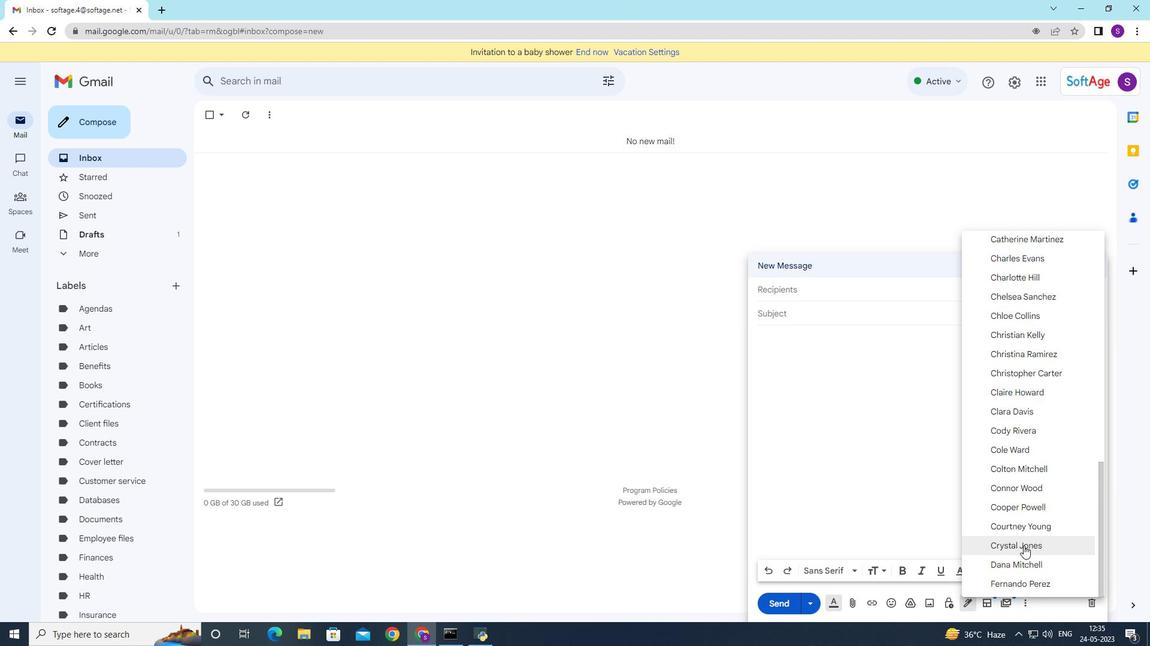 
Action: Mouse moved to (789, 316)
Screenshot: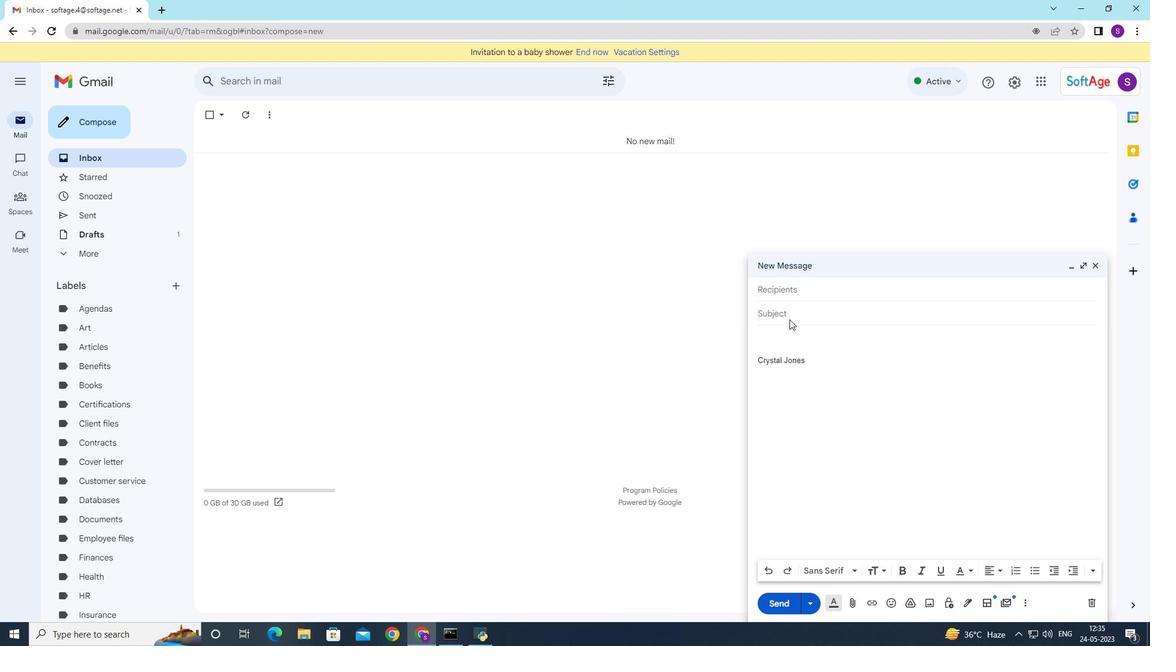 
Action: Mouse pressed left at (789, 316)
Screenshot: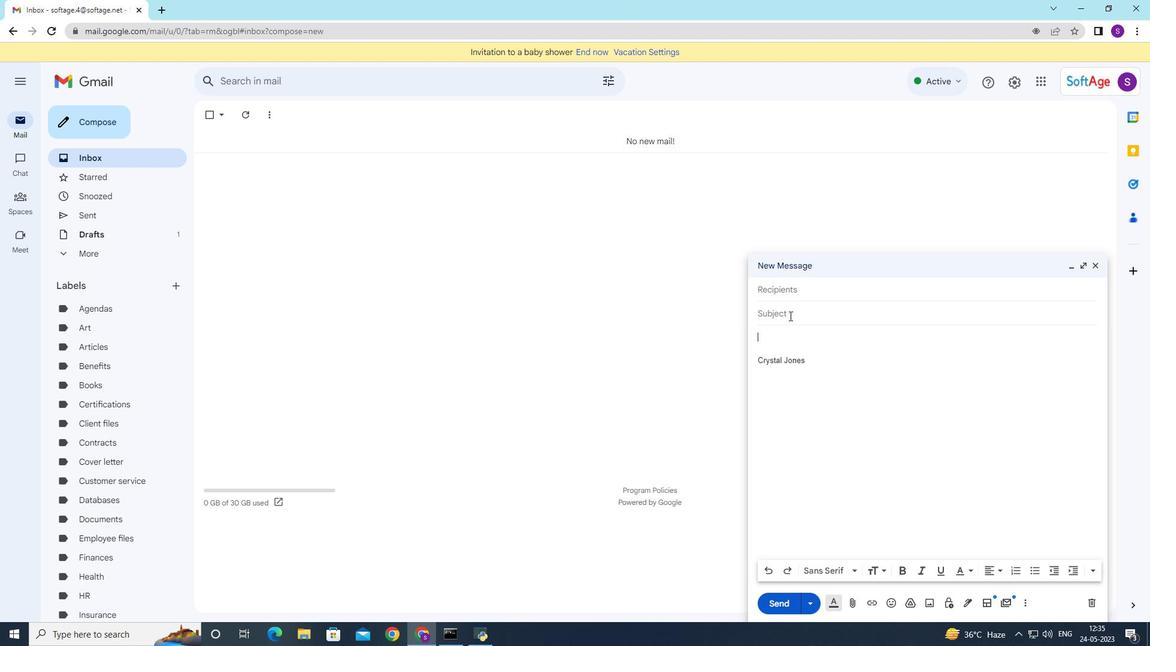 
Action: Mouse moved to (775, 316)
Screenshot: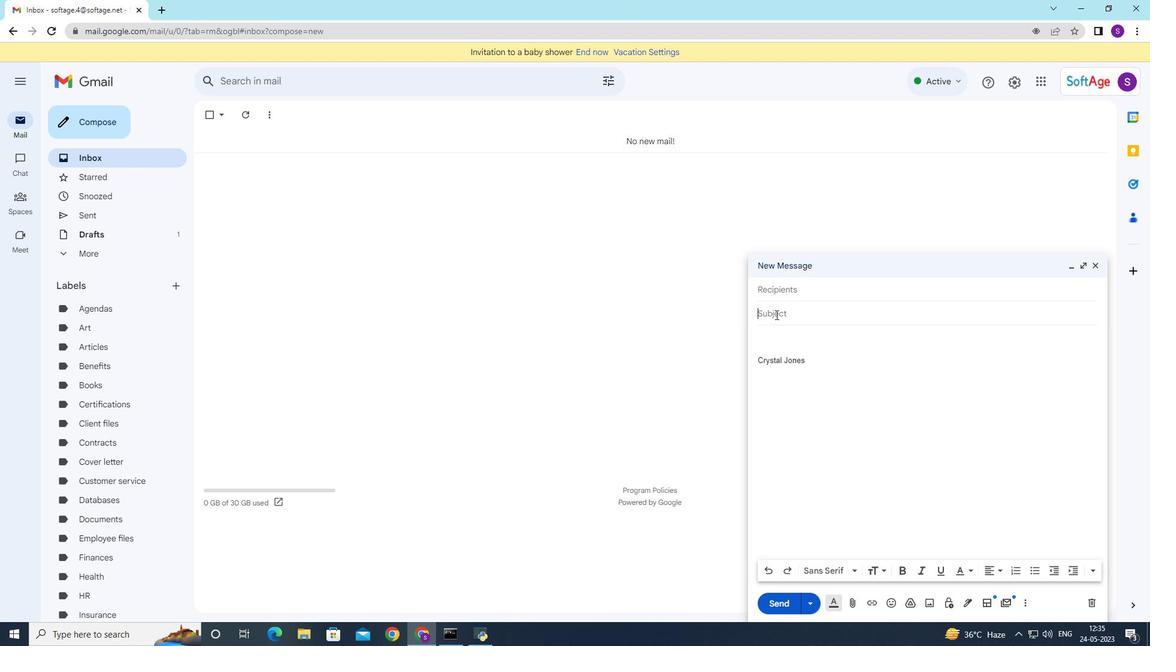 
Action: Key pressed <Key.shift>Invitation<Key.space>to<Key.space>a<Key.space>workshop
Screenshot: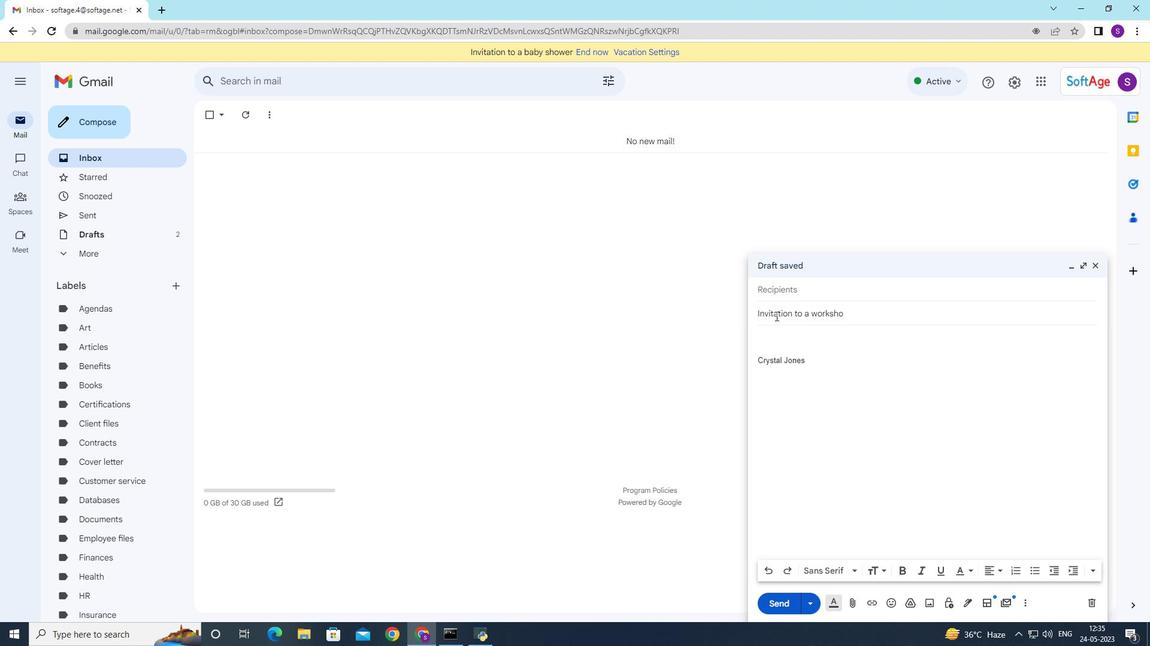 
Action: Mouse moved to (774, 330)
Screenshot: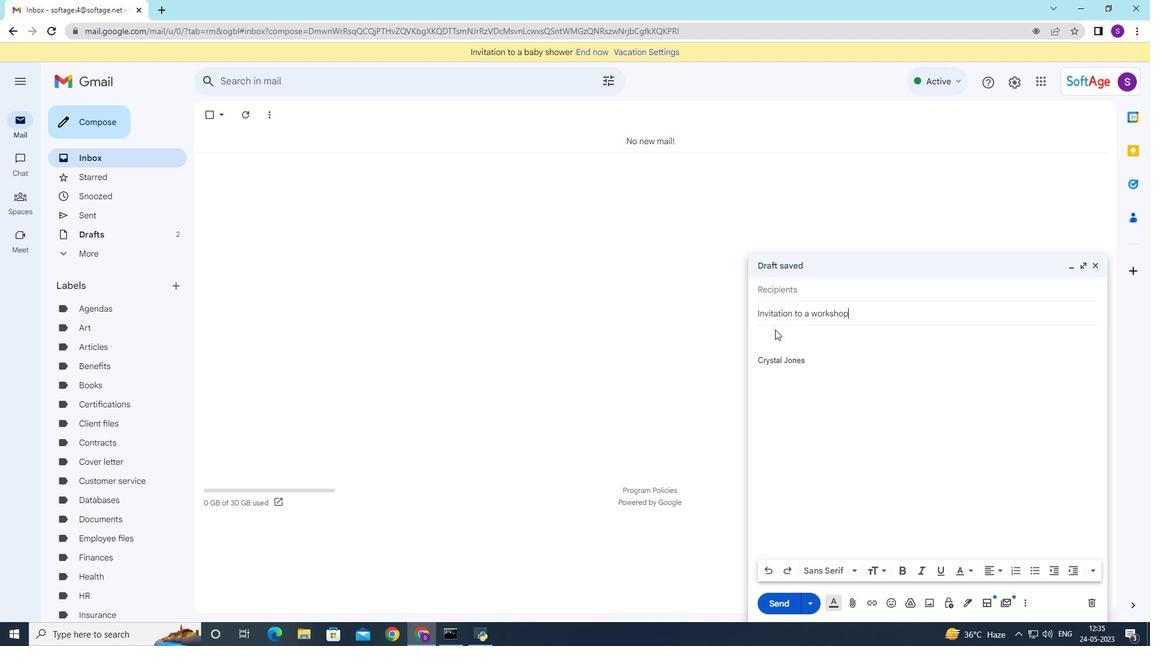 
Action: Mouse pressed left at (774, 330)
Screenshot: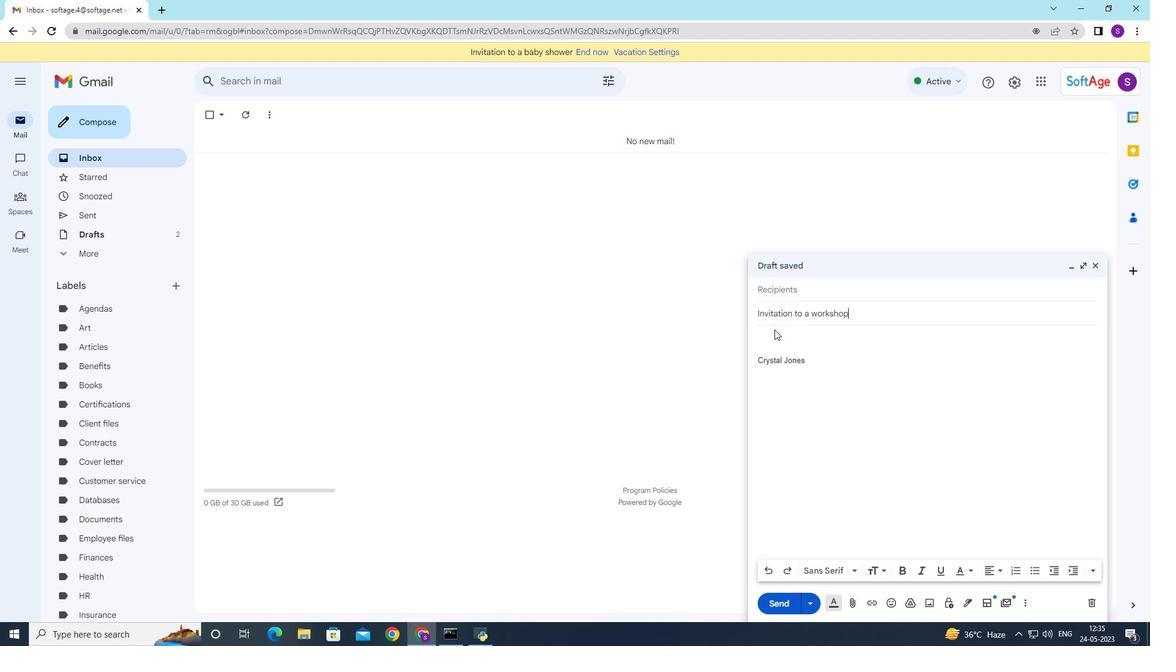 
Action: Mouse moved to (774, 329)
Screenshot: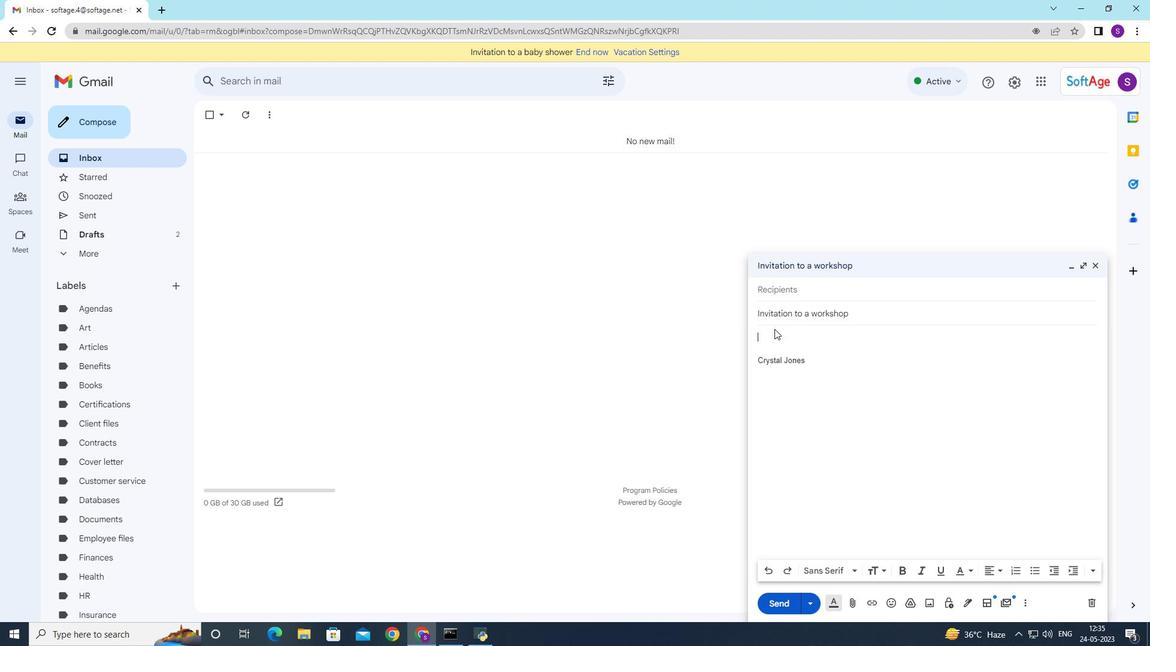 
Action: Key pressed <Key.shift>I<Key.space>would<Key.space>like<Key.space>to<Key.space>request<Key.space>a<Key.space>copy<Key.space>of<Key.space>tj<Key.backspace>he<Key.space>companys<Key.space><Key.backspace><Key.backspace><Key.backspace><Key.backspace>ys<Key.space>policy<Key.space>on<Key.space>work<Key.space>from<Key.space>home<Key.space>arrangements.
Screenshot: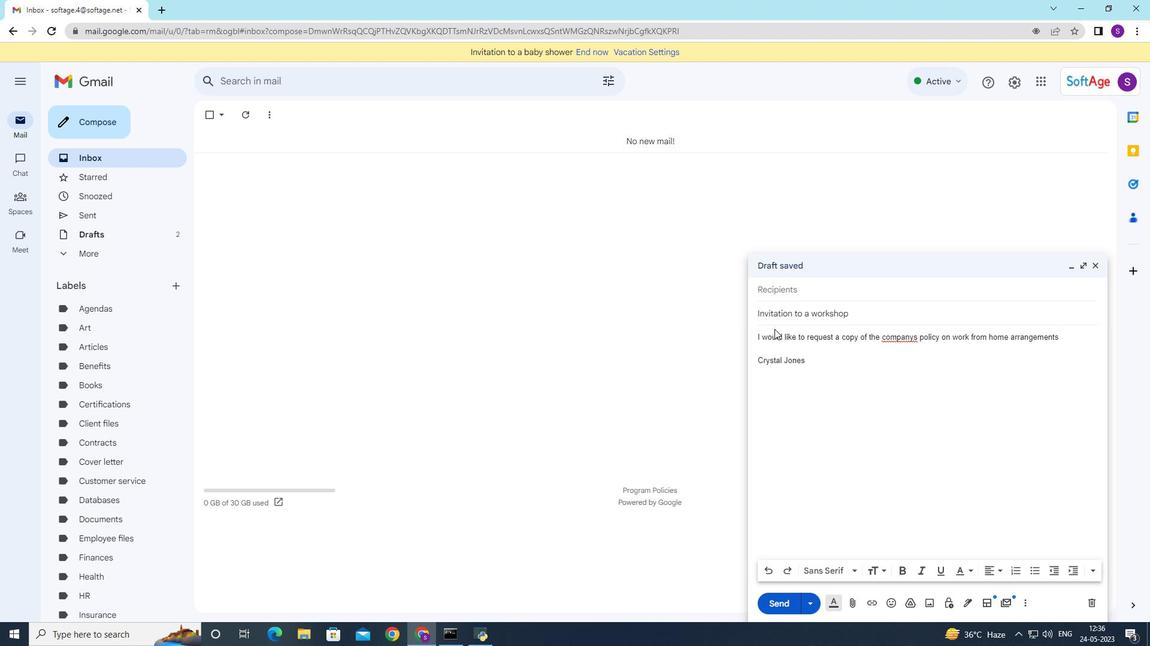 
Action: Mouse moved to (818, 292)
Screenshot: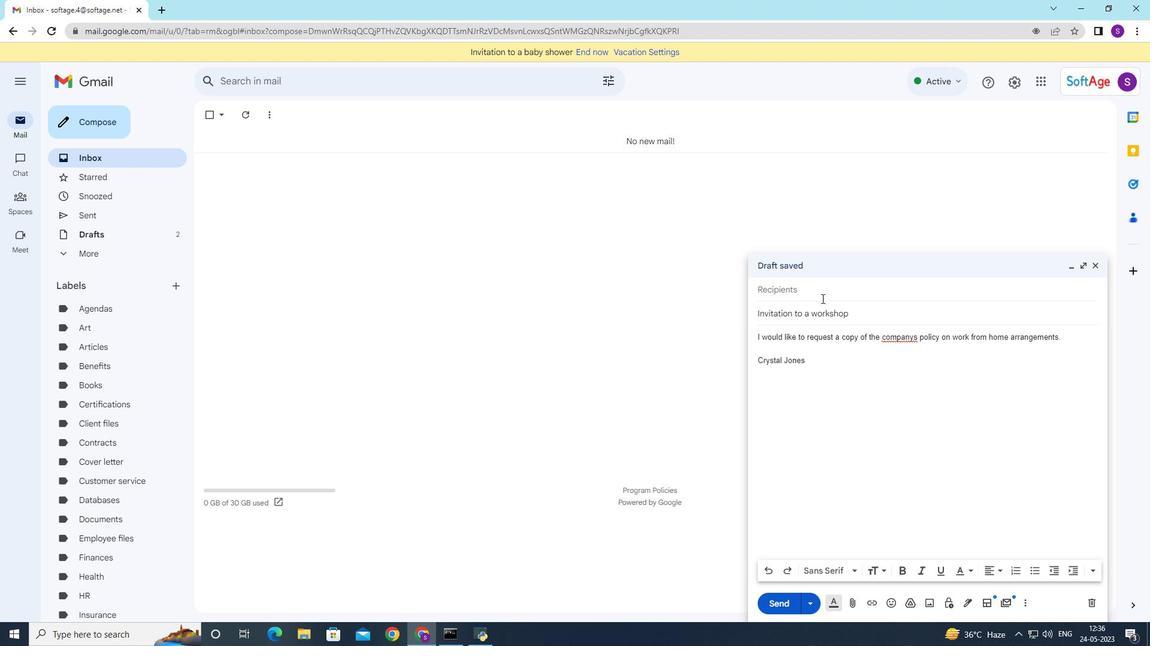 
Action: Mouse pressed left at (818, 292)
Screenshot: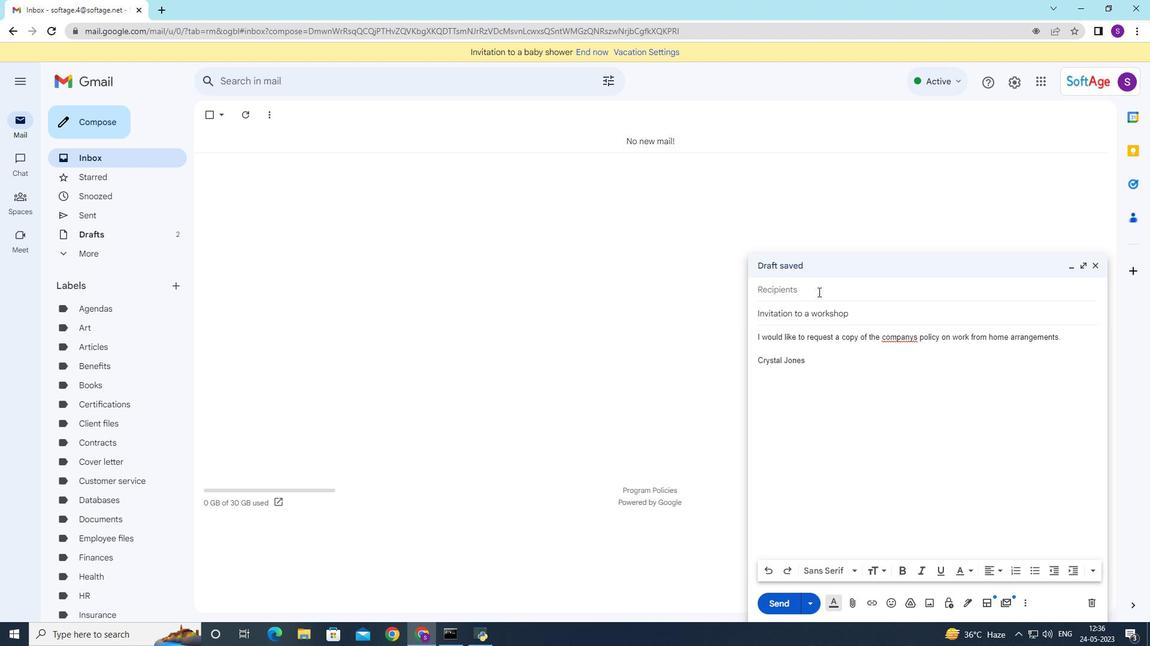 
Action: Mouse moved to (817, 294)
Screenshot: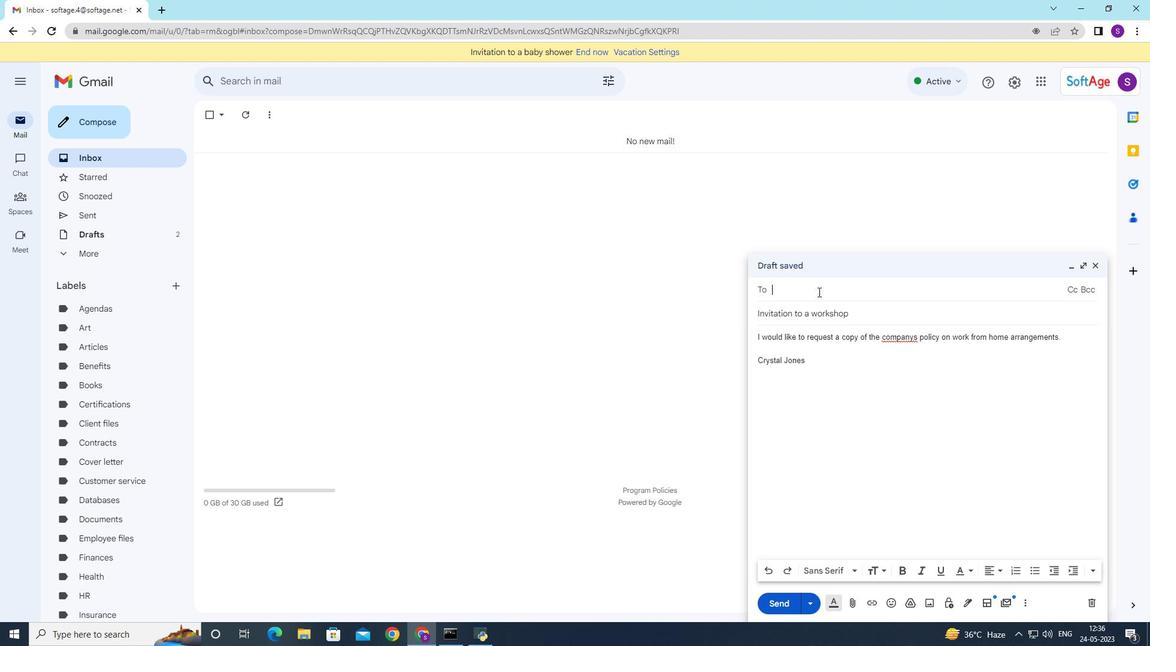 
Action: Key pressed softage.8
Screenshot: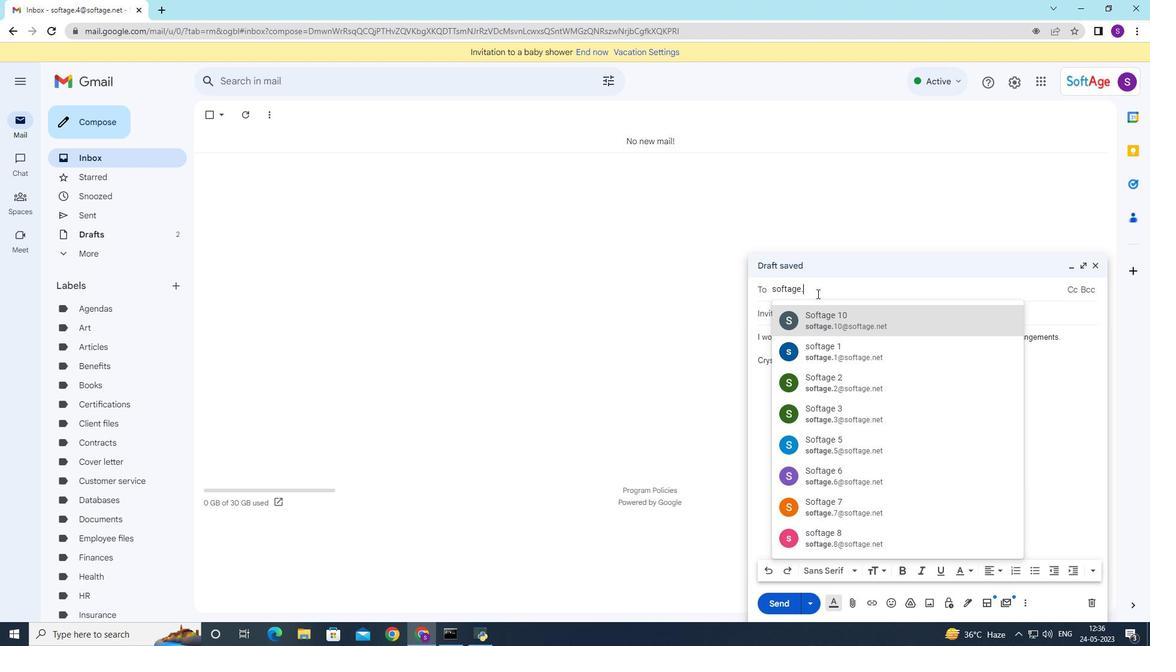 
Action: Mouse moved to (827, 324)
Screenshot: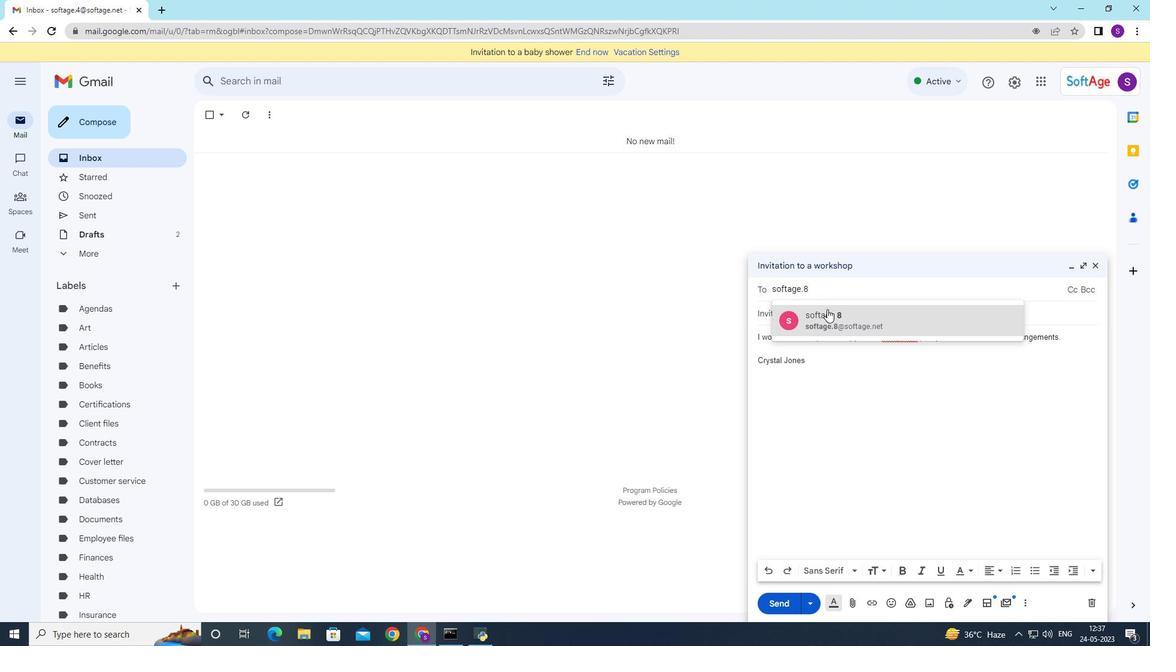 
Action: Mouse pressed left at (827, 324)
Screenshot: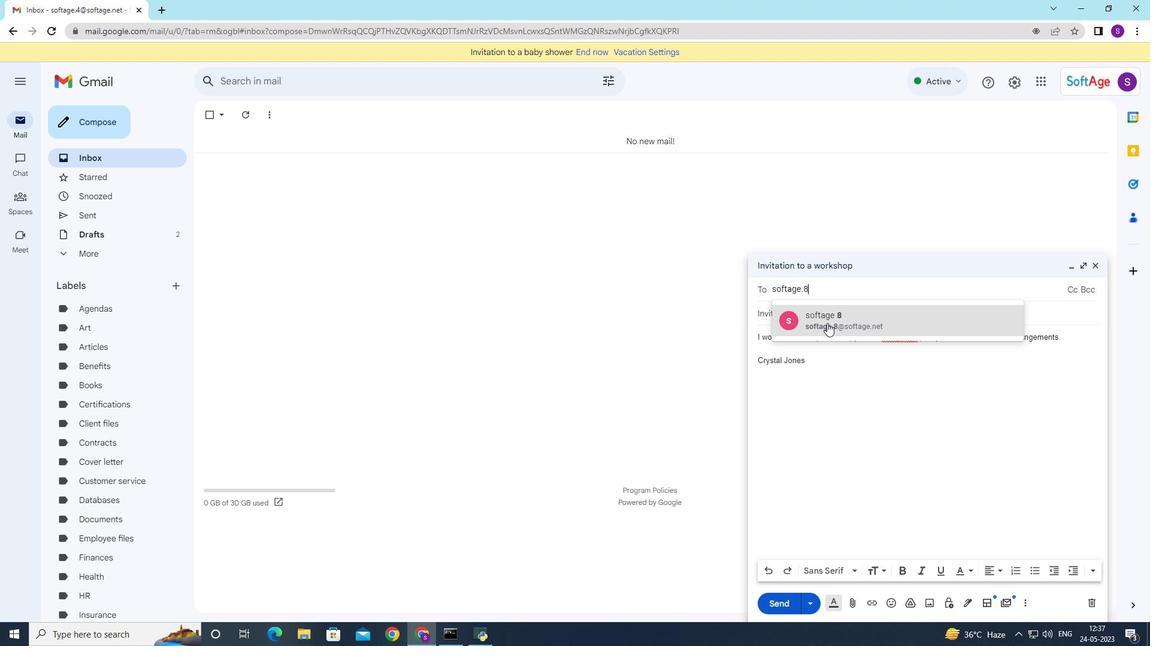 
Action: Mouse moved to (865, 409)
Screenshot: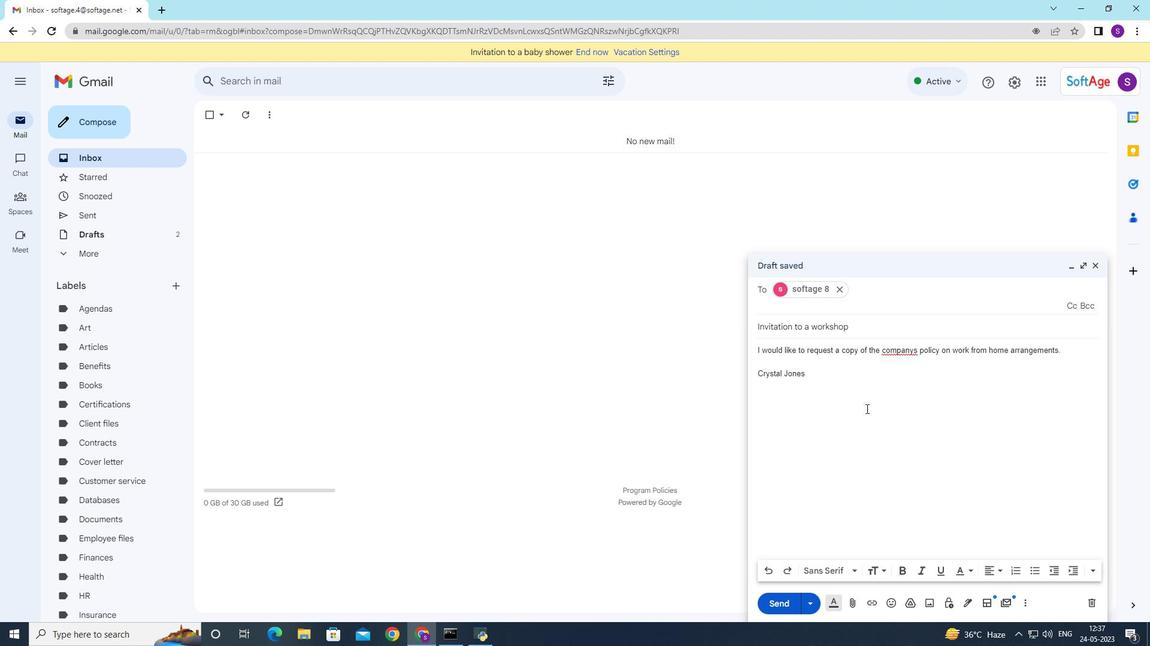
Action: Mouse scrolled (865, 408) with delta (0, 0)
Screenshot: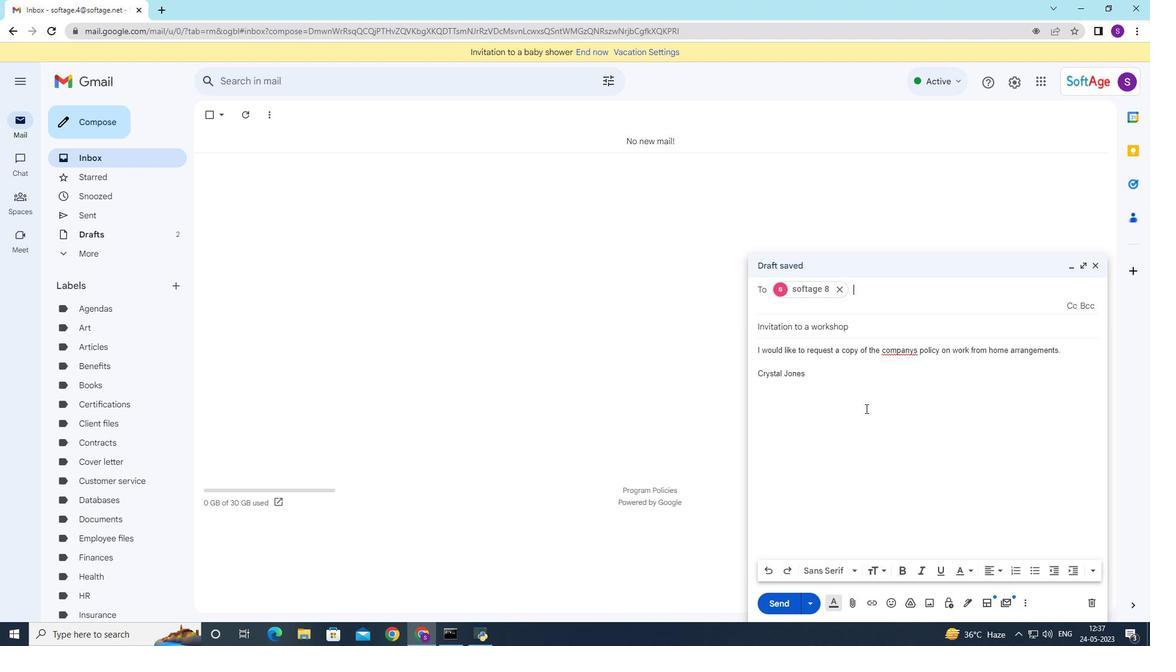
Action: Mouse moved to (866, 412)
Screenshot: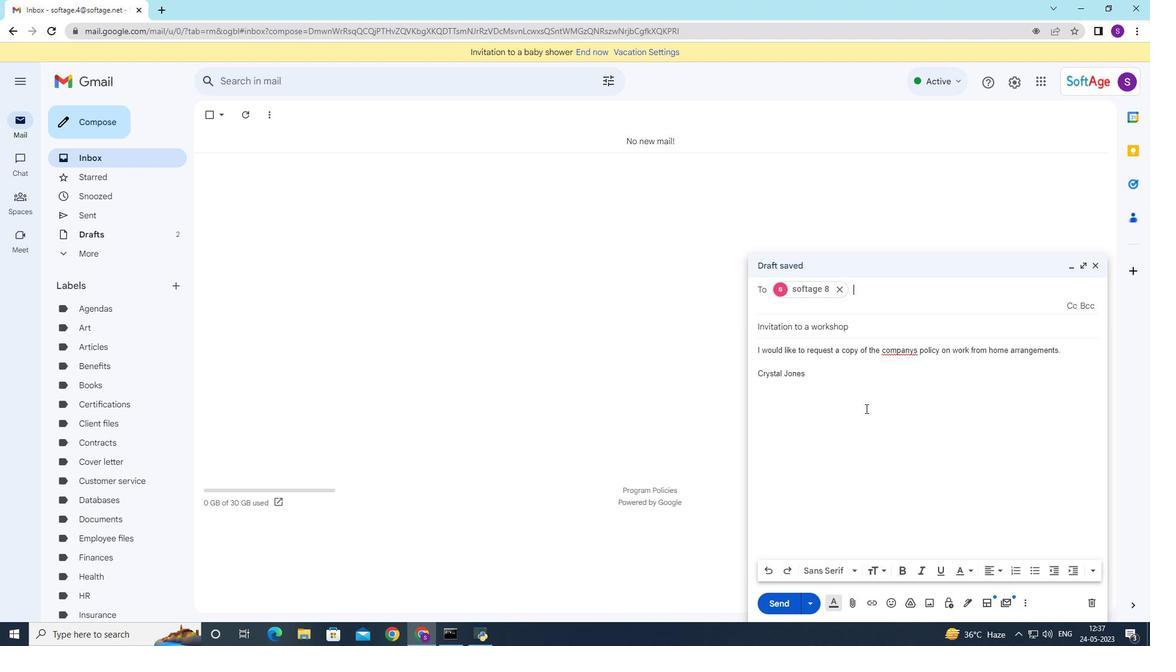 
Action: Mouse scrolled (866, 411) with delta (0, 0)
Screenshot: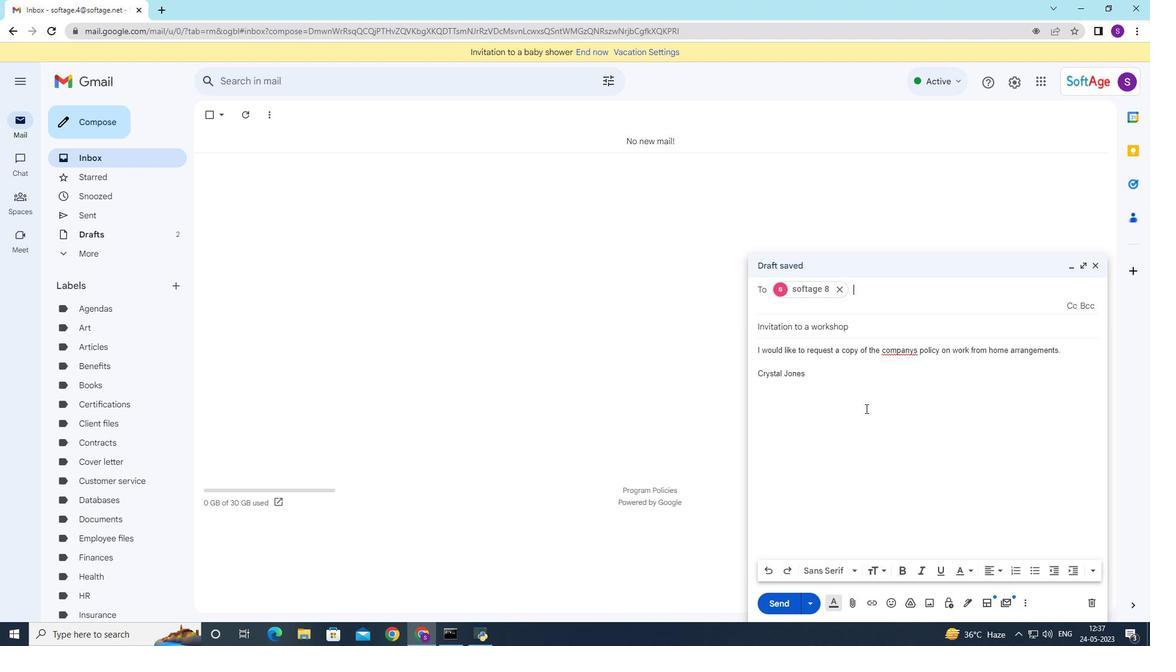 
Action: Mouse moved to (930, 352)
Screenshot: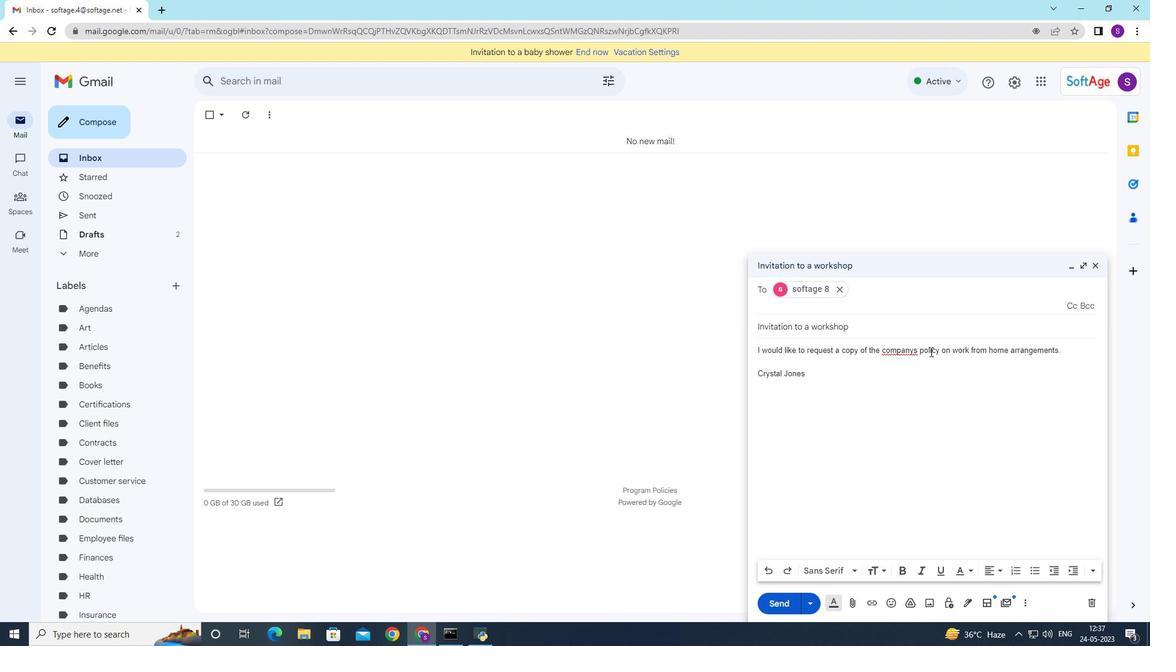 
Action: Mouse pressed left at (930, 352)
Screenshot: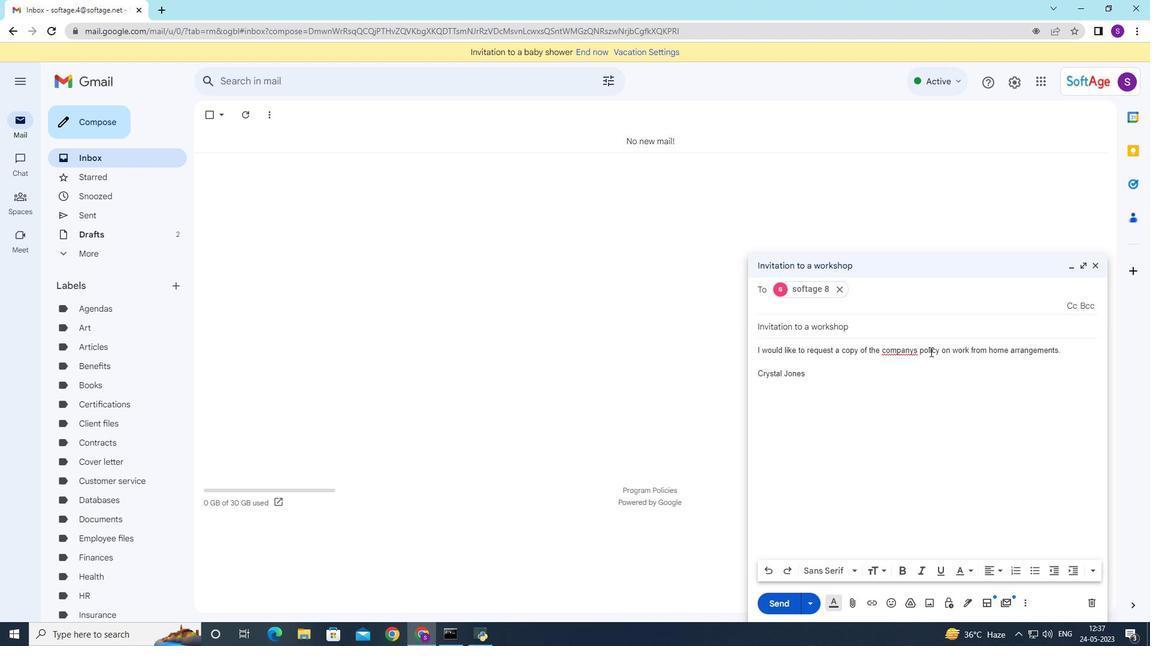 
Action: Mouse moved to (930, 351)
Screenshot: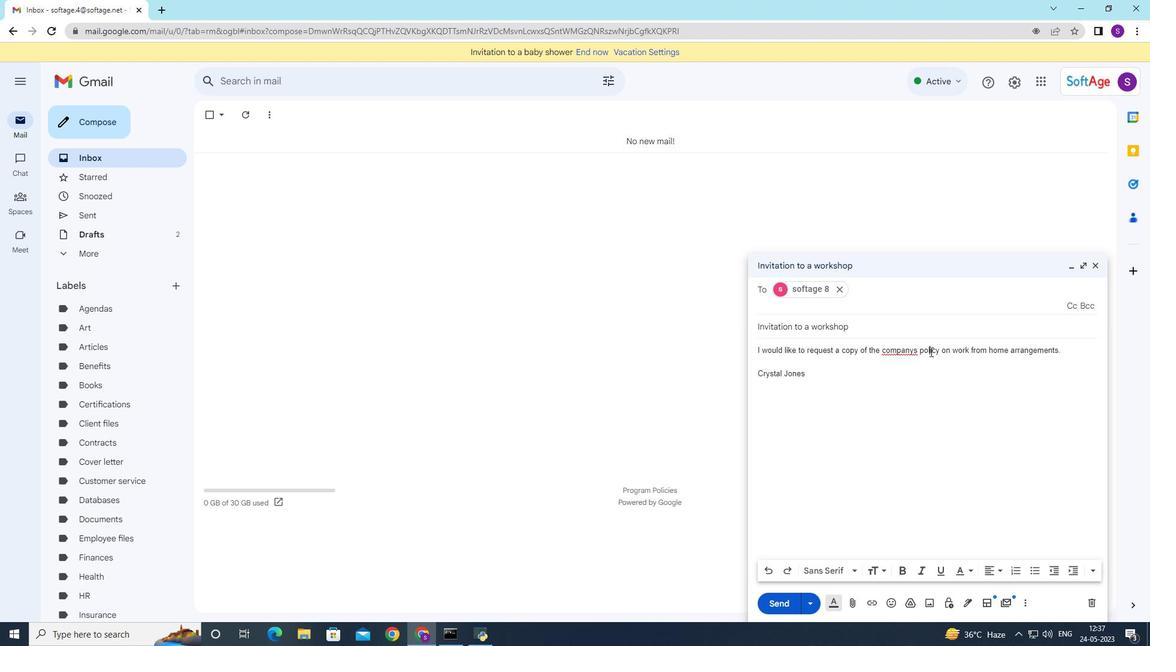 
Action: Mouse pressed left at (930, 351)
Screenshot: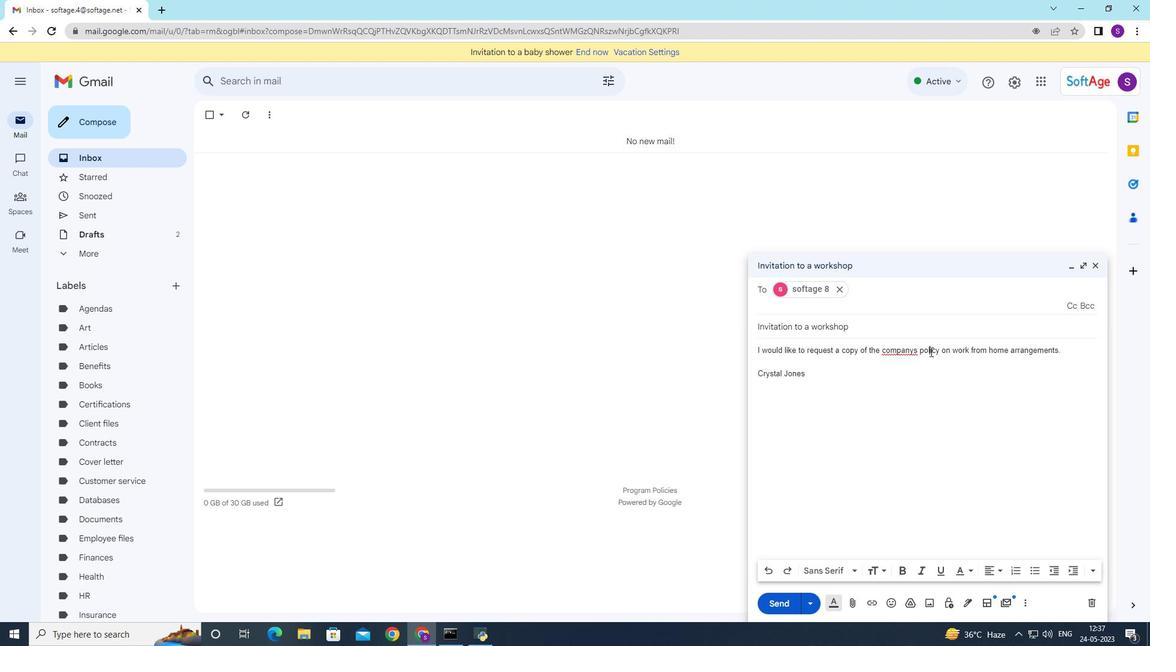 
Action: Mouse moved to (932, 337)
Screenshot: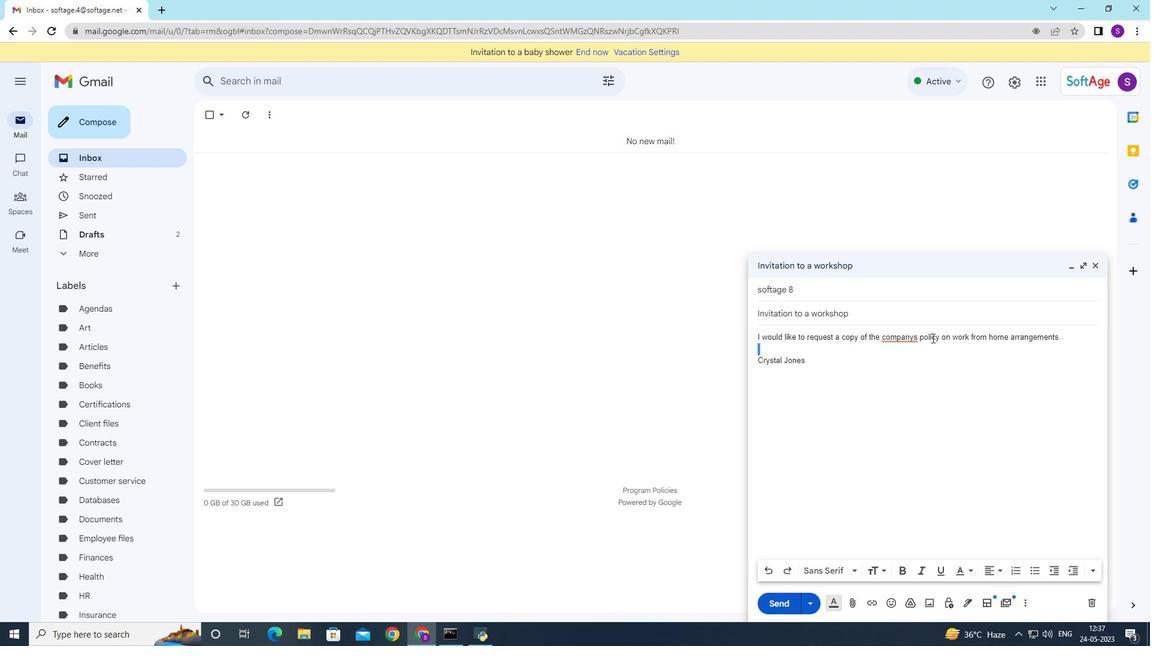 
Action: Mouse pressed left at (932, 337)
Screenshot: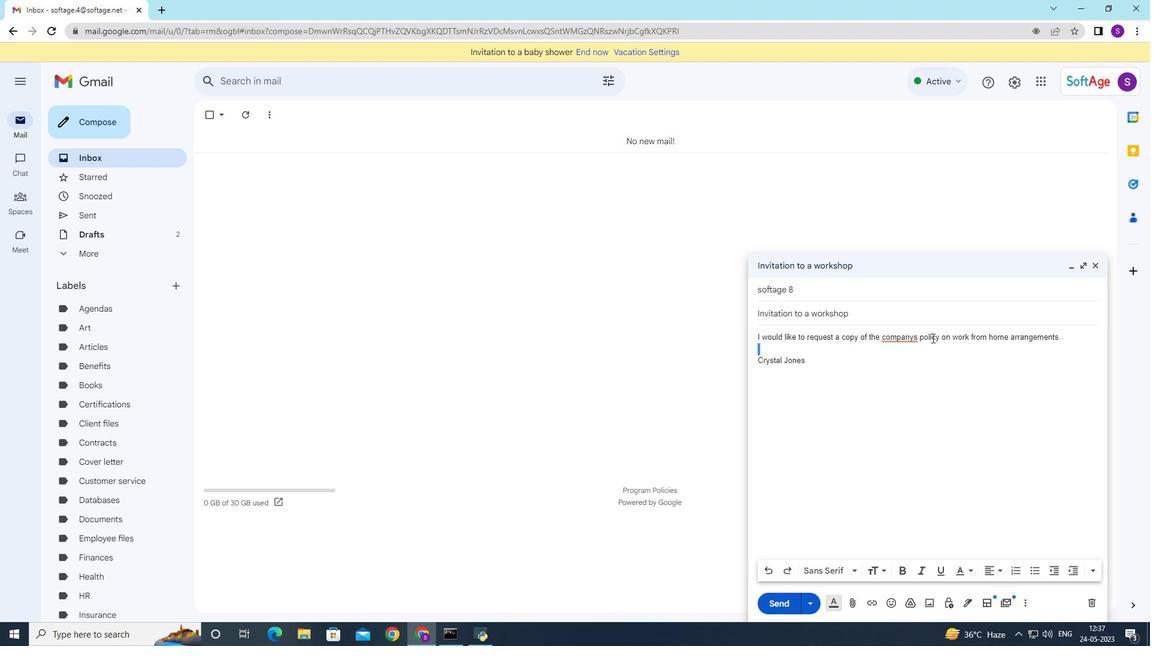 
Action: Mouse pressed left at (932, 337)
Screenshot: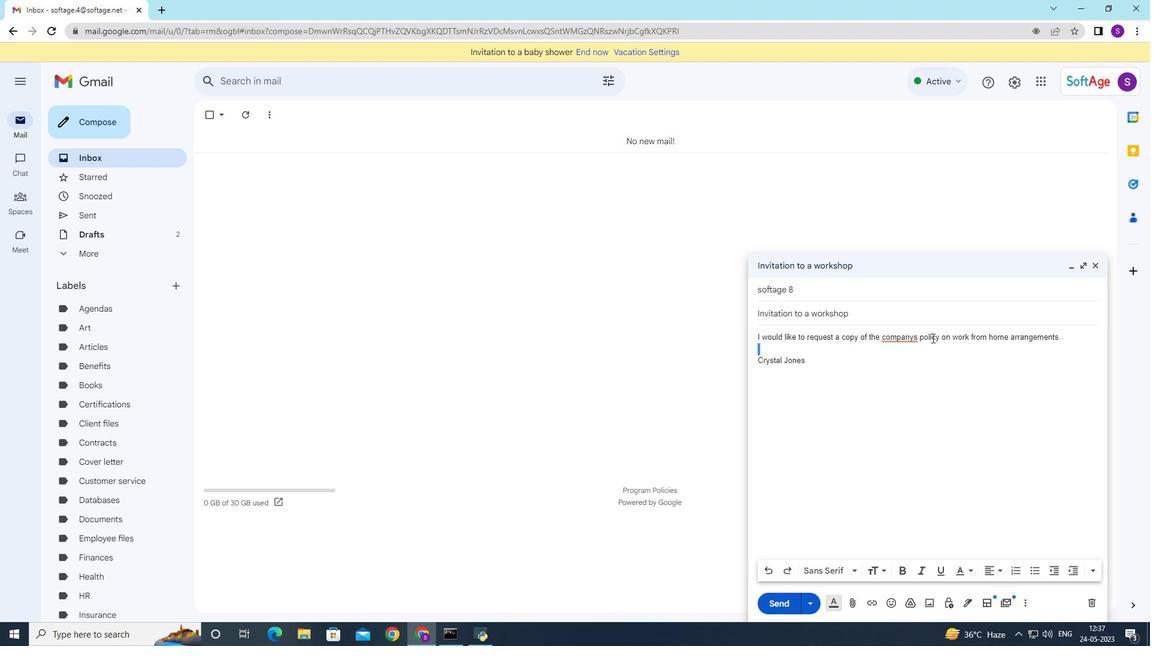 
Action: Mouse pressed left at (932, 337)
Screenshot: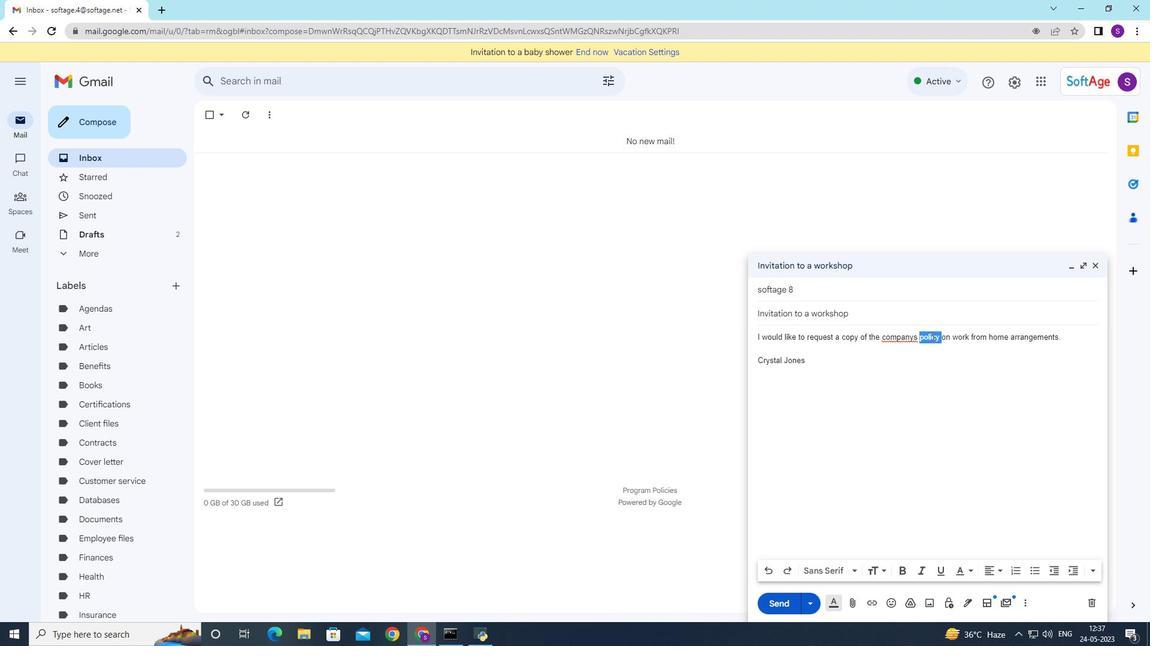 
Action: Mouse moved to (884, 572)
Screenshot: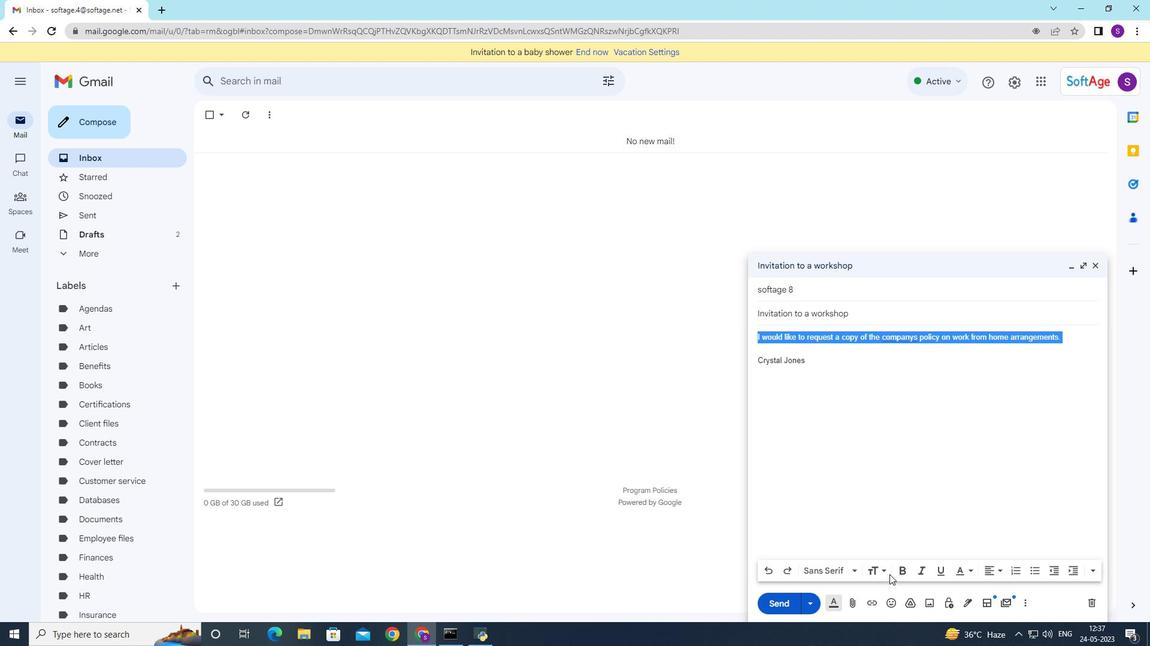 
Action: Mouse pressed left at (884, 572)
Screenshot: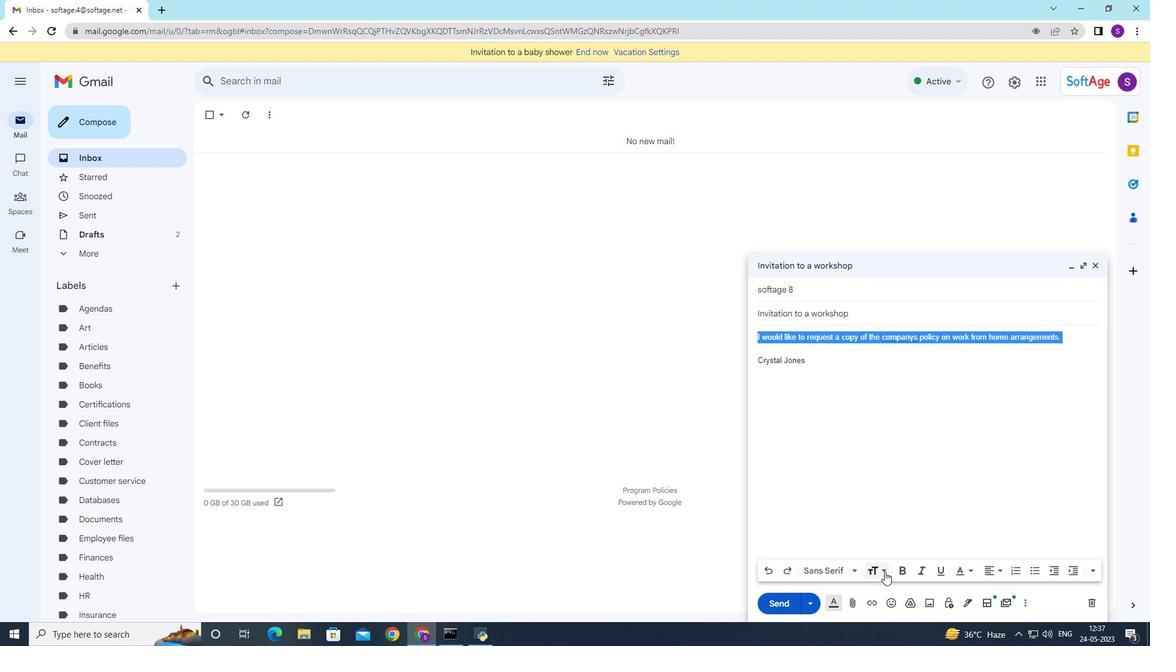 
Action: Mouse moved to (856, 573)
Screenshot: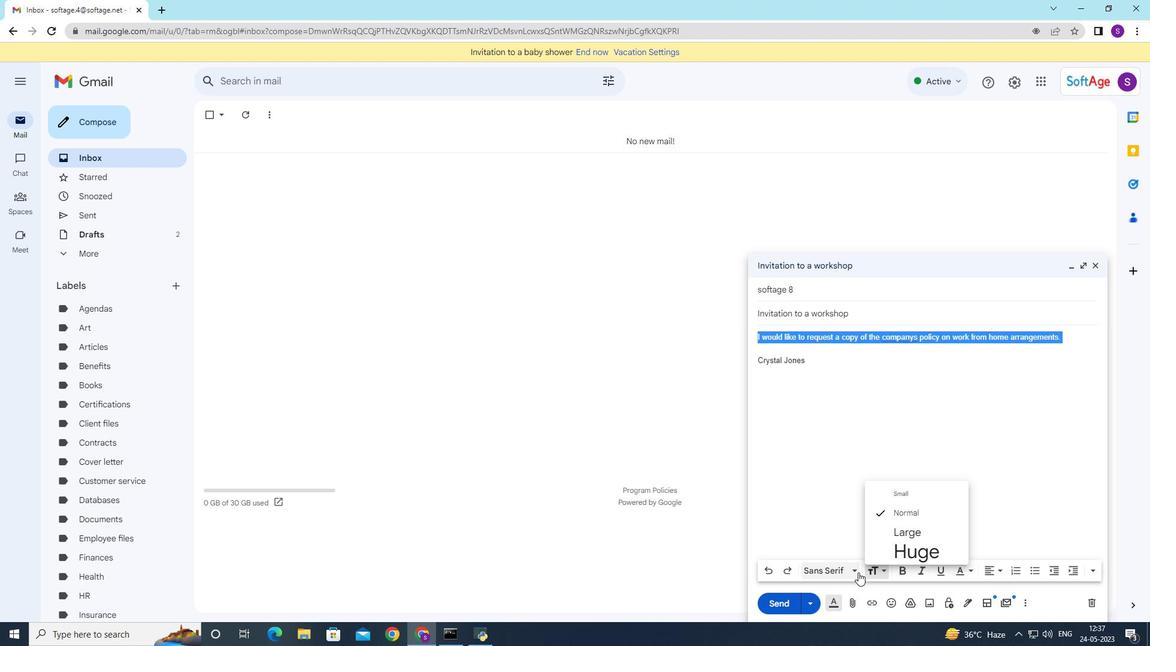 
Action: Mouse pressed left at (856, 573)
Screenshot: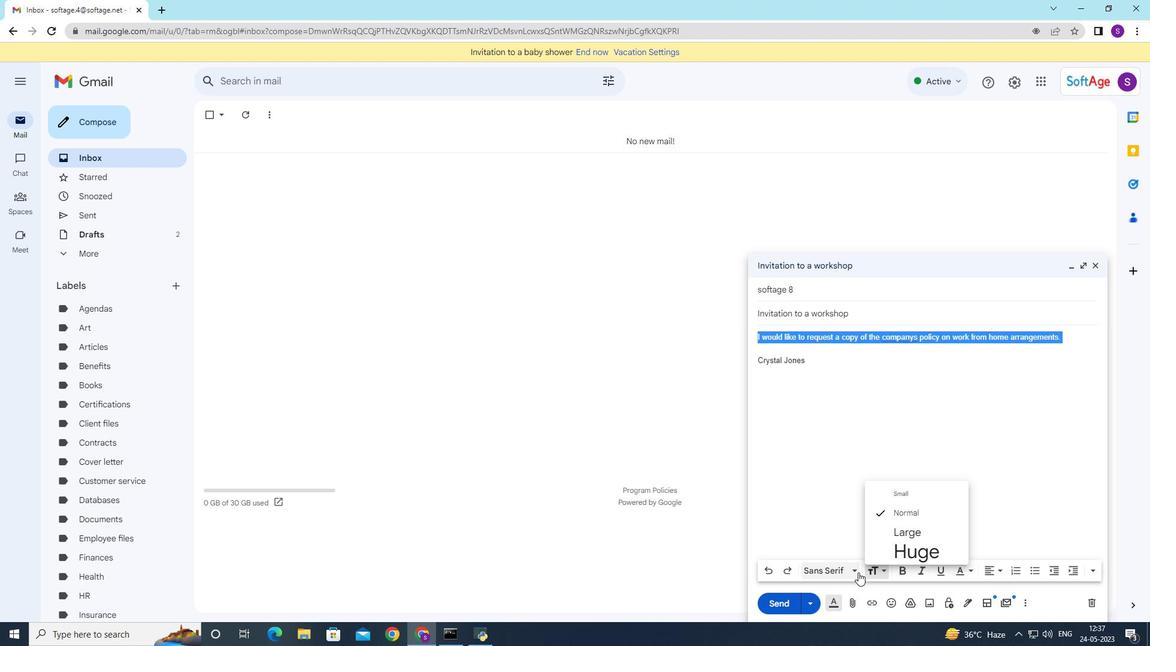 
Action: Mouse moved to (857, 499)
Screenshot: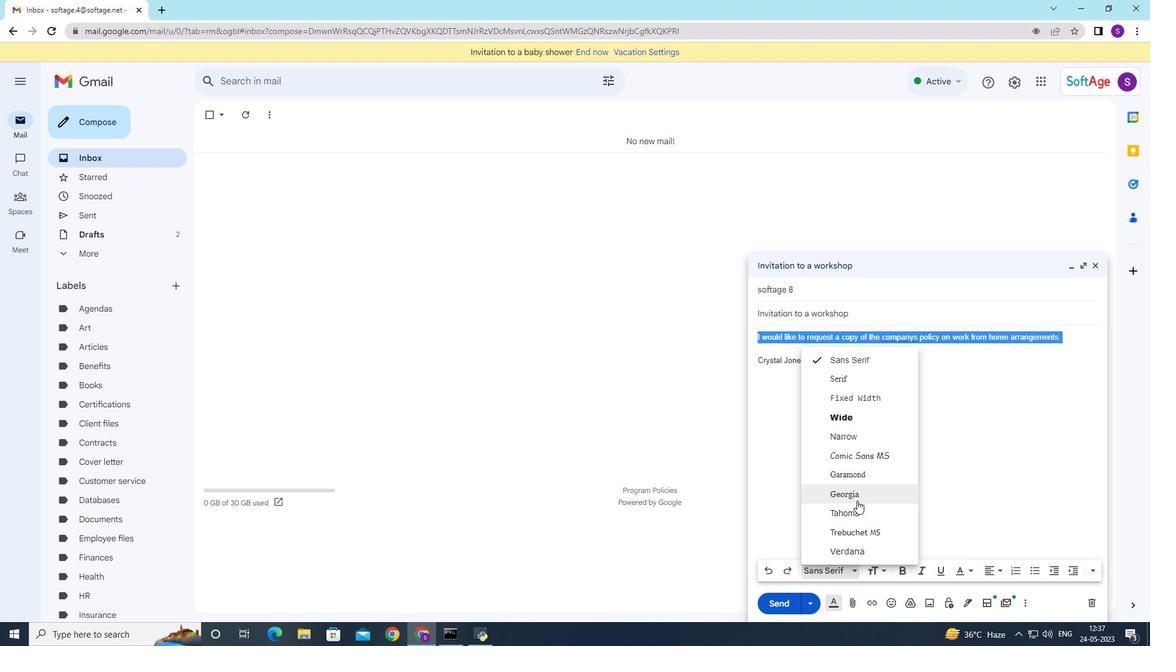 
Action: Mouse pressed left at (857, 499)
Screenshot: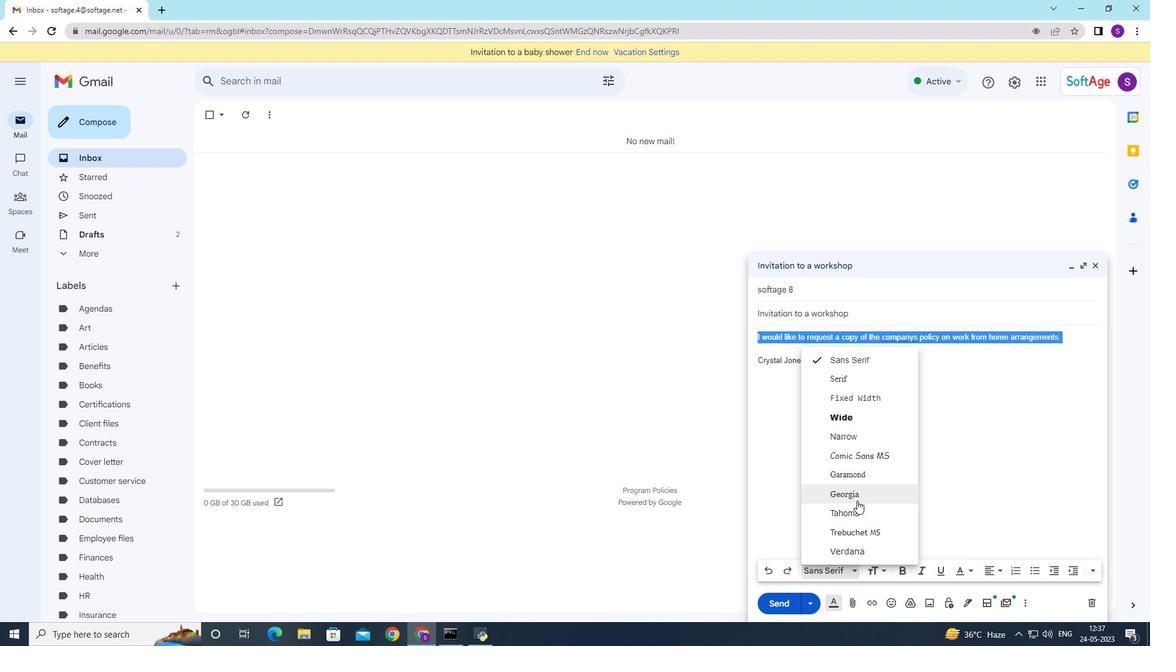 
Action: Mouse moved to (918, 567)
Screenshot: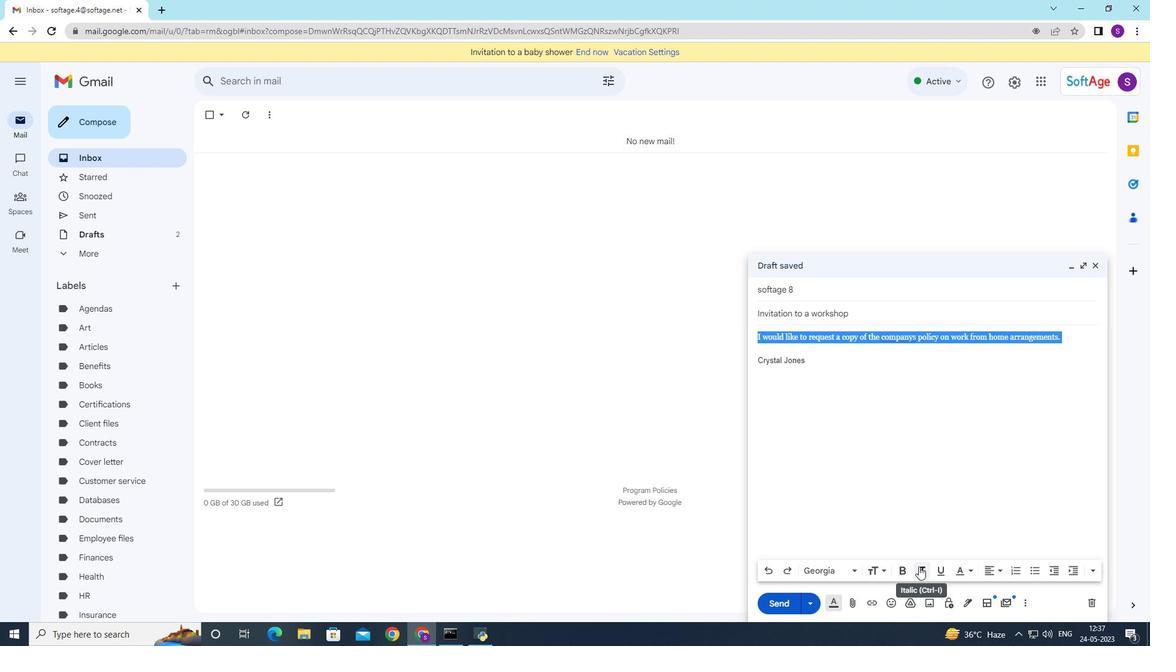 
Action: Mouse pressed left at (918, 567)
Screenshot: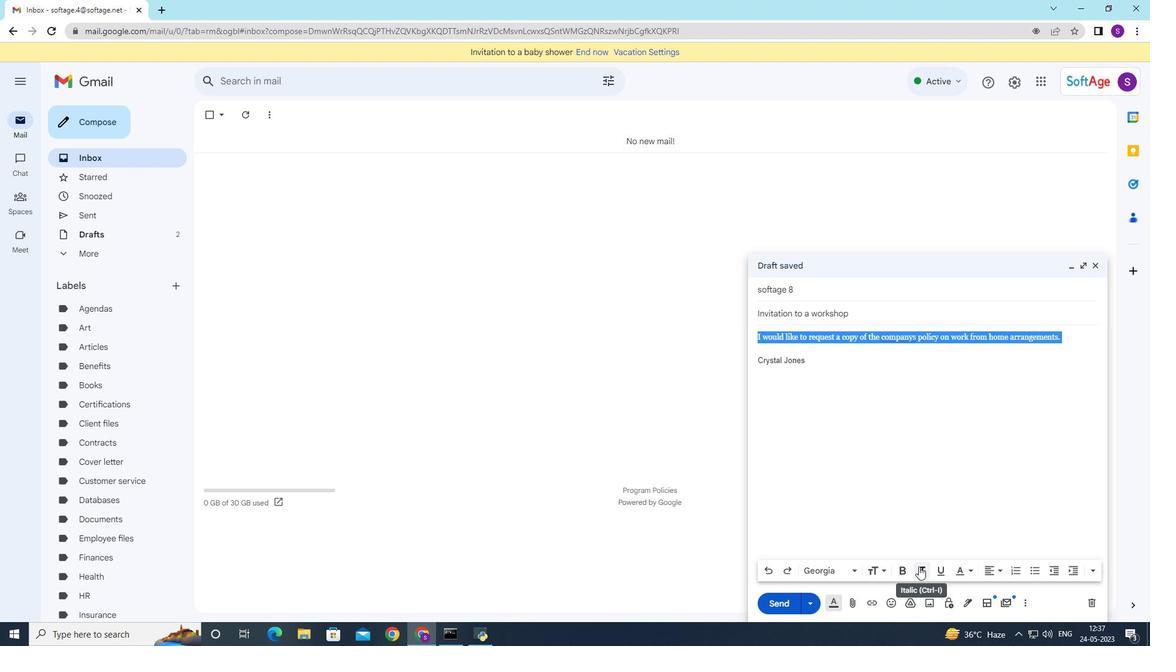 
Action: Mouse moved to (773, 607)
Screenshot: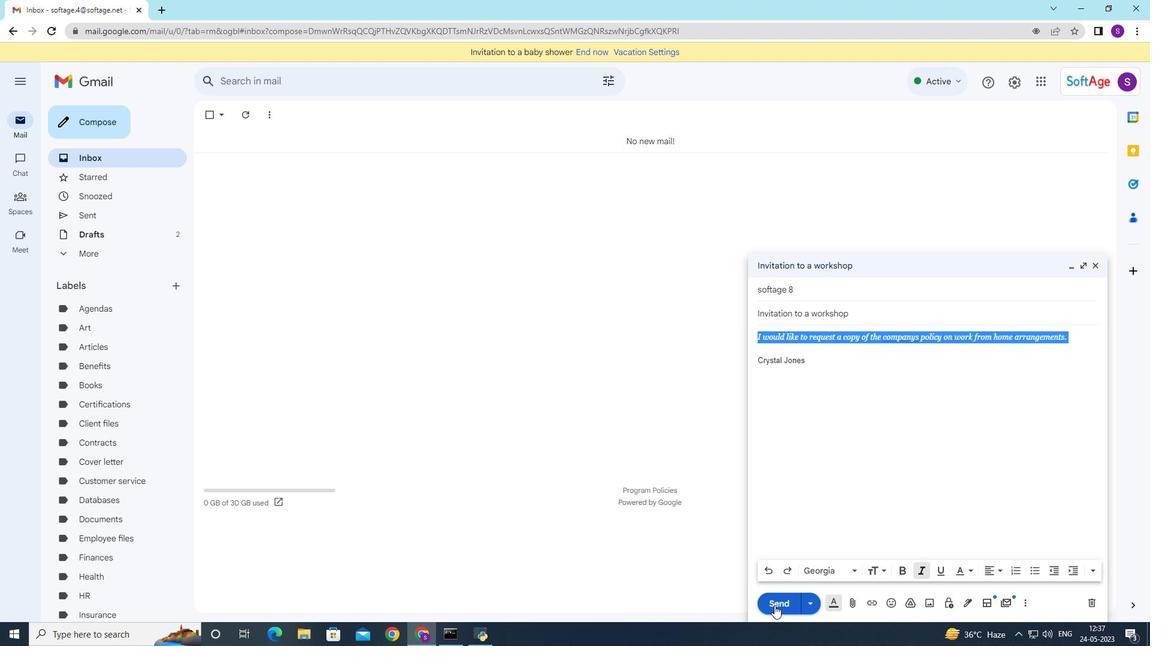 
Action: Mouse pressed left at (773, 607)
Screenshot: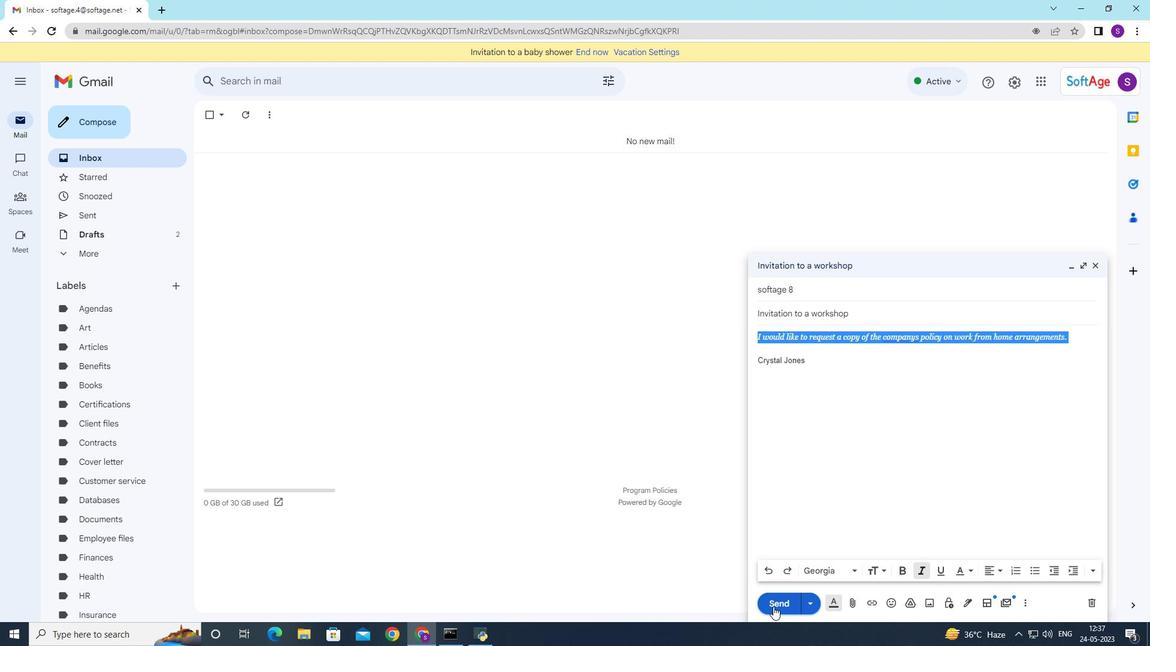 
Action: Mouse moved to (100, 218)
Screenshot: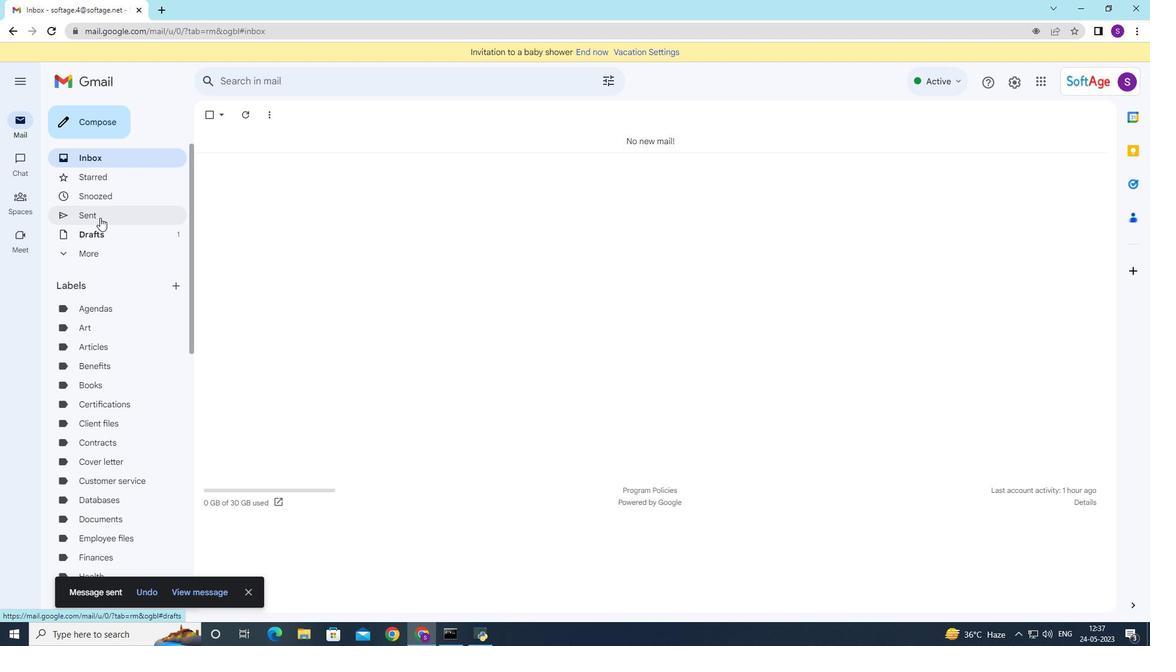 
Action: Mouse pressed left at (100, 218)
Screenshot: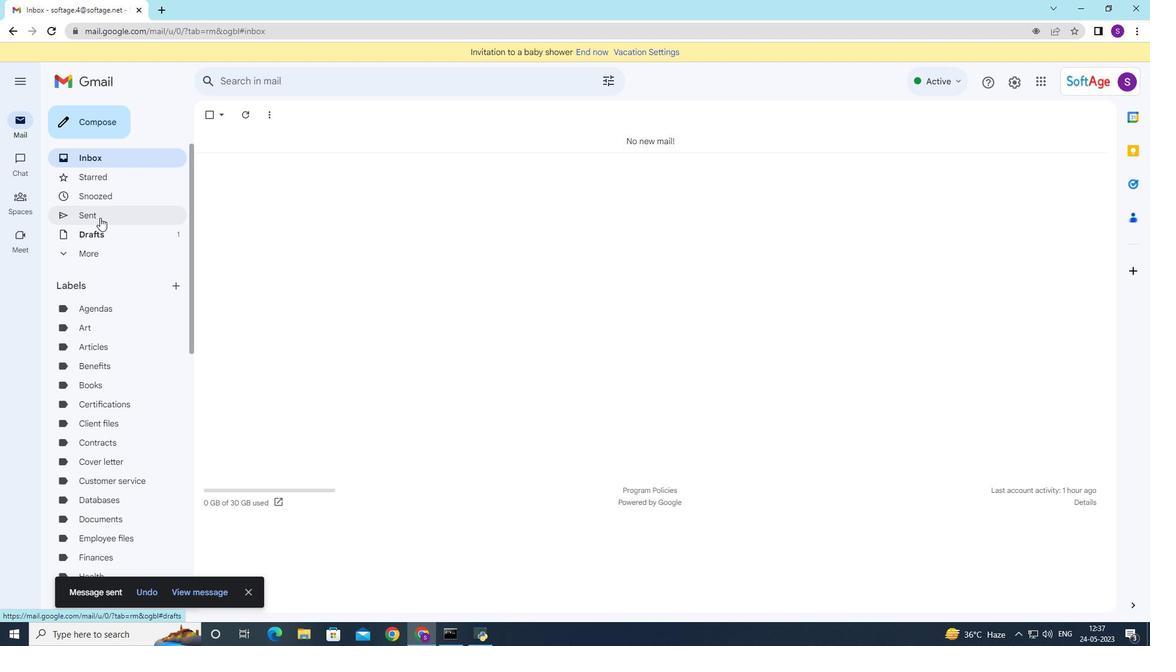 
Action: Mouse moved to (349, 175)
Screenshot: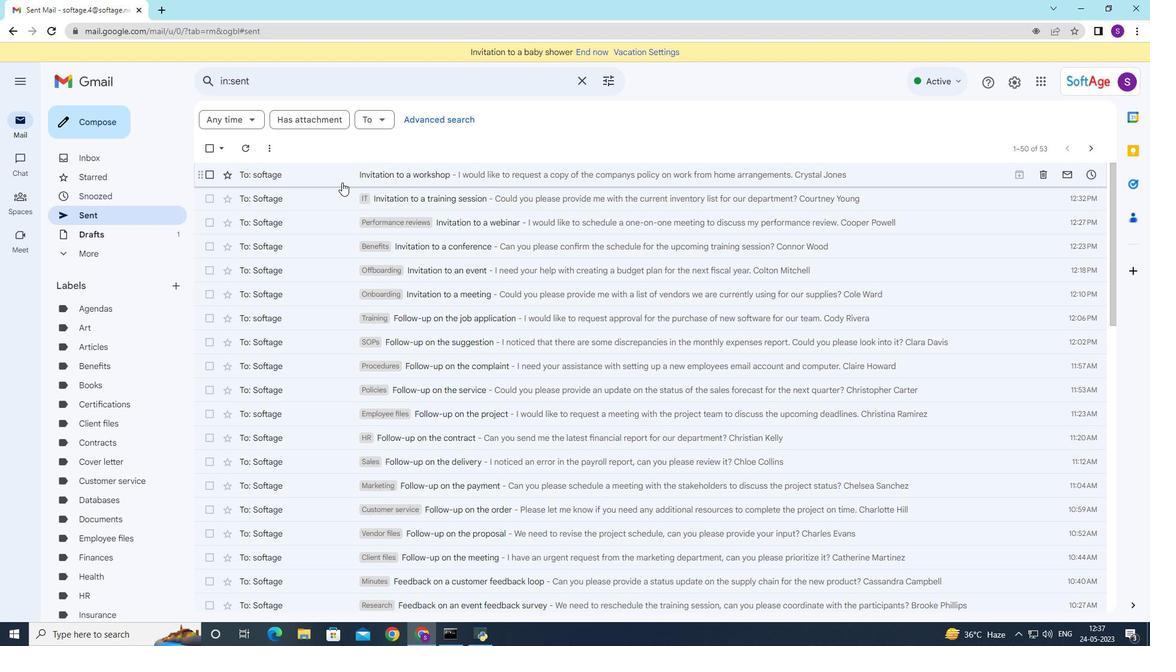 
Action: Mouse pressed right at (349, 175)
Screenshot: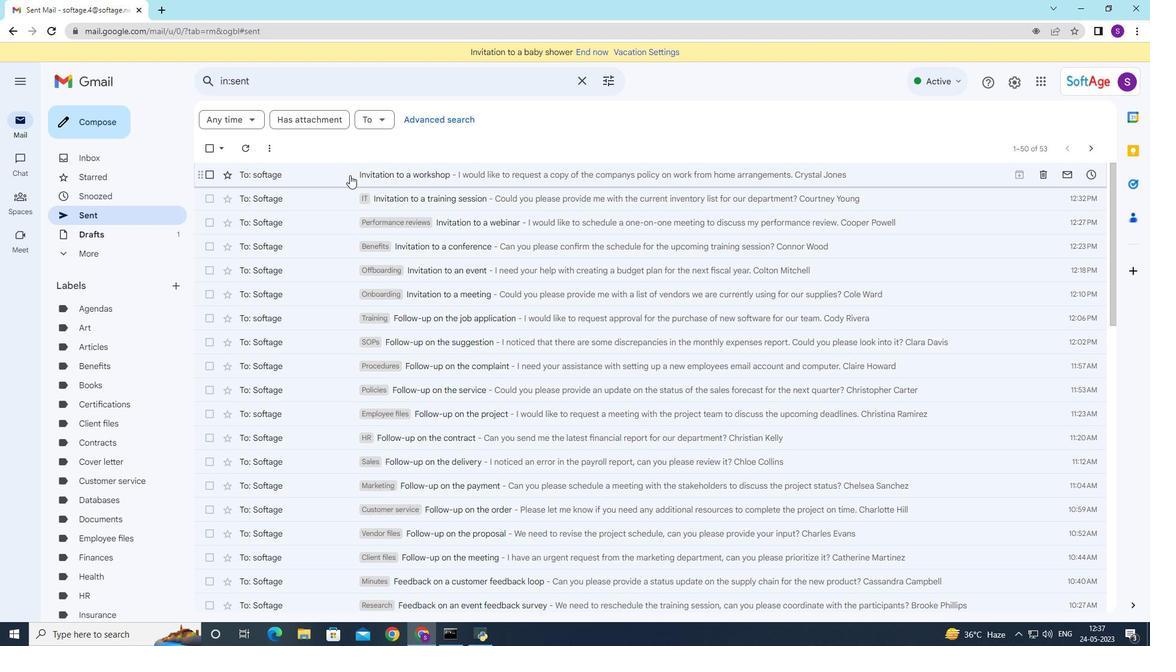 
Action: Mouse moved to (519, 354)
Screenshot: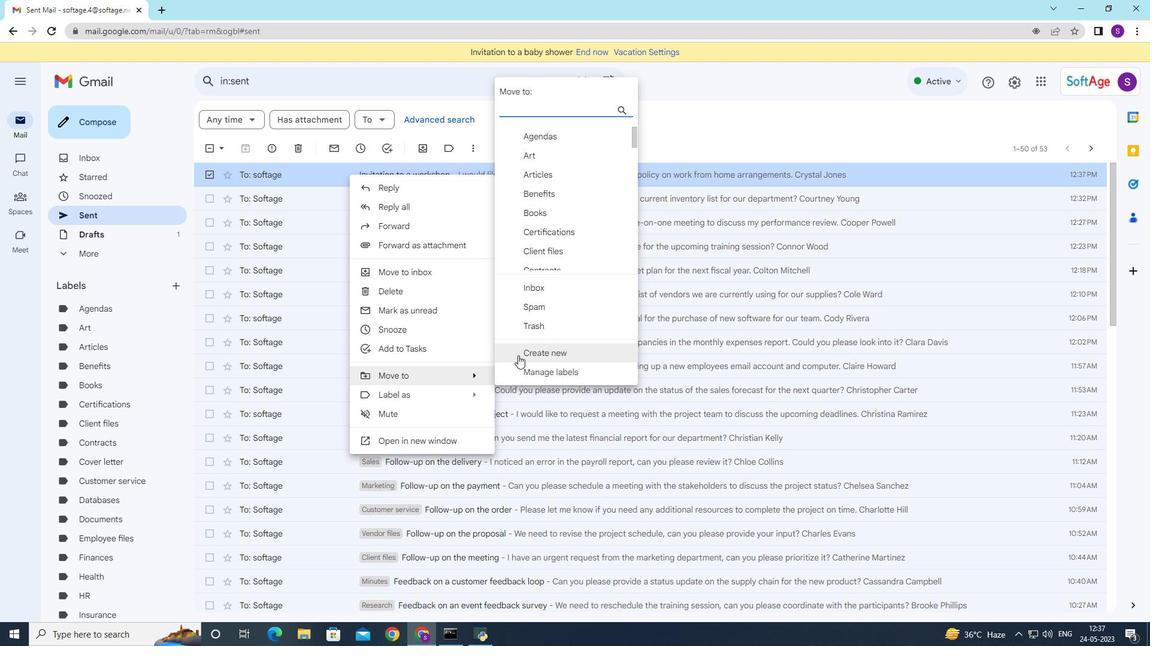 
Action: Mouse pressed left at (519, 354)
Screenshot: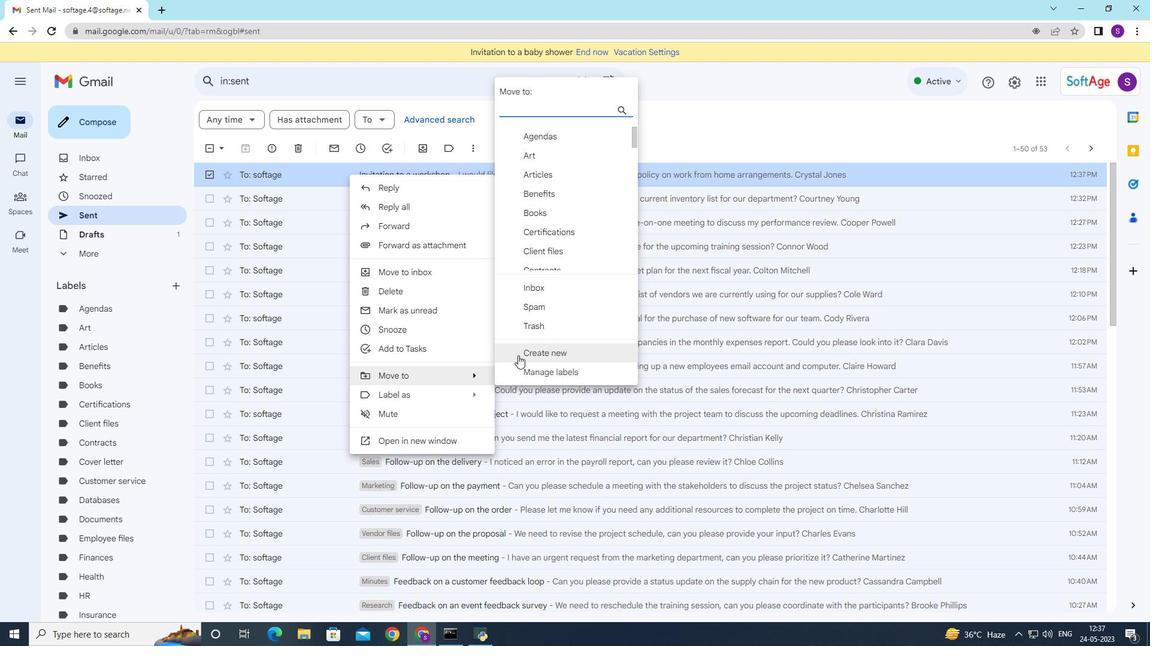 
Action: Mouse moved to (518, 359)
Screenshot: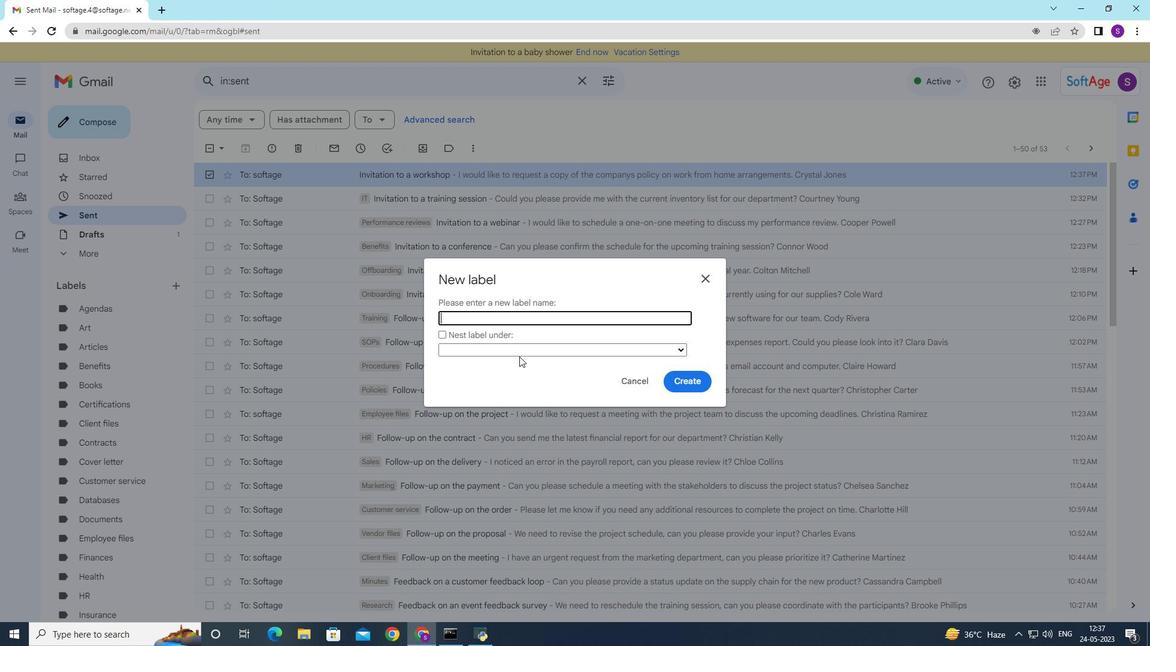 
Action: Key pressed <Key.shift>Infrastructure
Screenshot: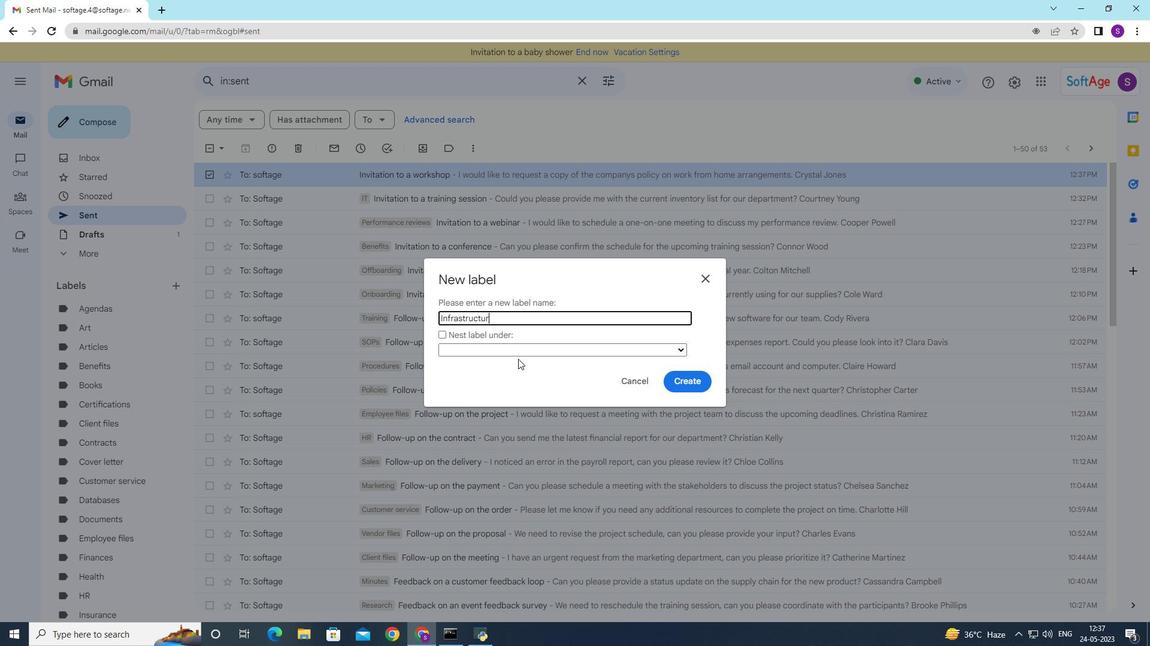 
Action: Mouse moved to (688, 378)
Screenshot: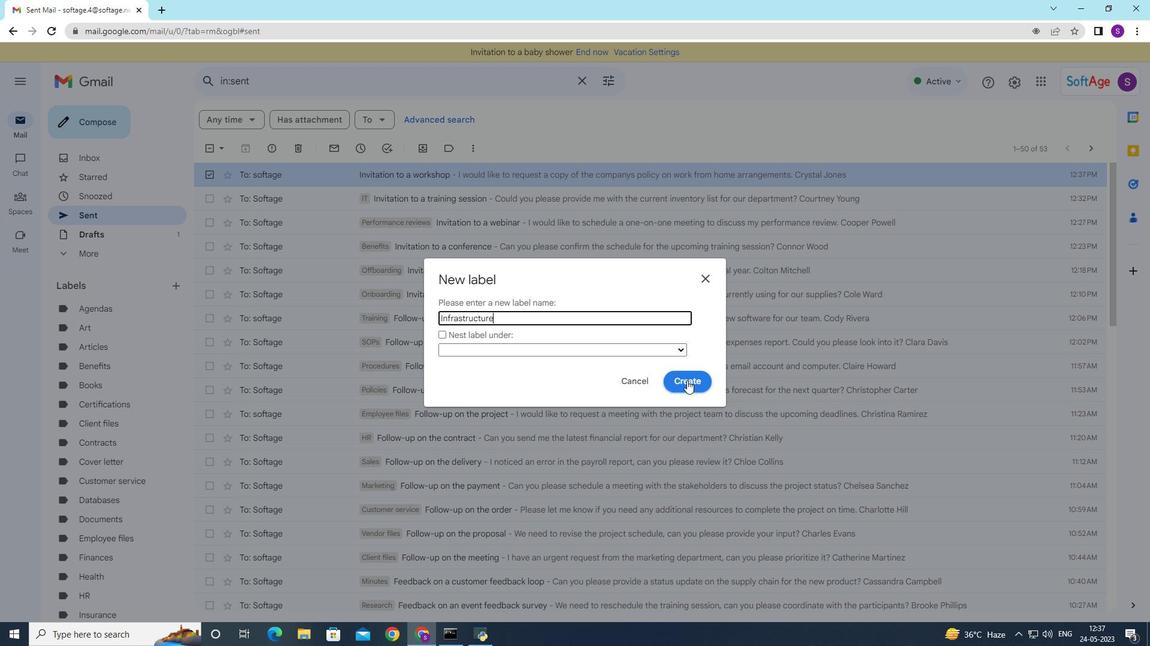 
Action: Mouse pressed left at (688, 378)
Screenshot: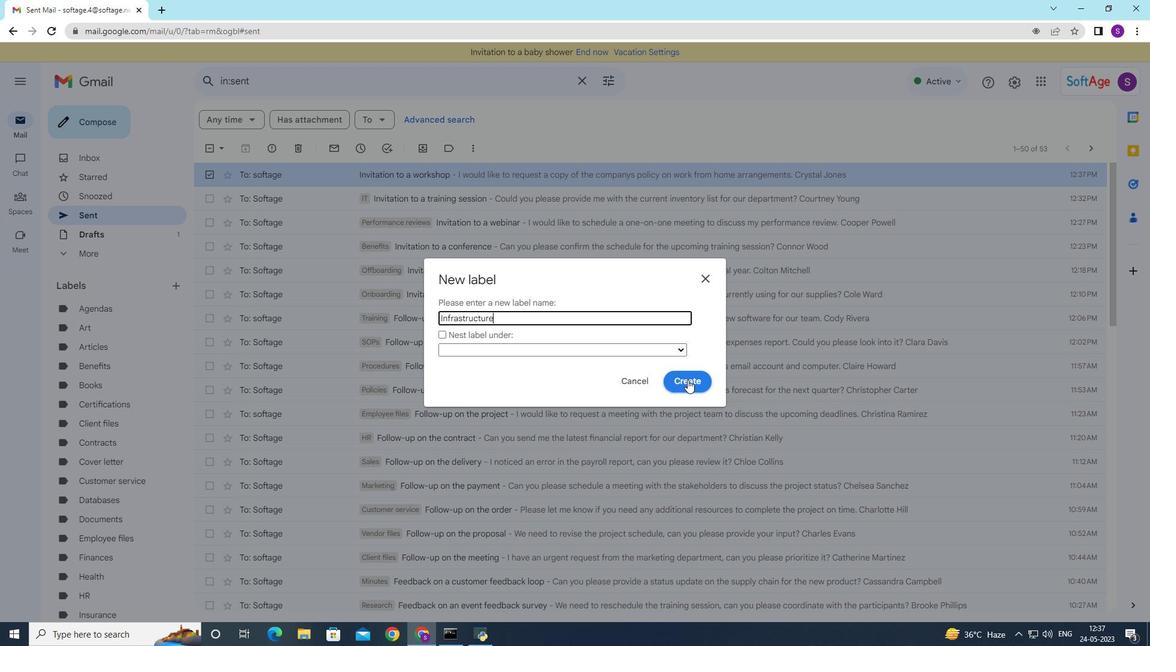 
Action: Mouse moved to (494, 181)
Screenshot: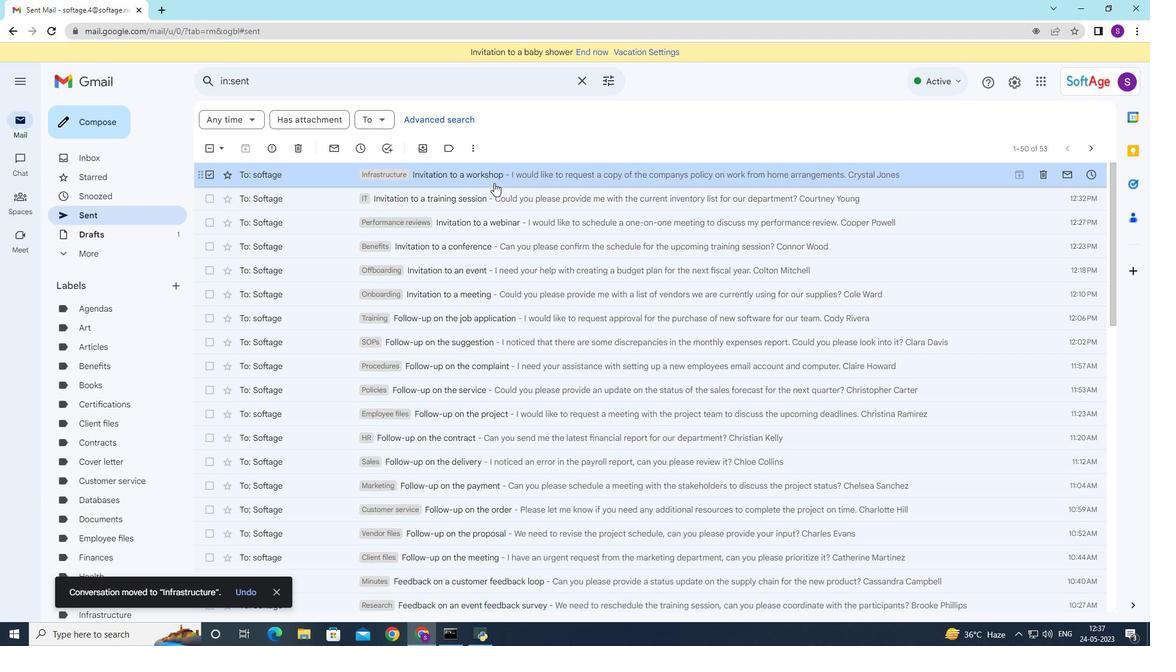 
Action: Mouse pressed right at (494, 181)
Screenshot: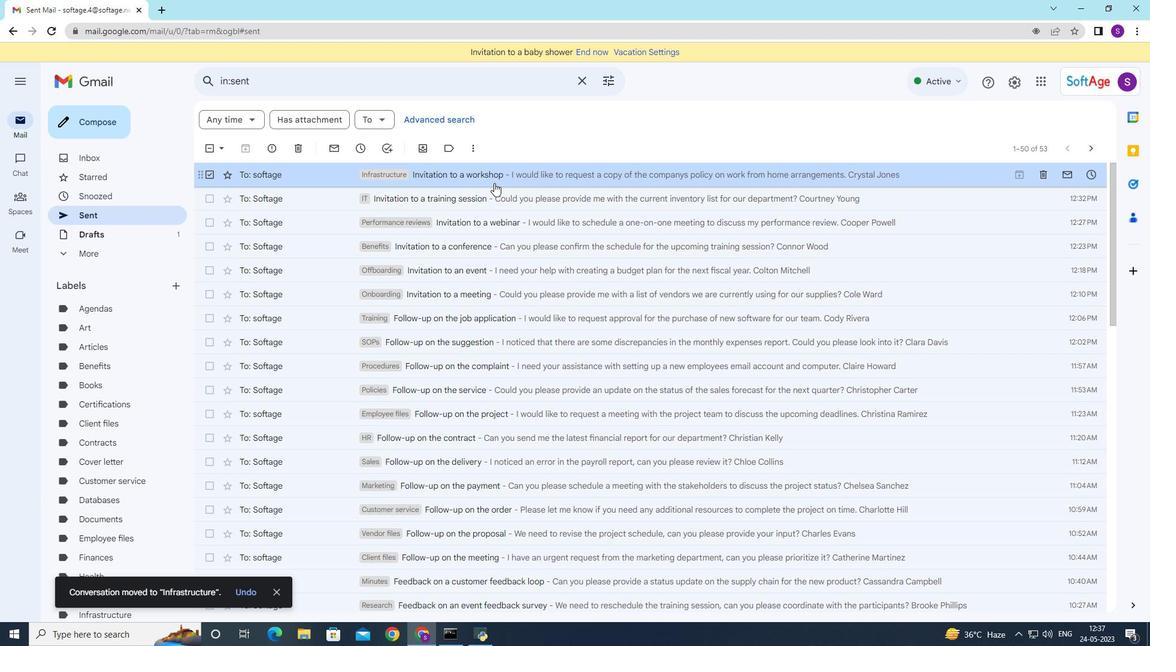 
Action: Mouse moved to (700, 170)
Screenshot: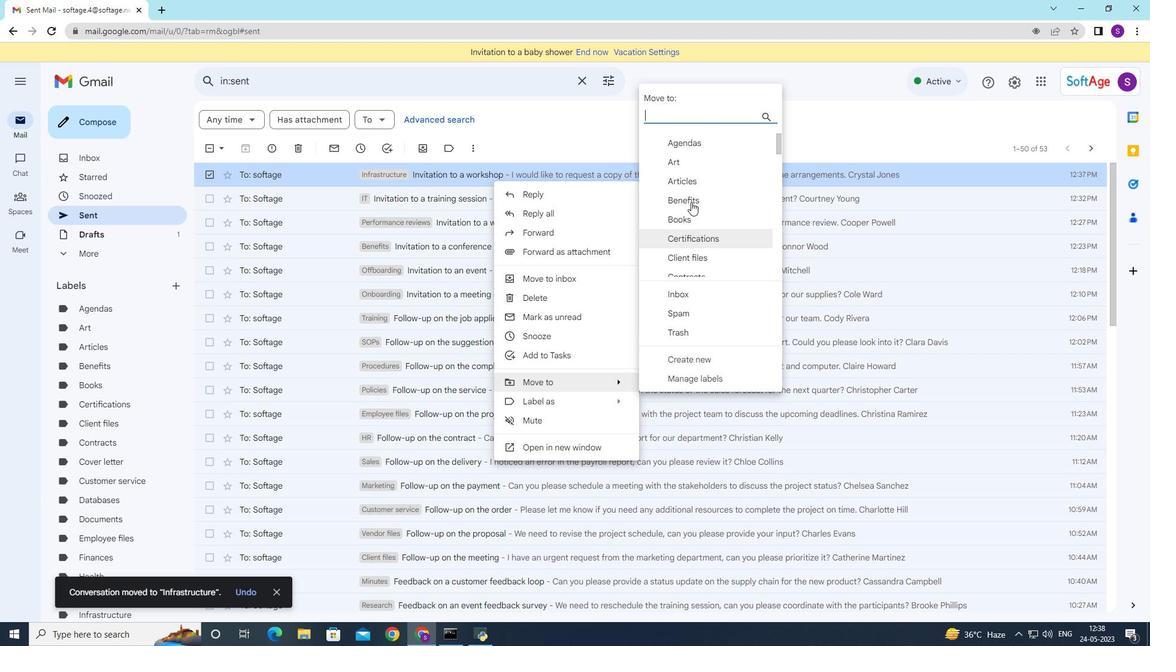 
Action: Mouse scrolled (700, 170) with delta (0, 0)
Screenshot: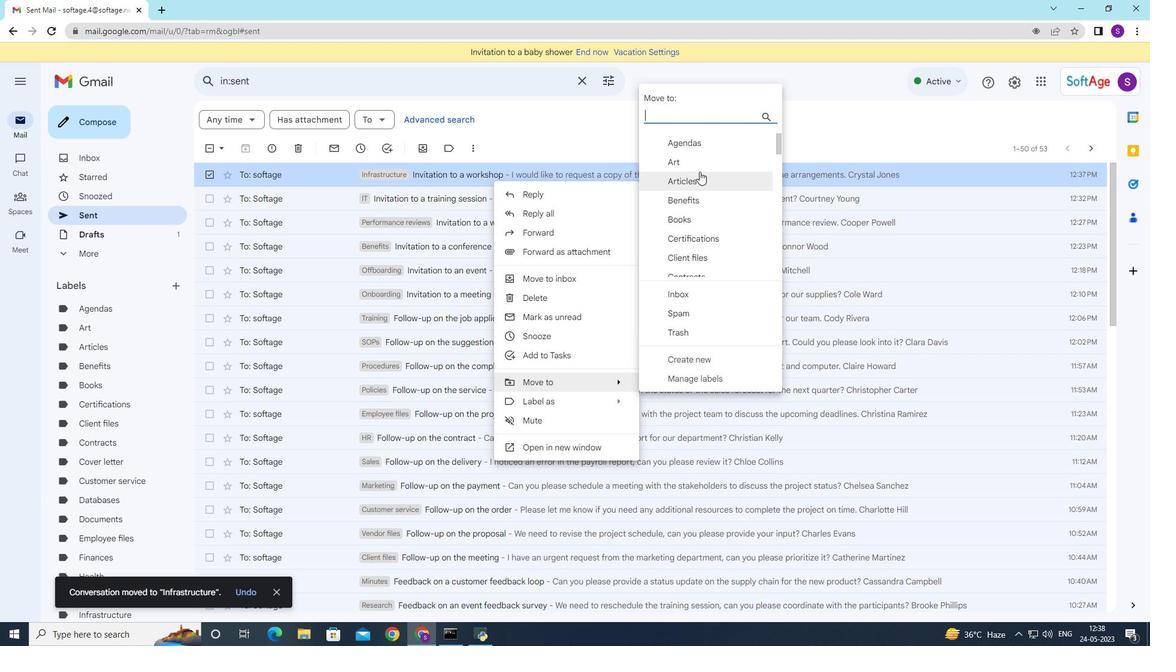 
Action: Mouse moved to (700, 171)
Screenshot: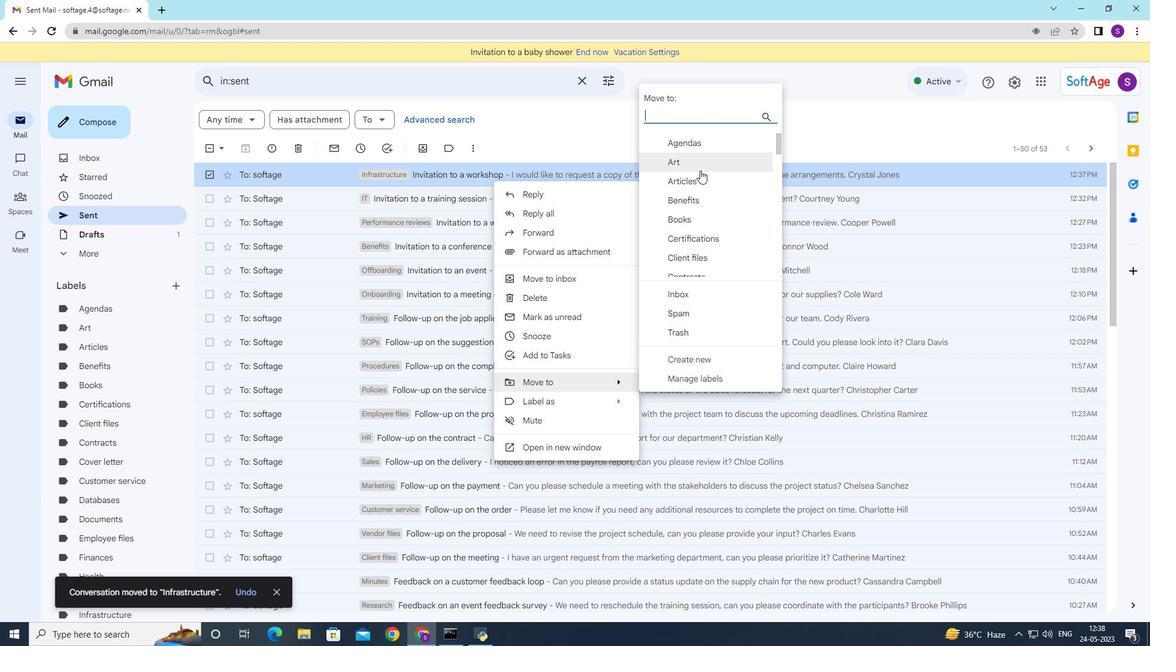 
Action: Mouse scrolled (700, 170) with delta (0, 0)
Screenshot: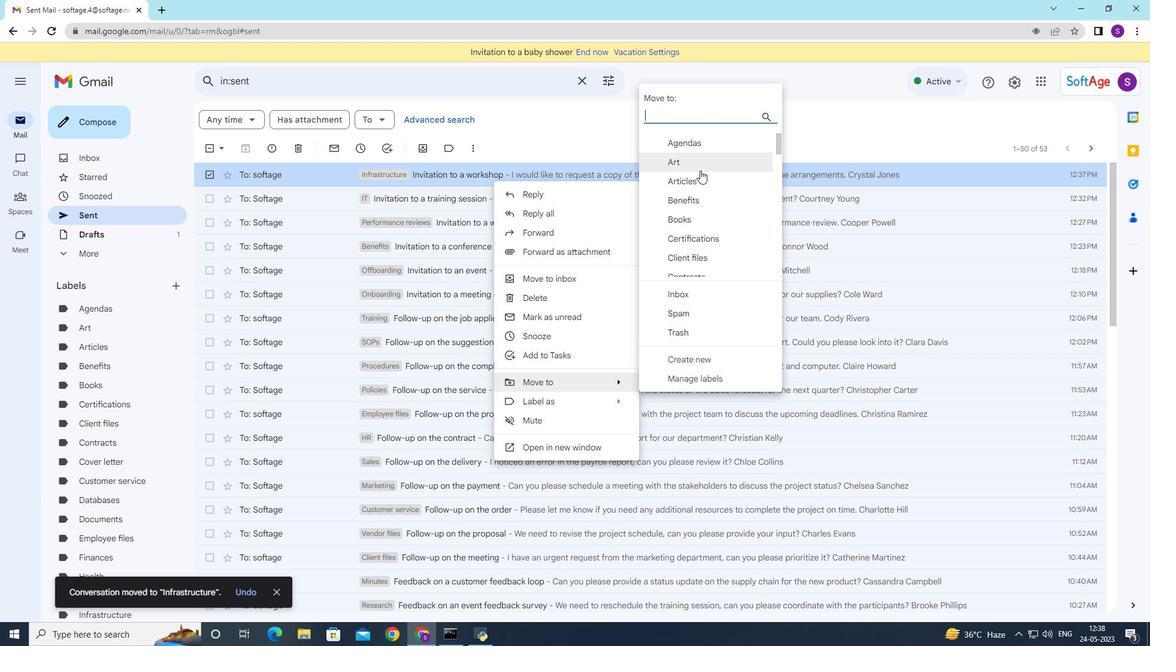 
Action: Mouse moved to (700, 171)
Screenshot: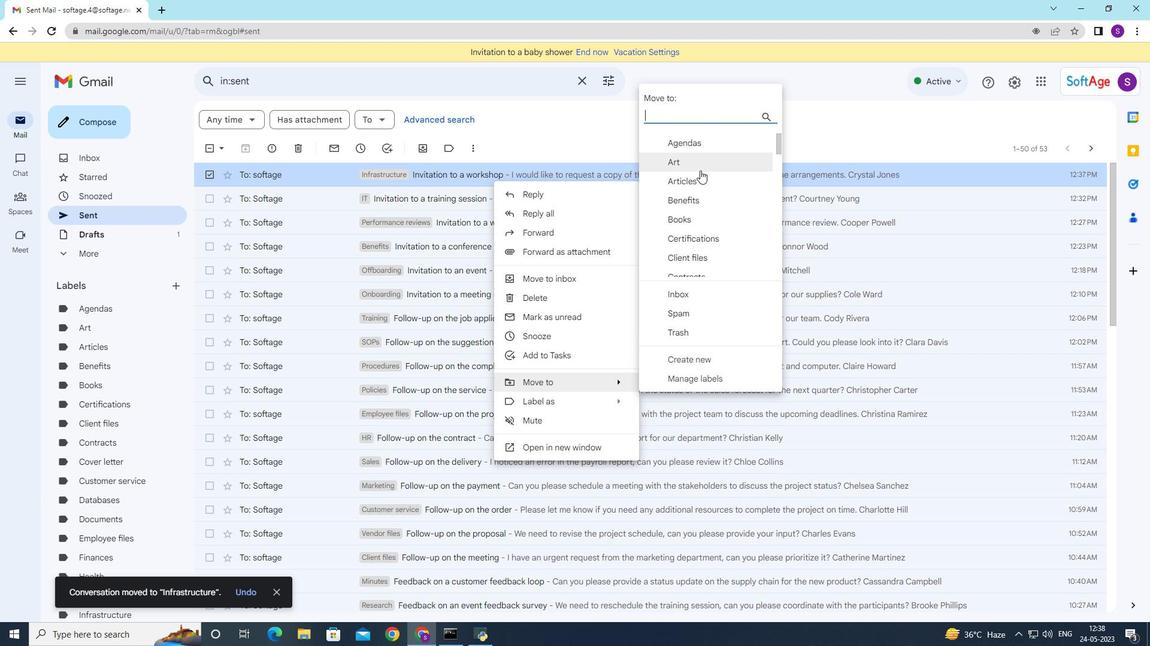 
Action: Mouse scrolled (700, 170) with delta (0, 0)
Screenshot: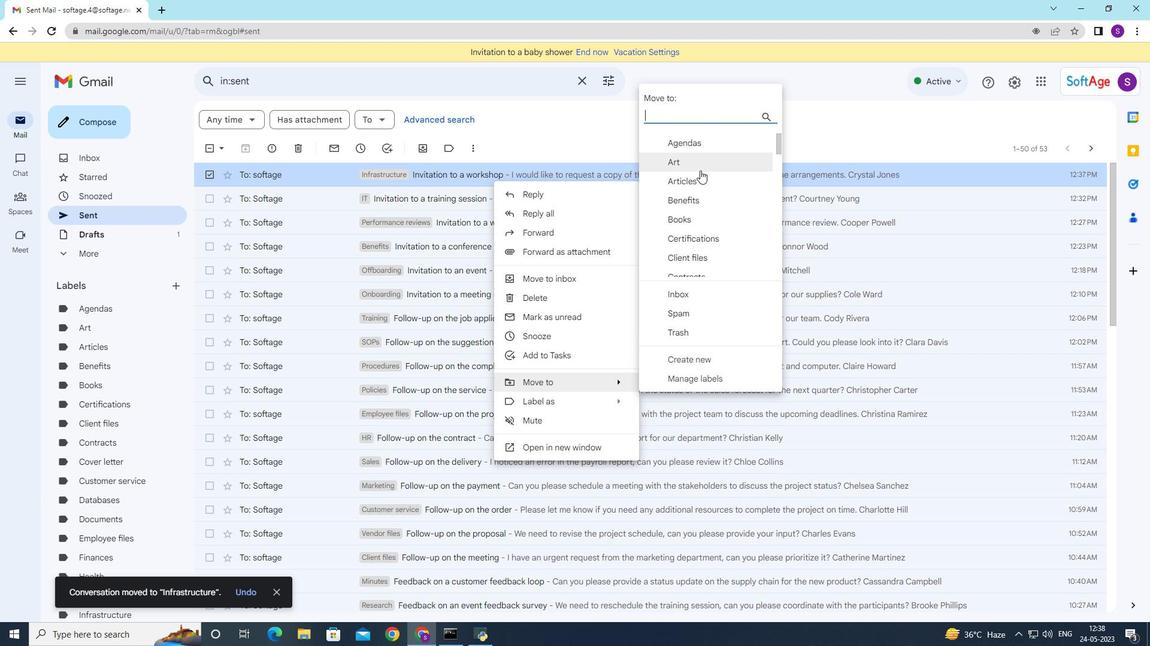 
Action: Mouse moved to (700, 171)
Screenshot: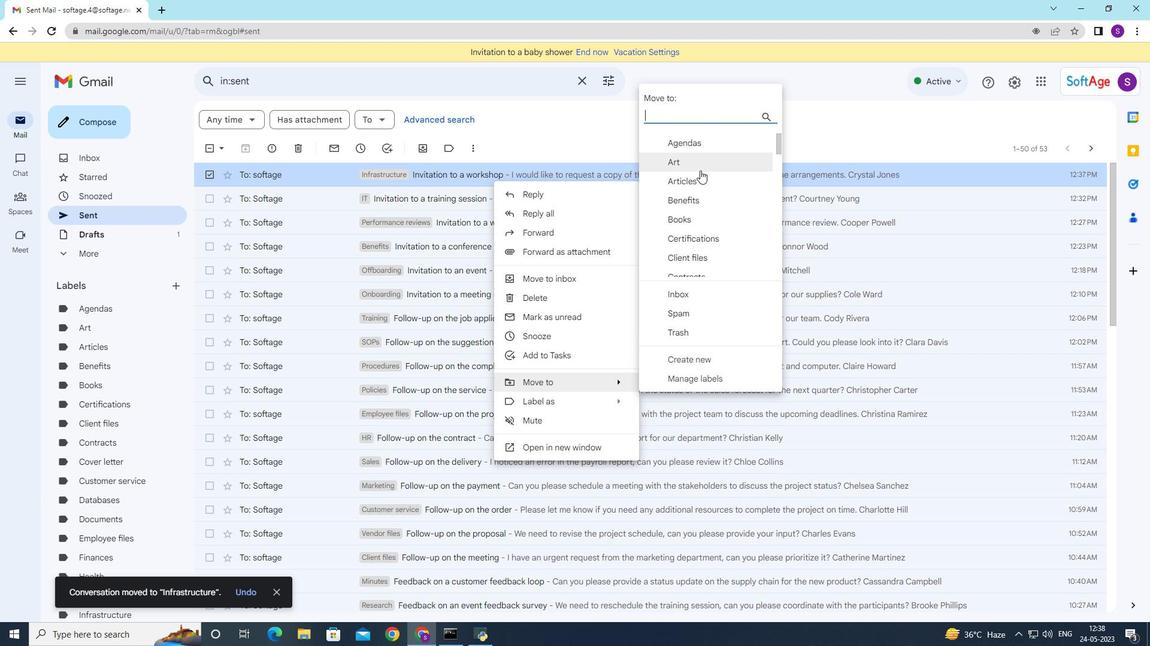 
Action: Mouse scrolled (700, 171) with delta (0, 0)
Screenshot: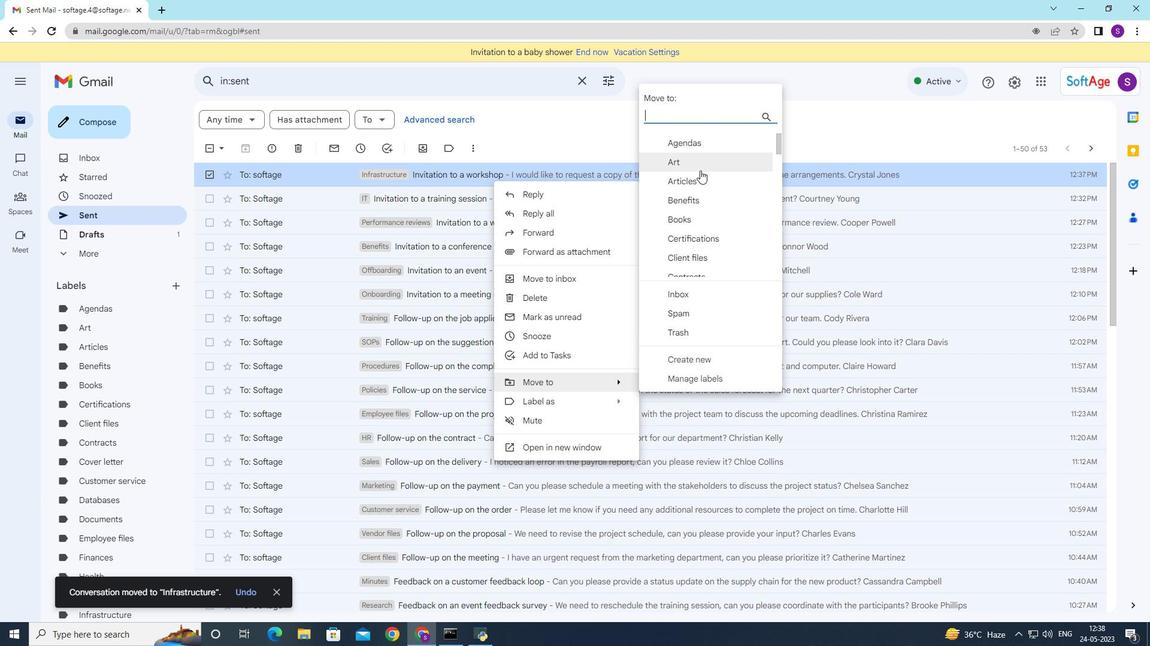 
Action: Mouse moved to (700, 176)
Screenshot: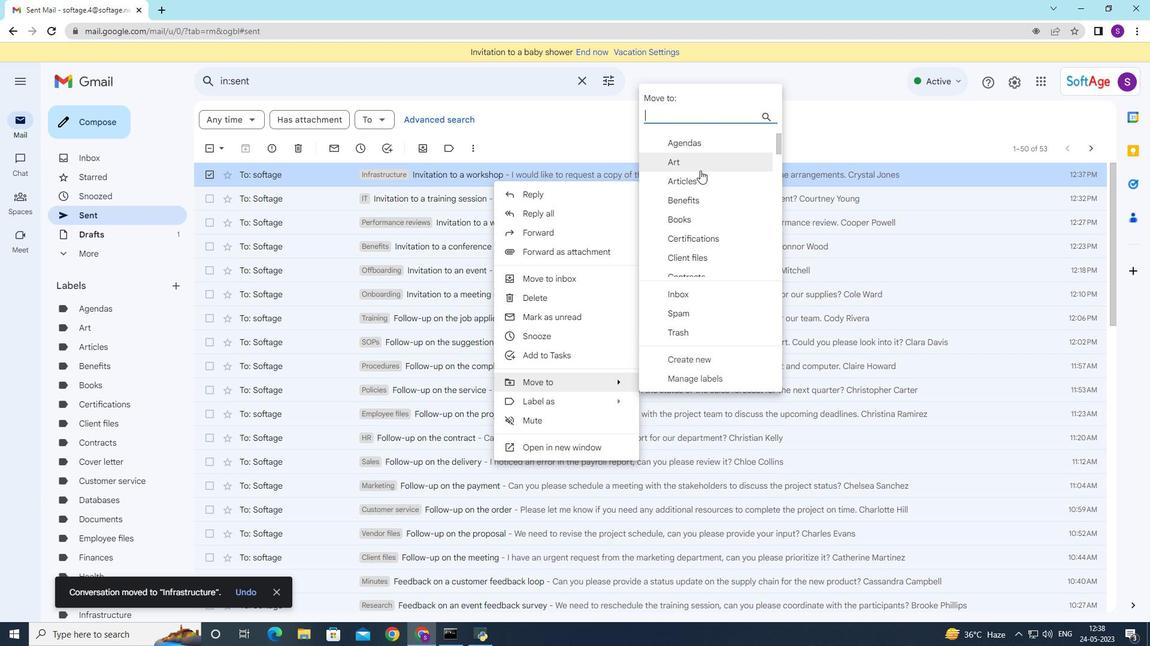 
Action: Mouse scrolled (700, 176) with delta (0, 0)
Screenshot: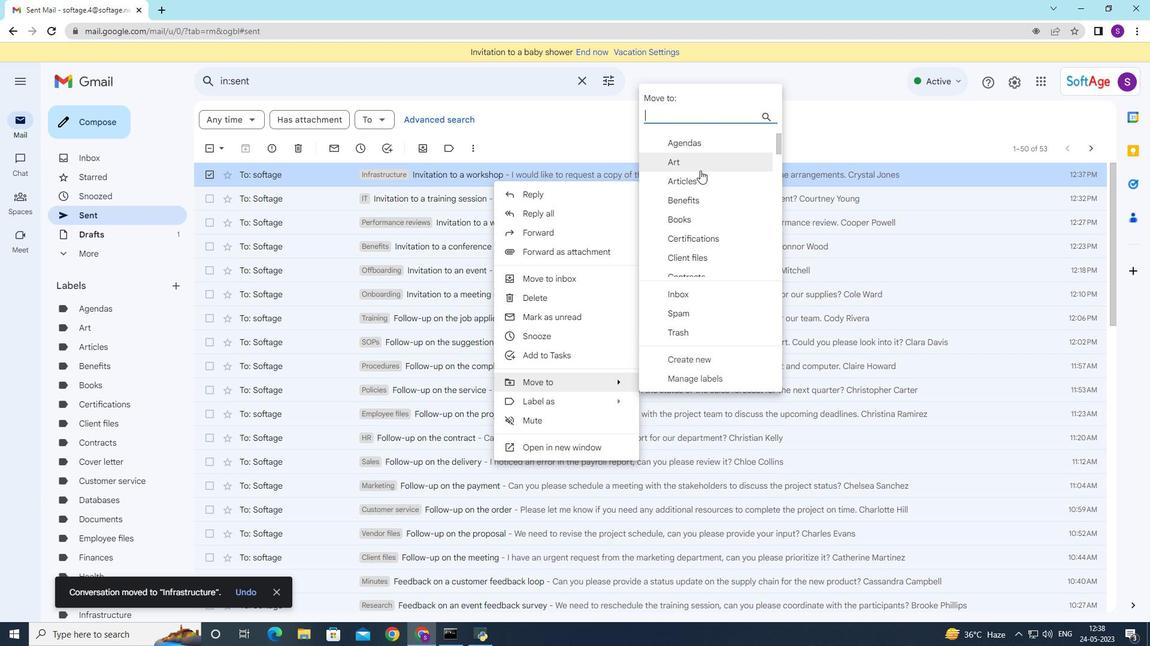 
Action: Mouse moved to (708, 224)
Screenshot: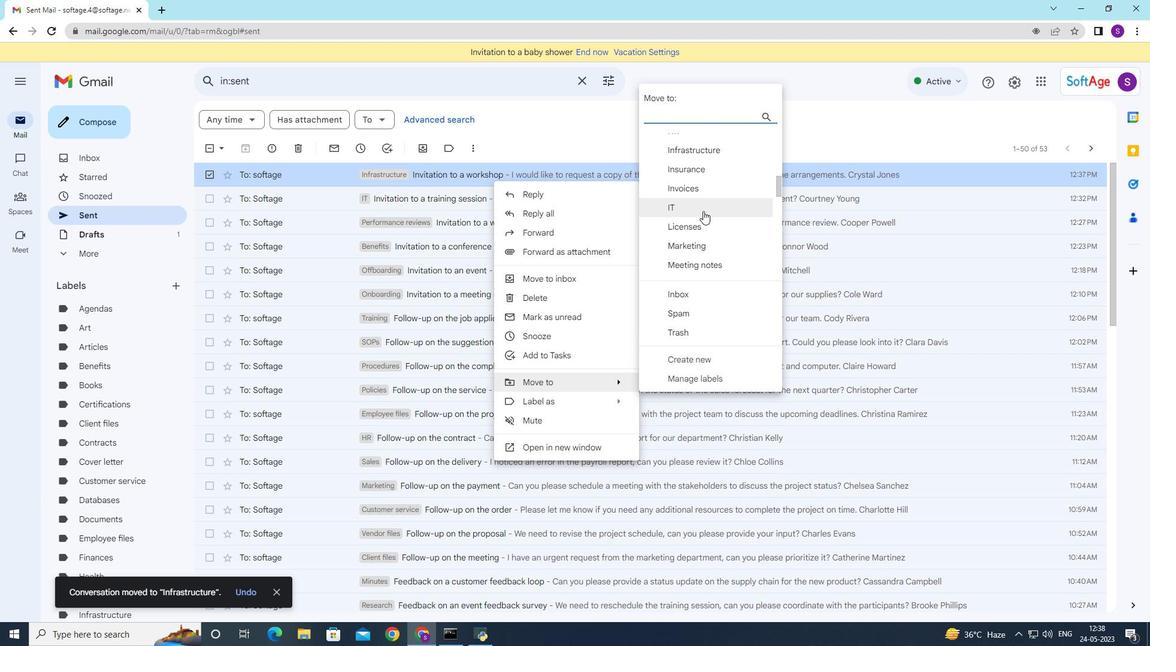 
Action: Mouse scrolled (708, 224) with delta (0, 0)
Screenshot: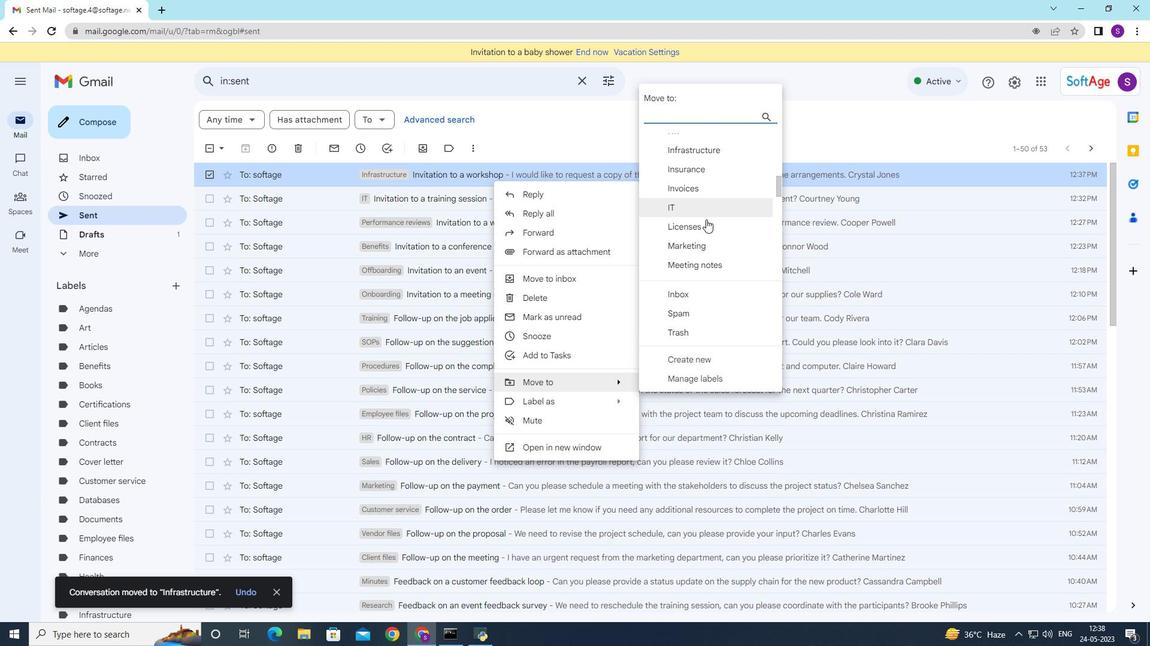 
Action: Mouse moved to (708, 225)
Screenshot: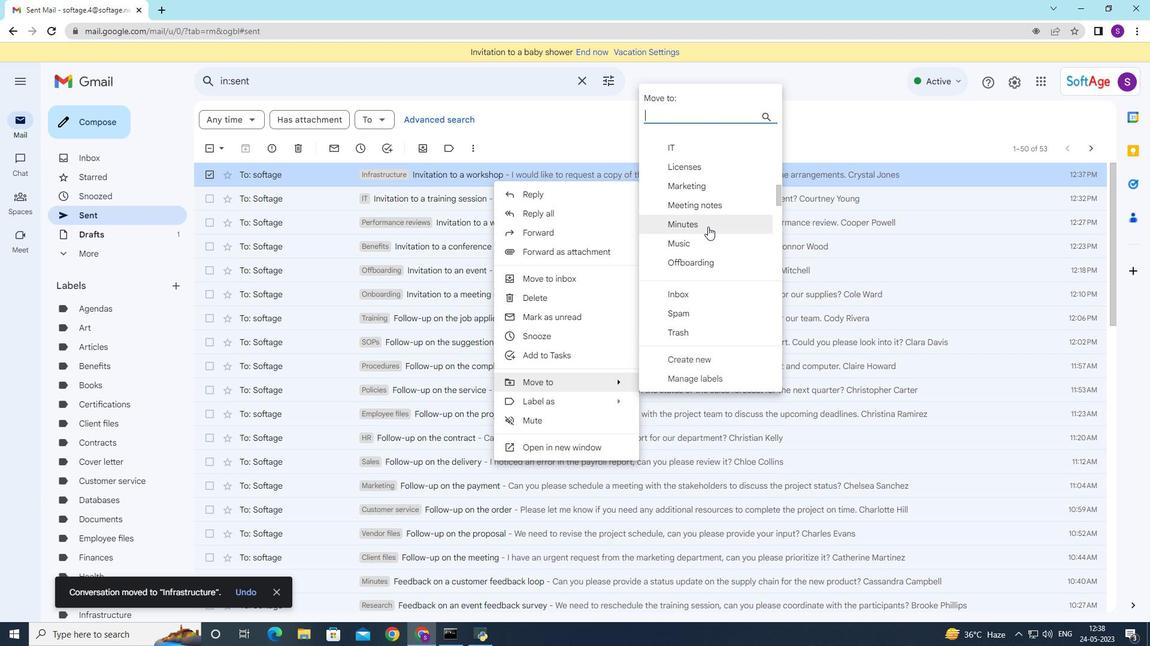 
Action: Mouse scrolled (708, 227) with delta (0, 0)
Screenshot: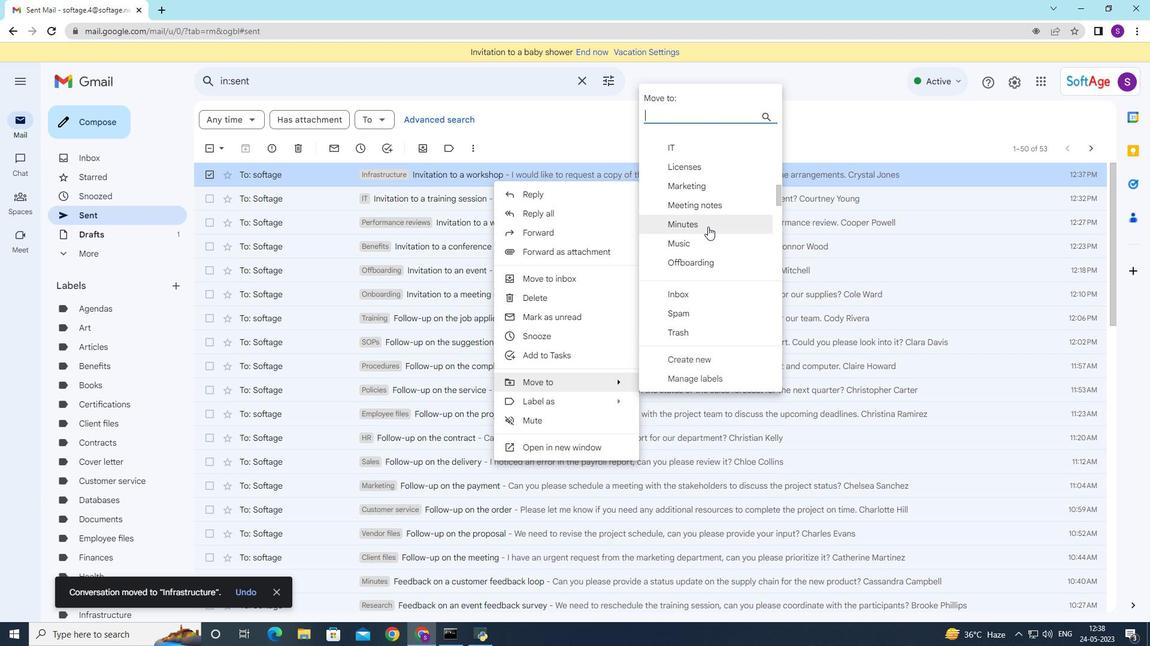 
Action: Mouse moved to (710, 222)
Screenshot: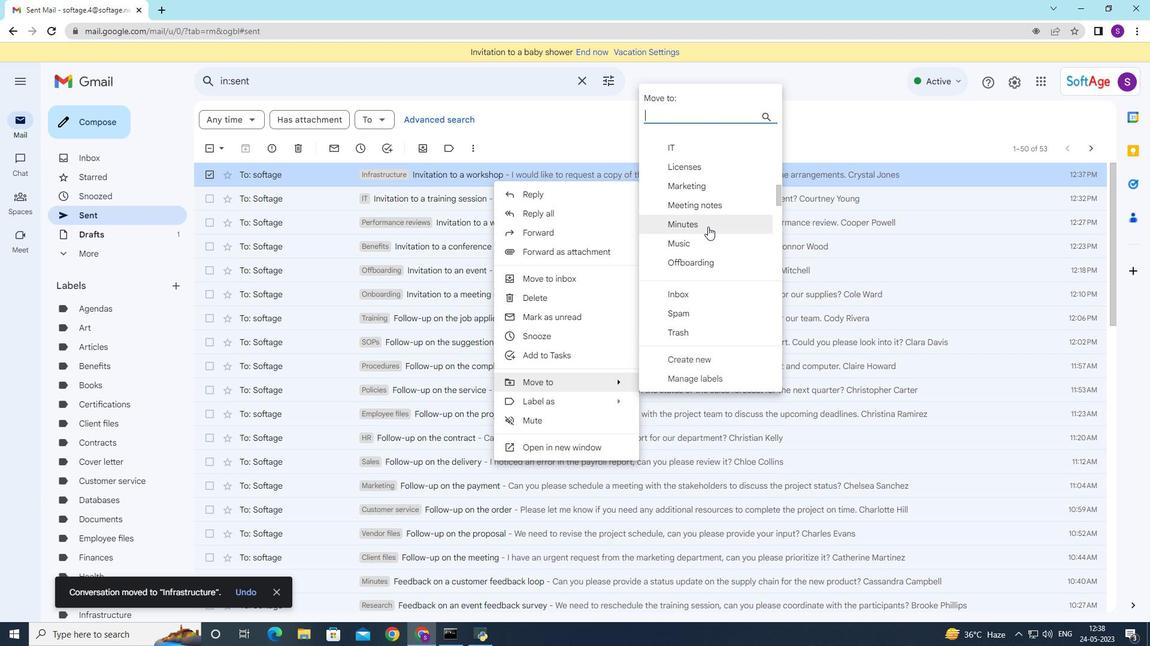 
Action: Mouse scrolled (708, 225) with delta (0, 0)
Screenshot: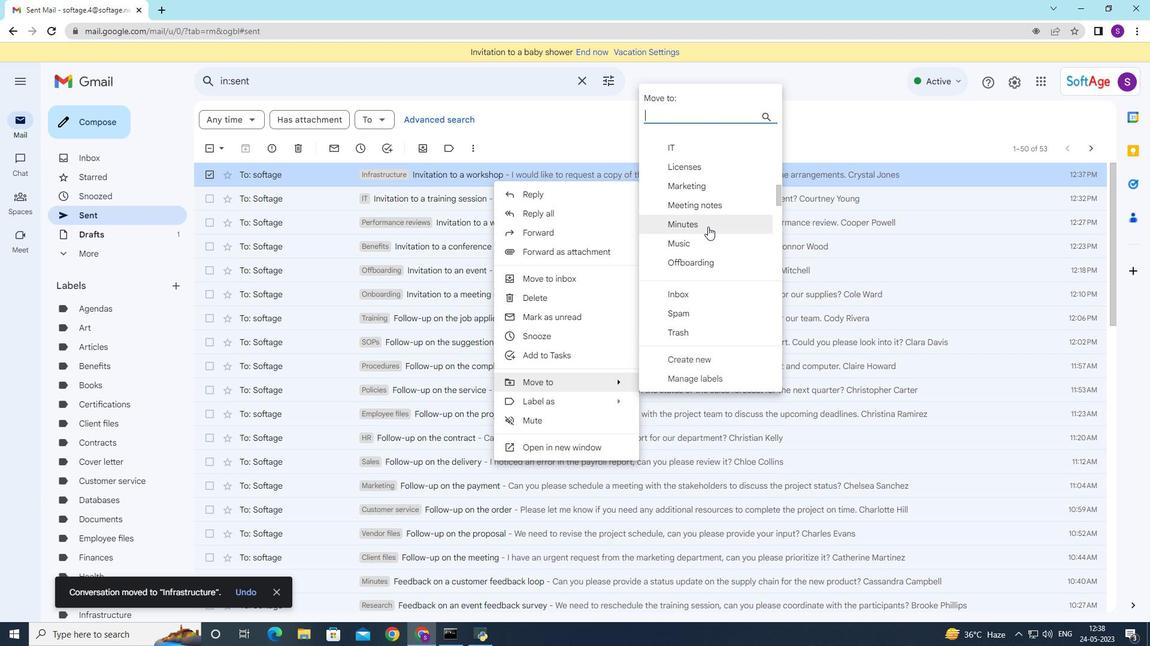 
Action: Mouse moved to (710, 222)
Screenshot: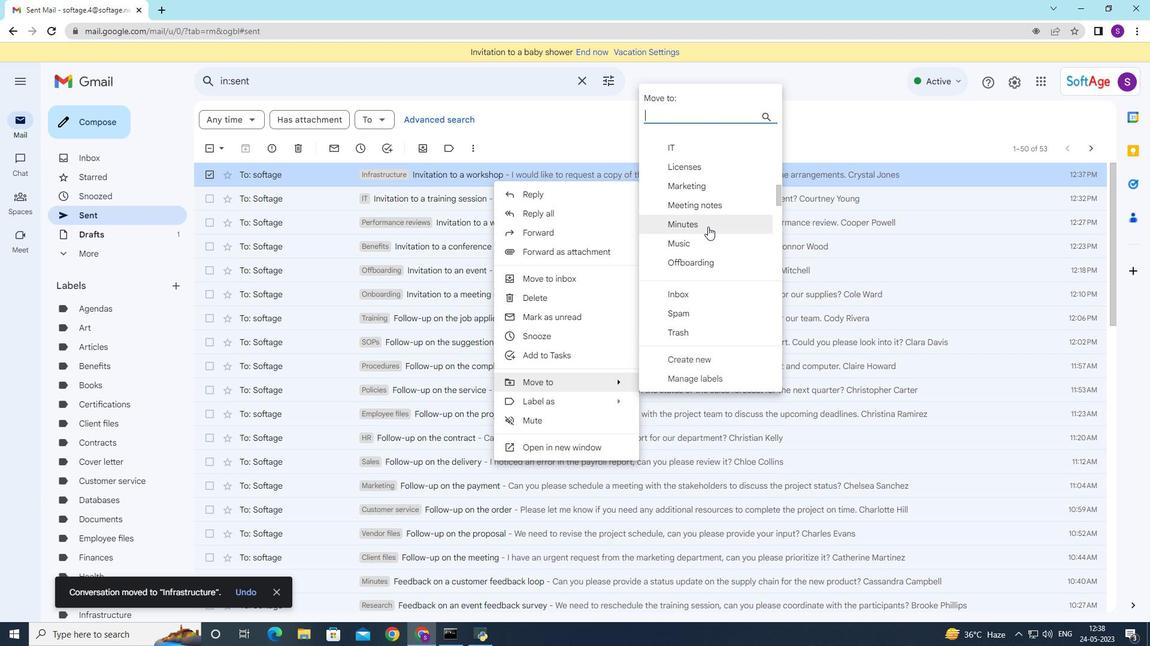 
Action: Mouse scrolled (710, 221) with delta (0, 0)
Screenshot: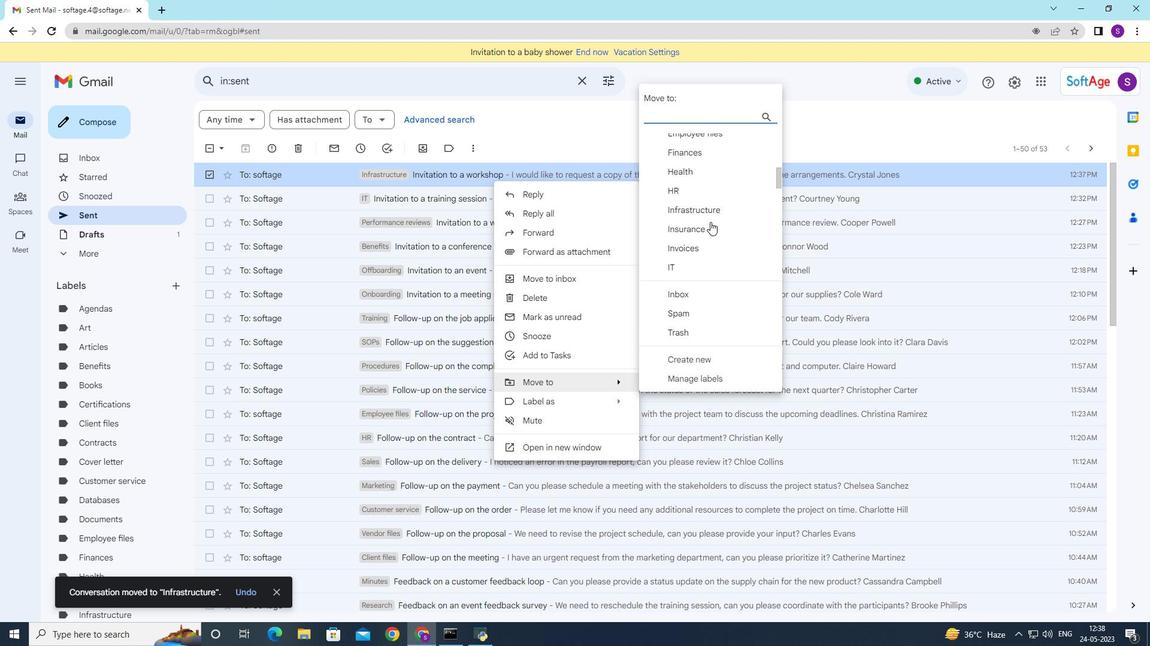 
Action: Mouse scrolled (710, 221) with delta (0, 0)
Screenshot: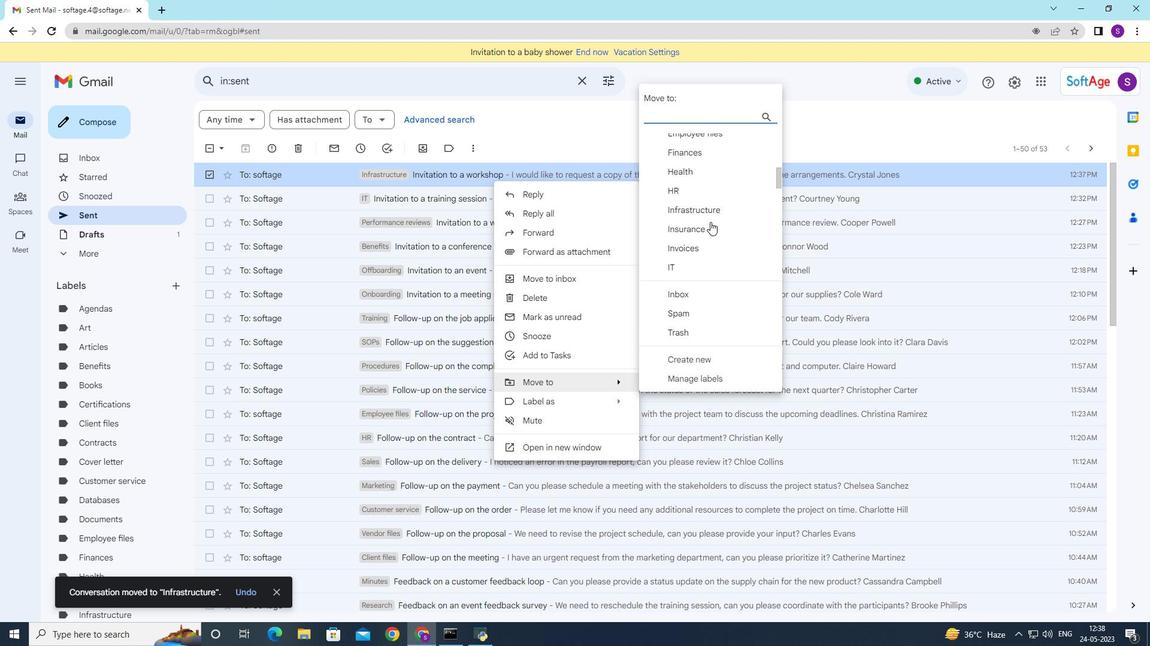 
Action: Mouse scrolled (710, 222) with delta (0, 0)
Screenshot: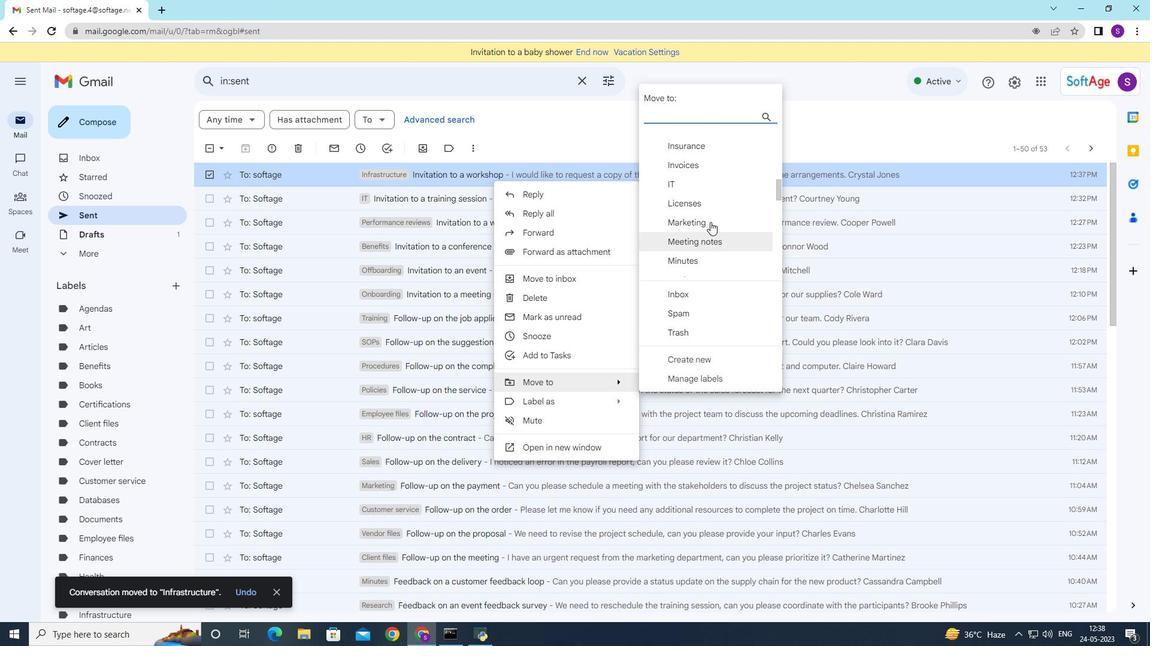 
Action: Mouse scrolled (710, 222) with delta (0, 0)
Screenshot: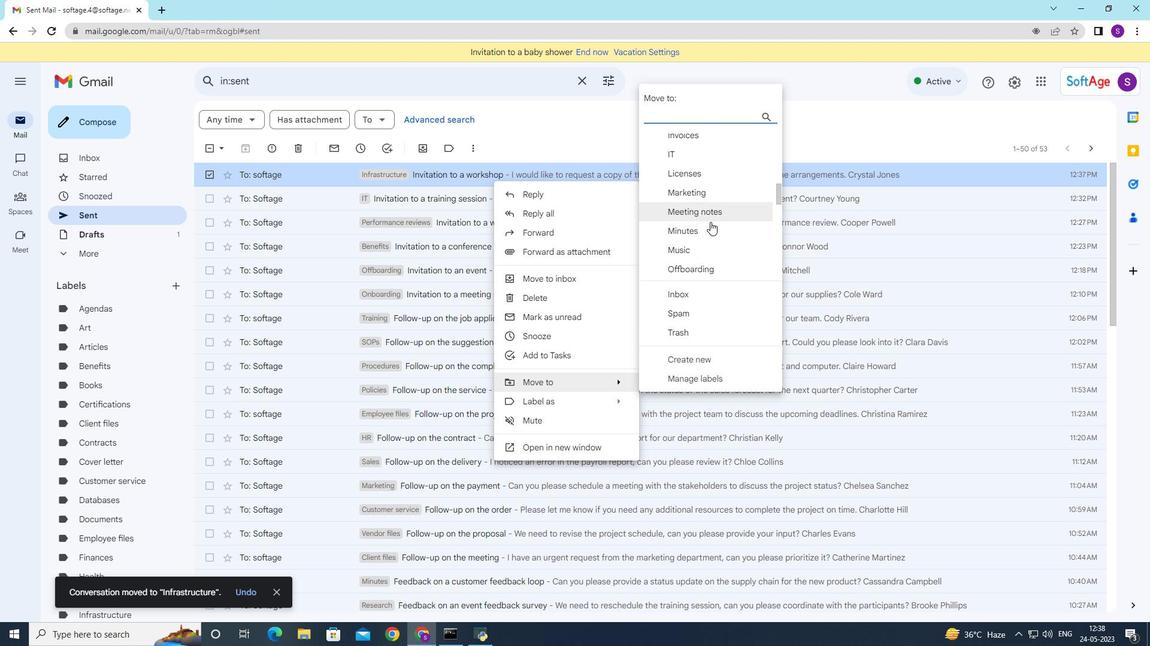 
Action: Mouse moved to (711, 210)
Screenshot: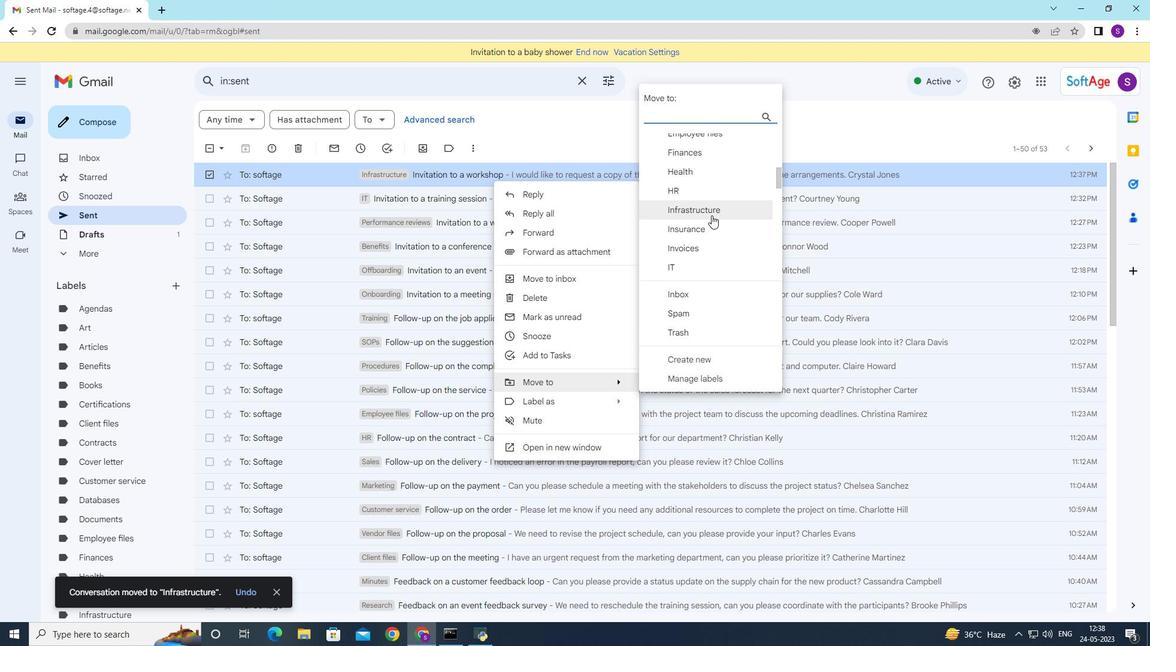 
Action: Mouse pressed left at (711, 210)
Screenshot: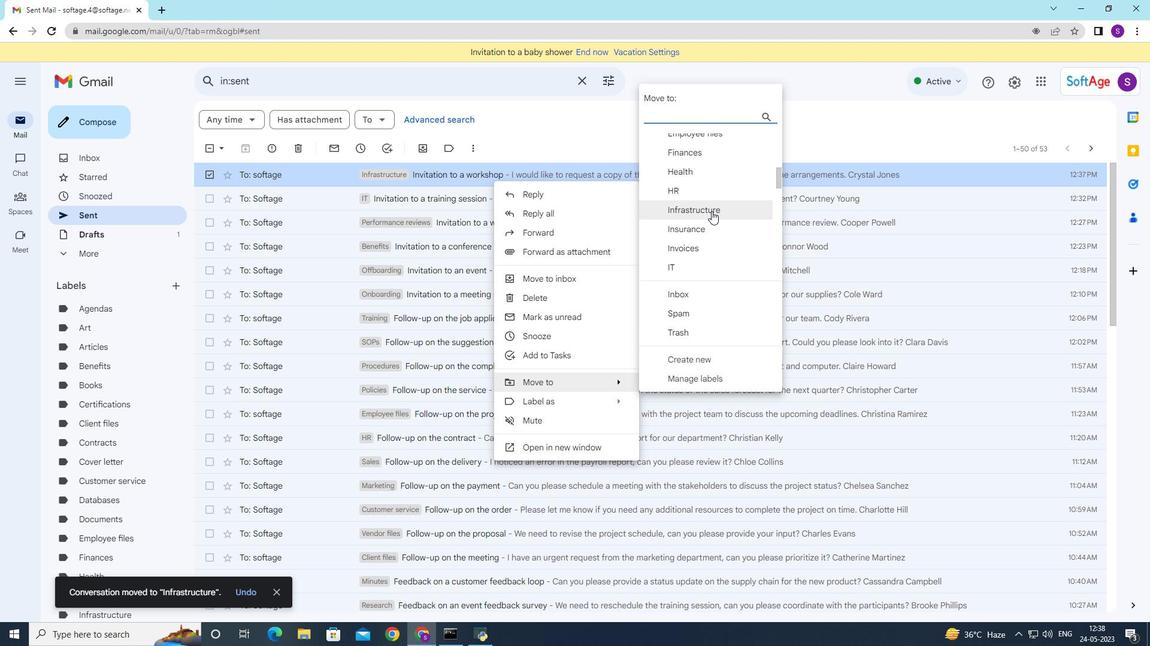 
Action: Mouse moved to (687, 221)
Screenshot: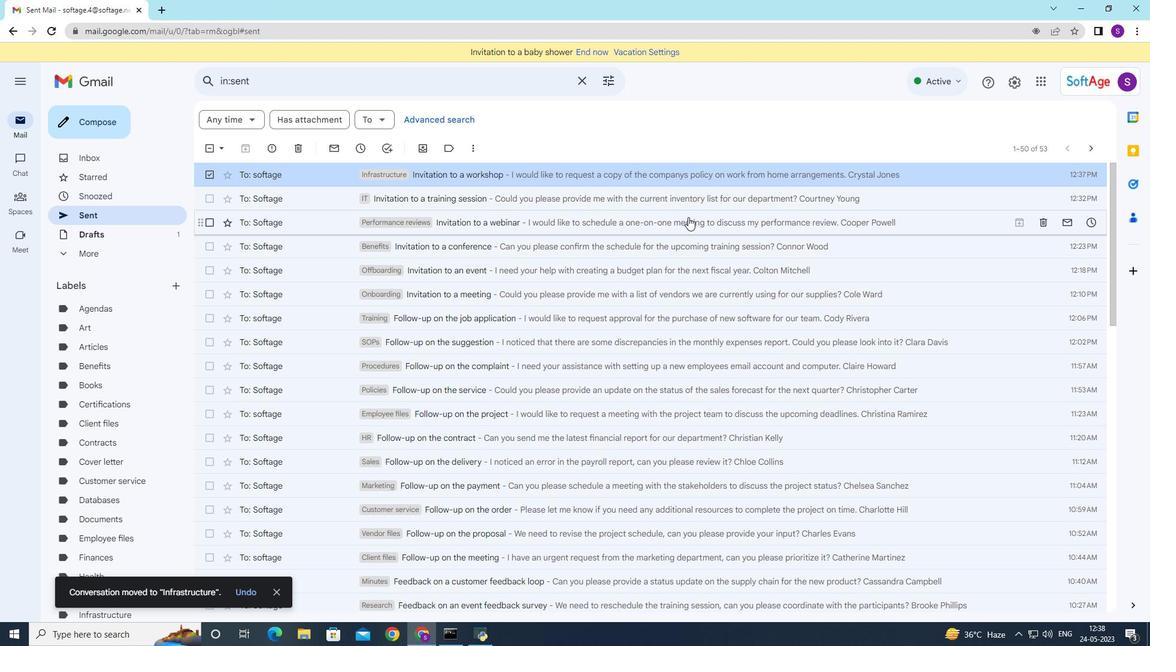 
